 Task: Font style For heading Use Arial Black with red colour, bold & Underline. font size for heading '12 Pt. 'Change the font style of data to Arial Blackand font size to  12 Pt. Change the alignment of both headline & data to  Align right. In the sheet  Blaze Sales 
Action: Mouse moved to (57, 138)
Screenshot: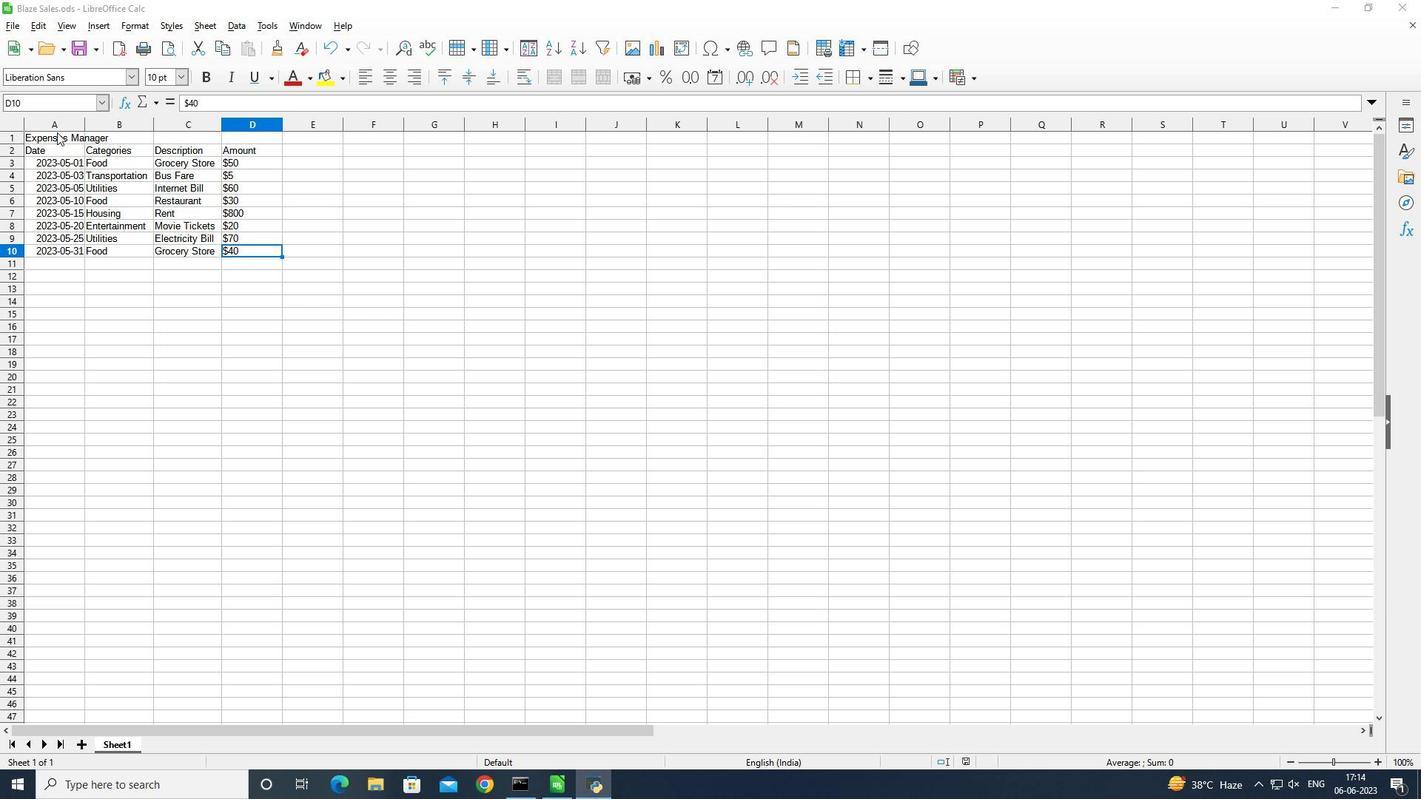 
Action: Mouse pressed left at (57, 138)
Screenshot: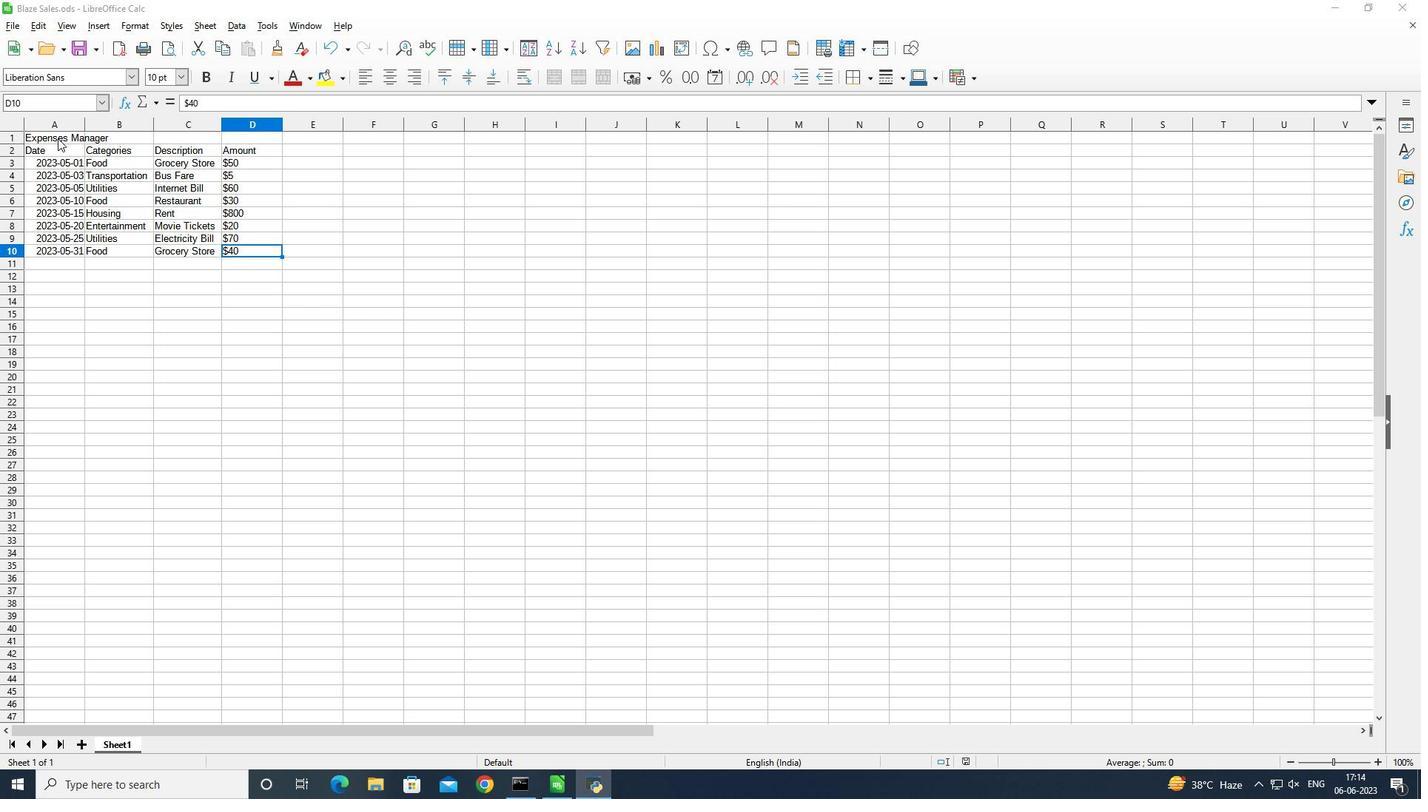 
Action: Mouse moved to (133, 80)
Screenshot: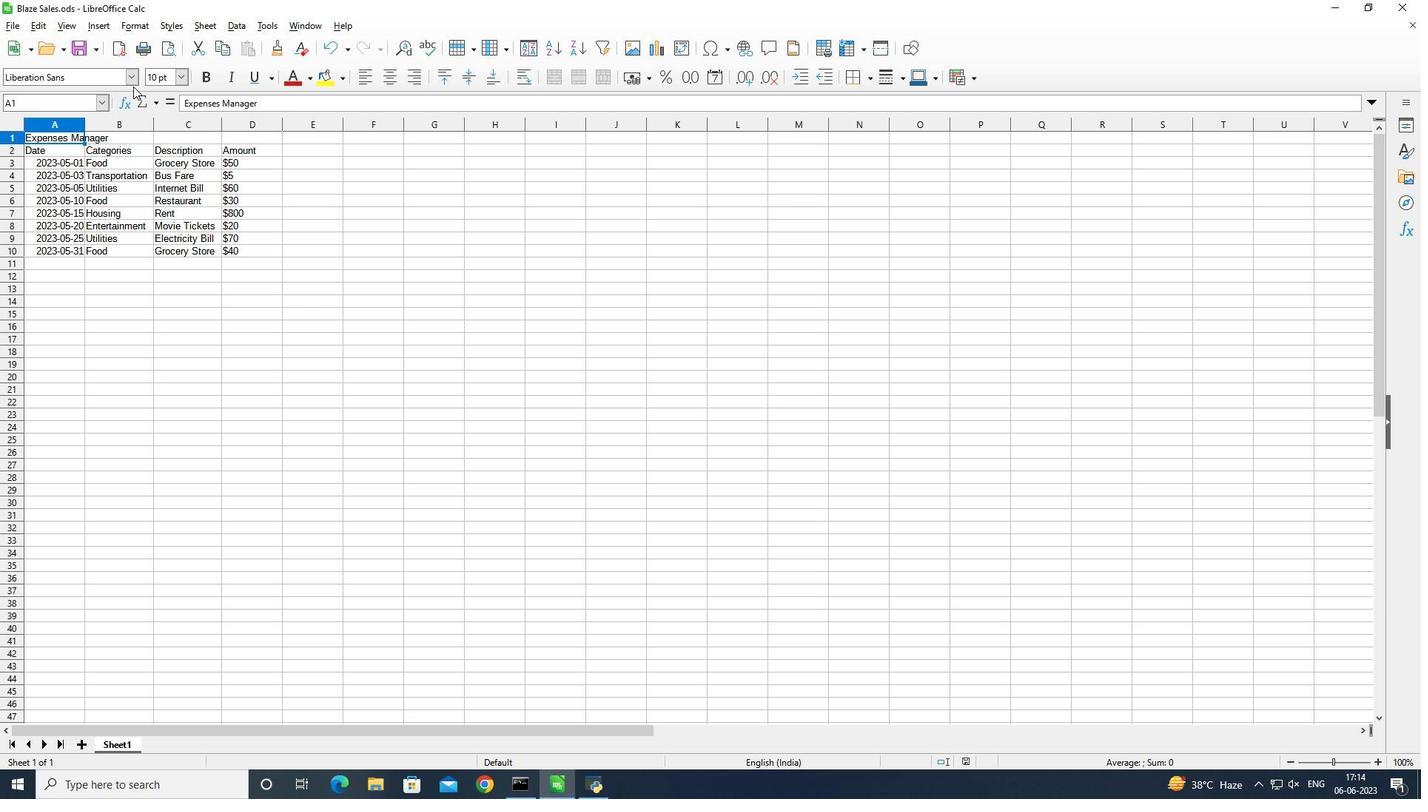 
Action: Mouse pressed left at (133, 80)
Screenshot: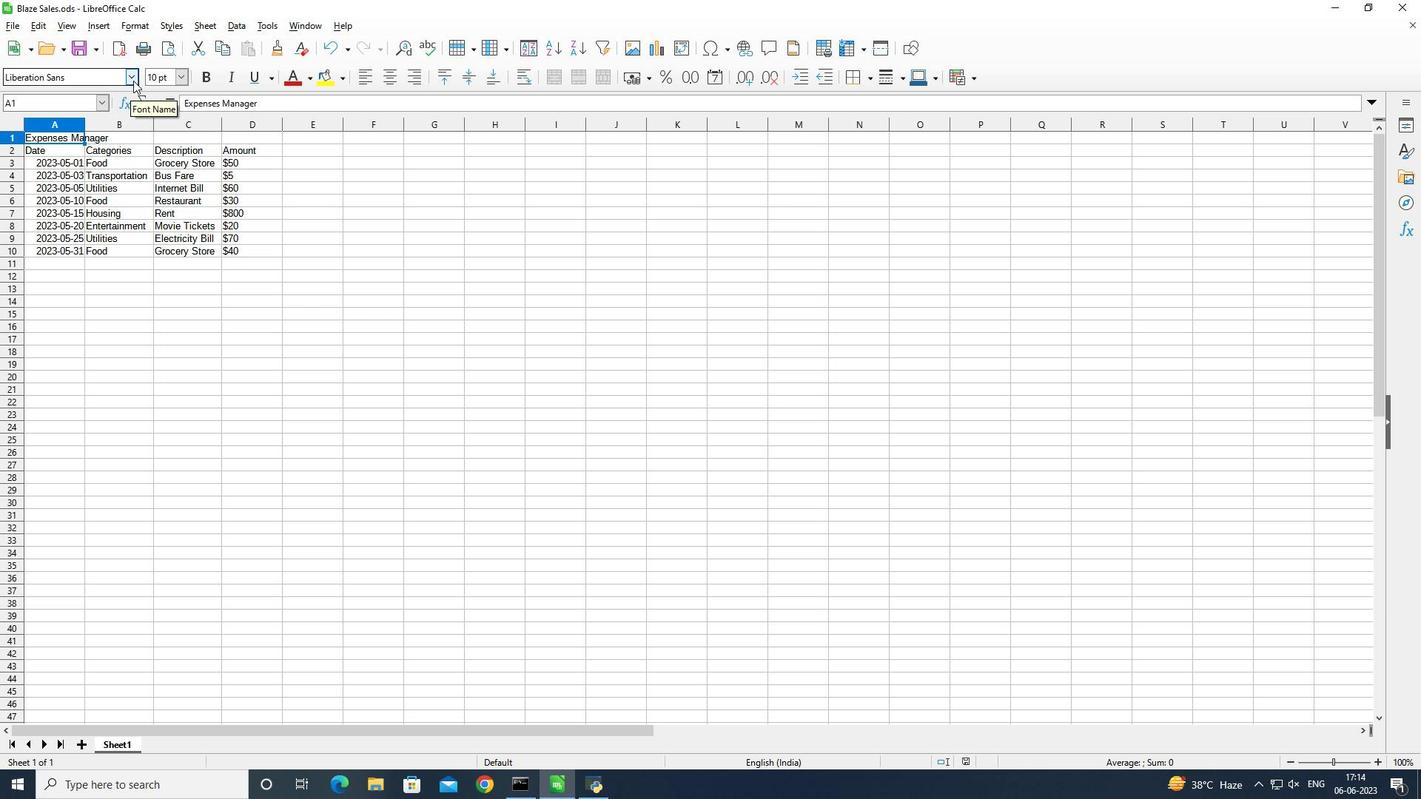 
Action: Mouse moved to (159, 328)
Screenshot: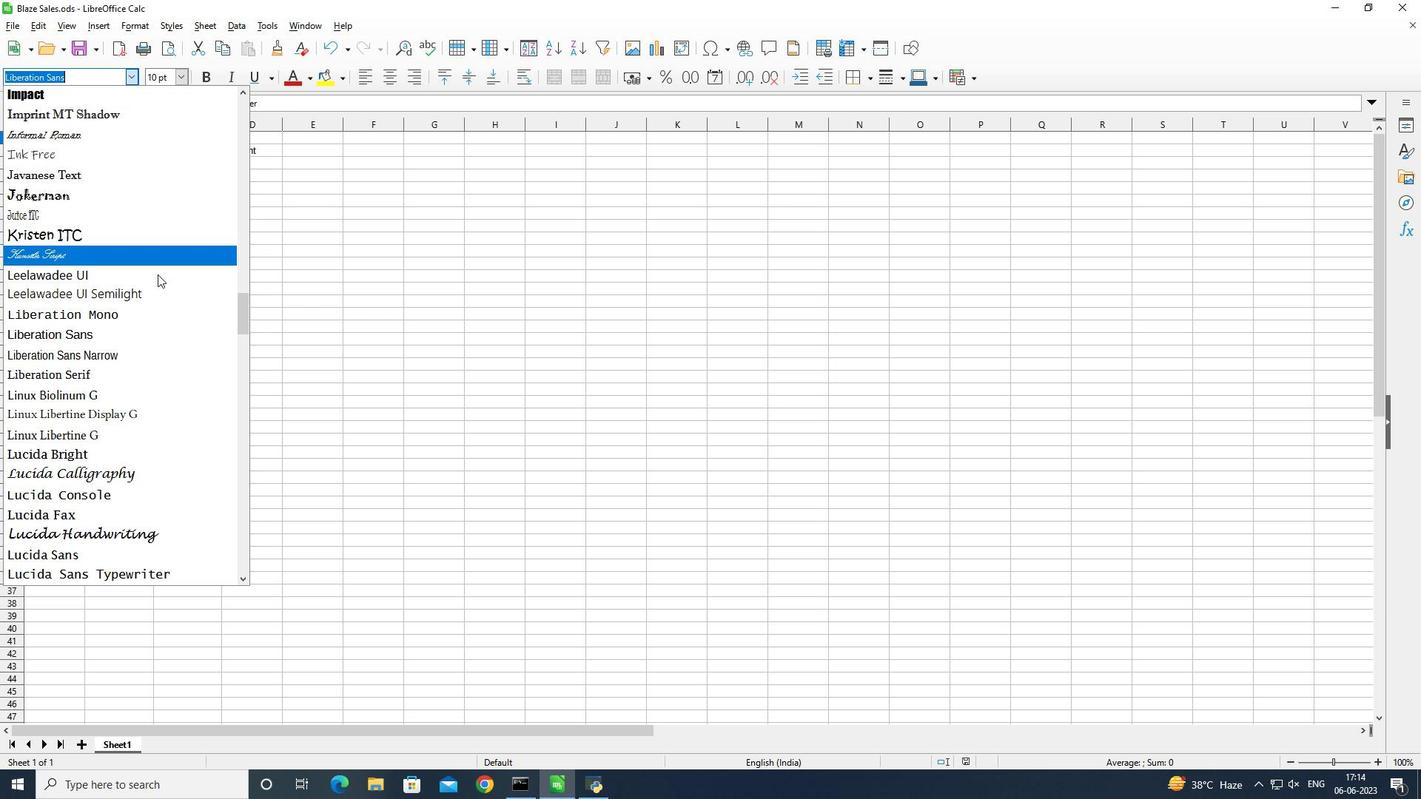 
Action: Mouse scrolled (159, 329) with delta (0, 0)
Screenshot: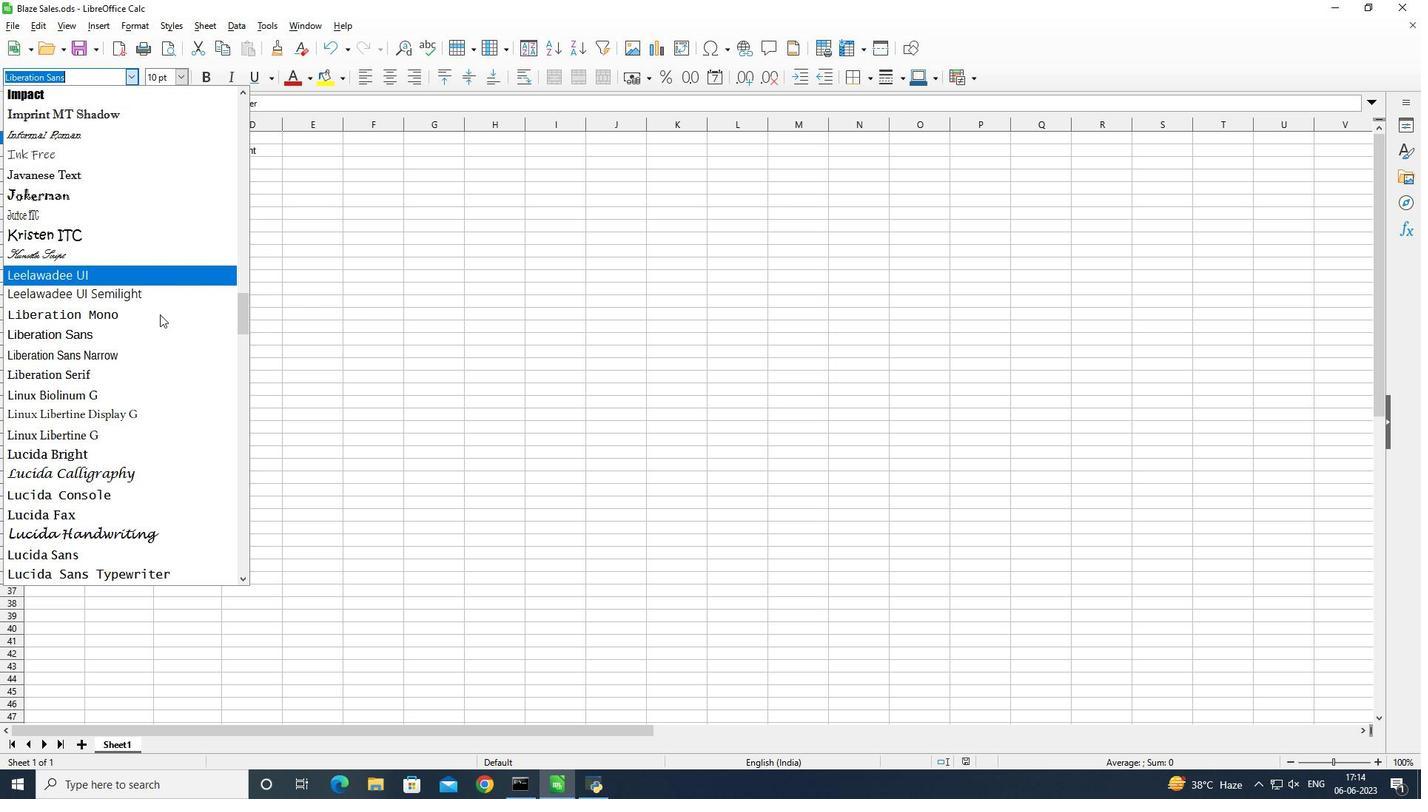 
Action: Mouse scrolled (159, 329) with delta (0, 0)
Screenshot: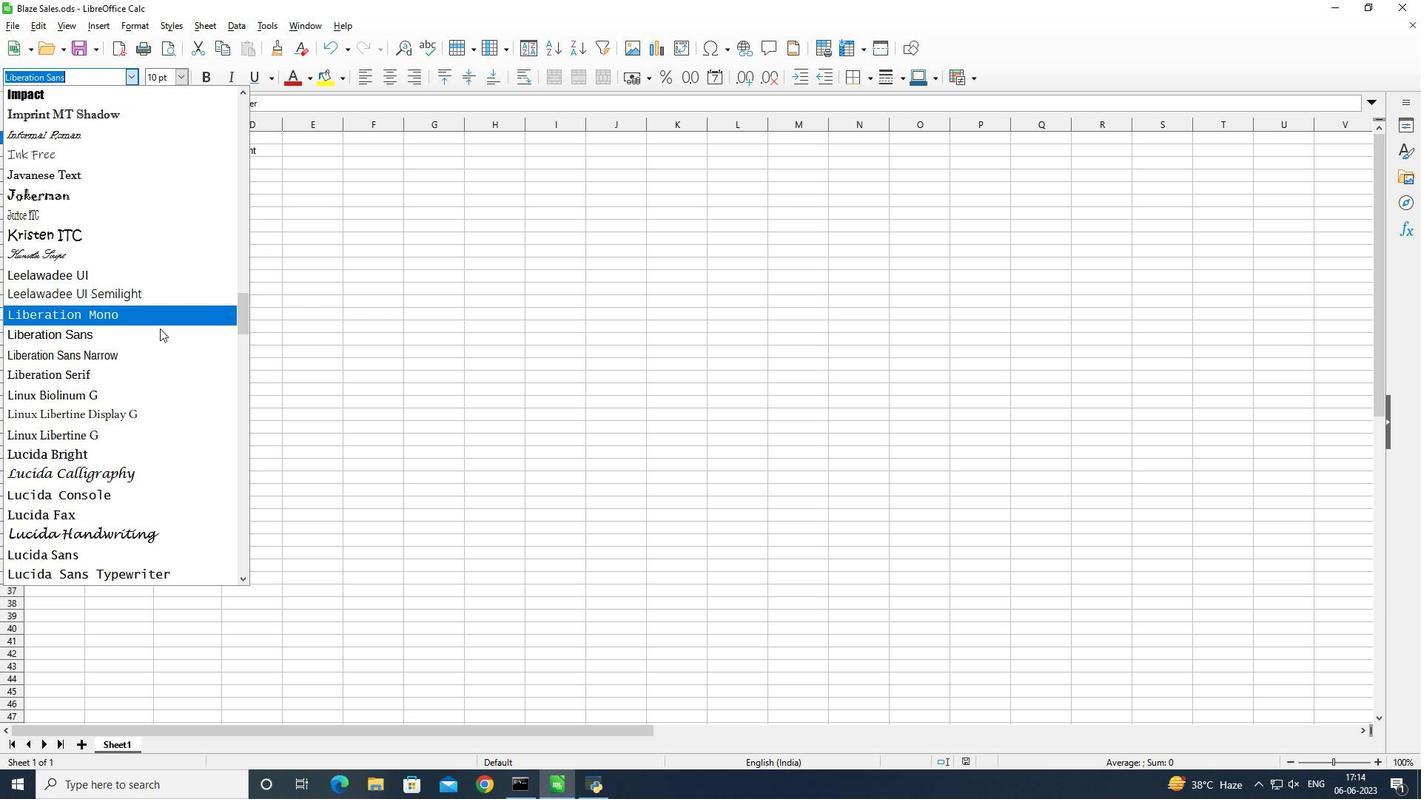 
Action: Mouse scrolled (159, 329) with delta (0, 0)
Screenshot: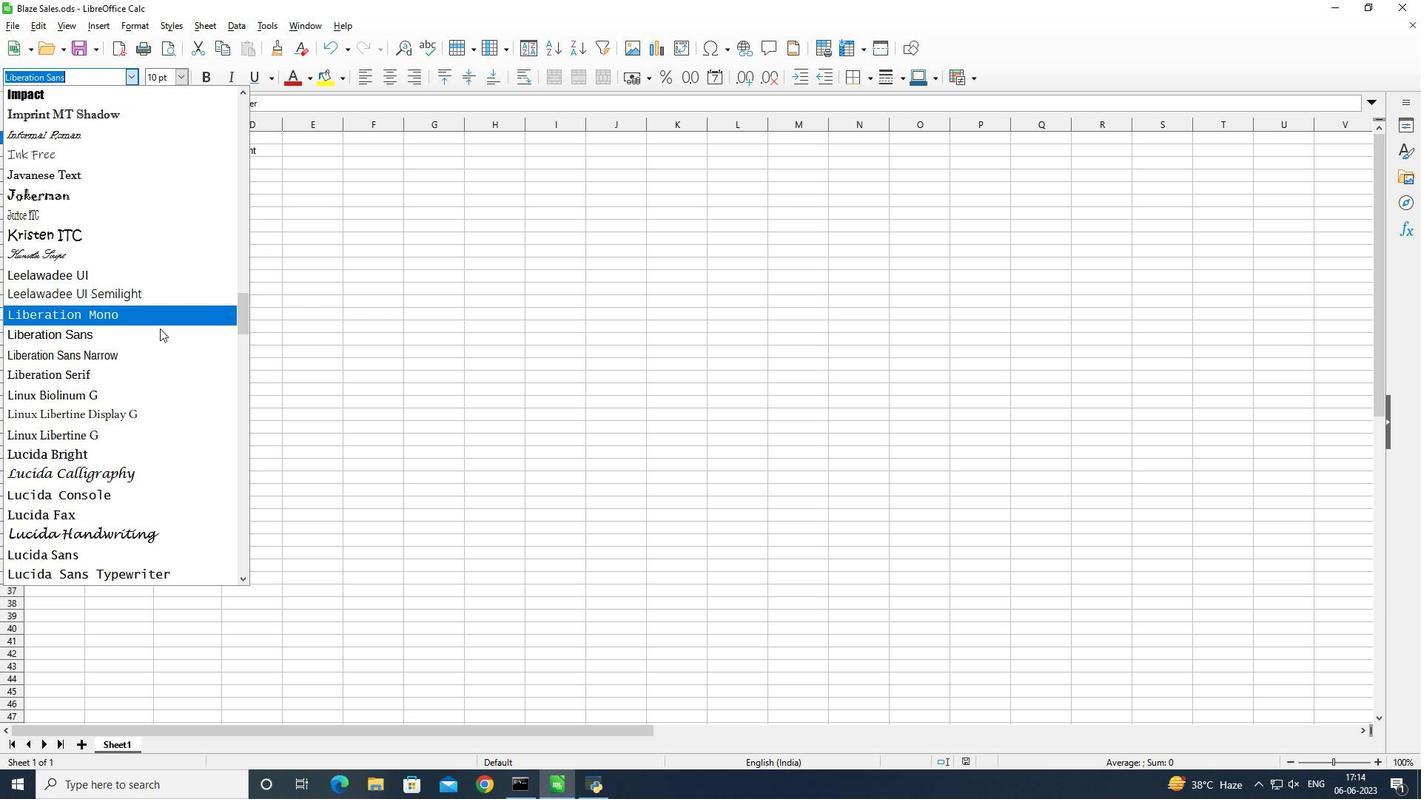 
Action: Mouse scrolled (159, 329) with delta (0, 0)
Screenshot: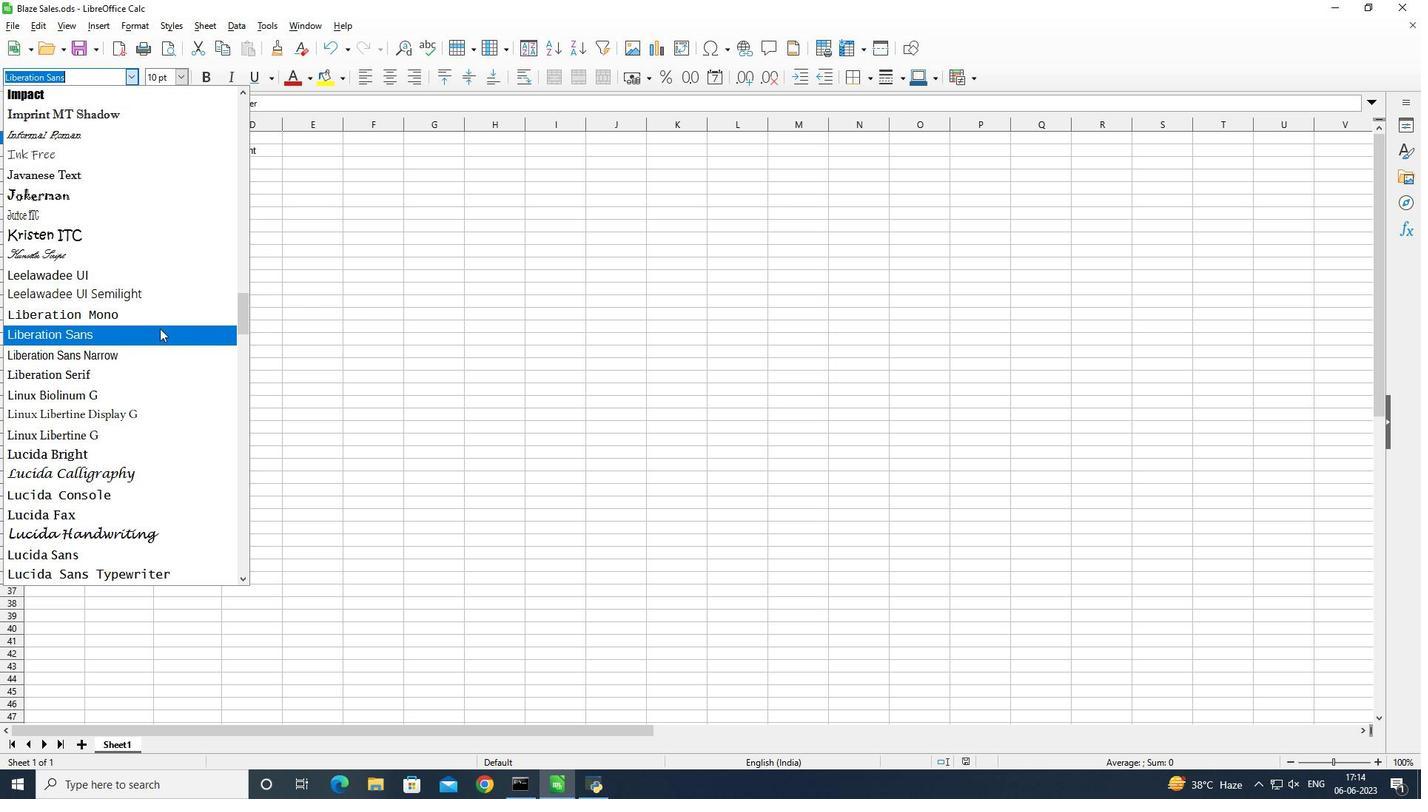 
Action: Mouse scrolled (159, 329) with delta (0, 0)
Screenshot: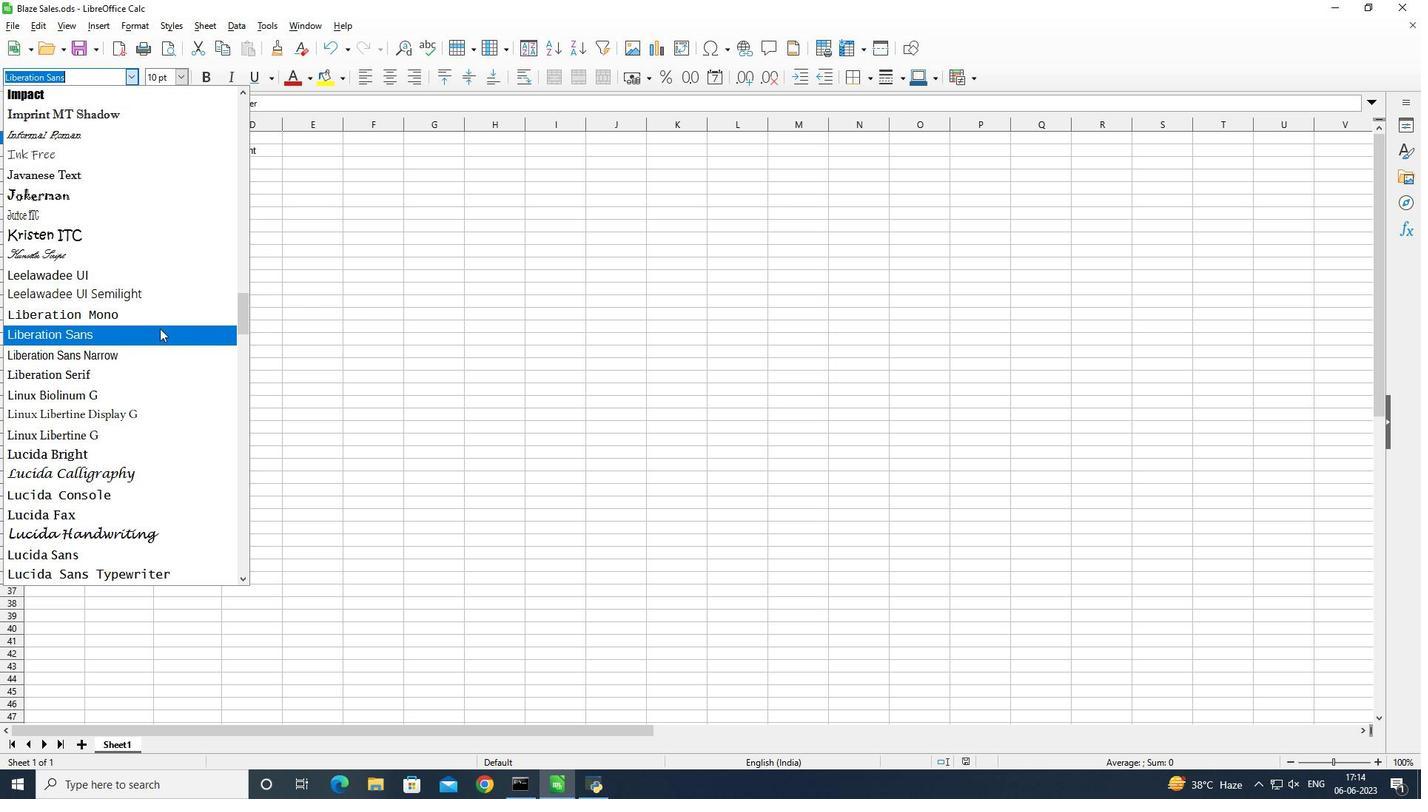 
Action: Mouse scrolled (159, 329) with delta (0, 0)
Screenshot: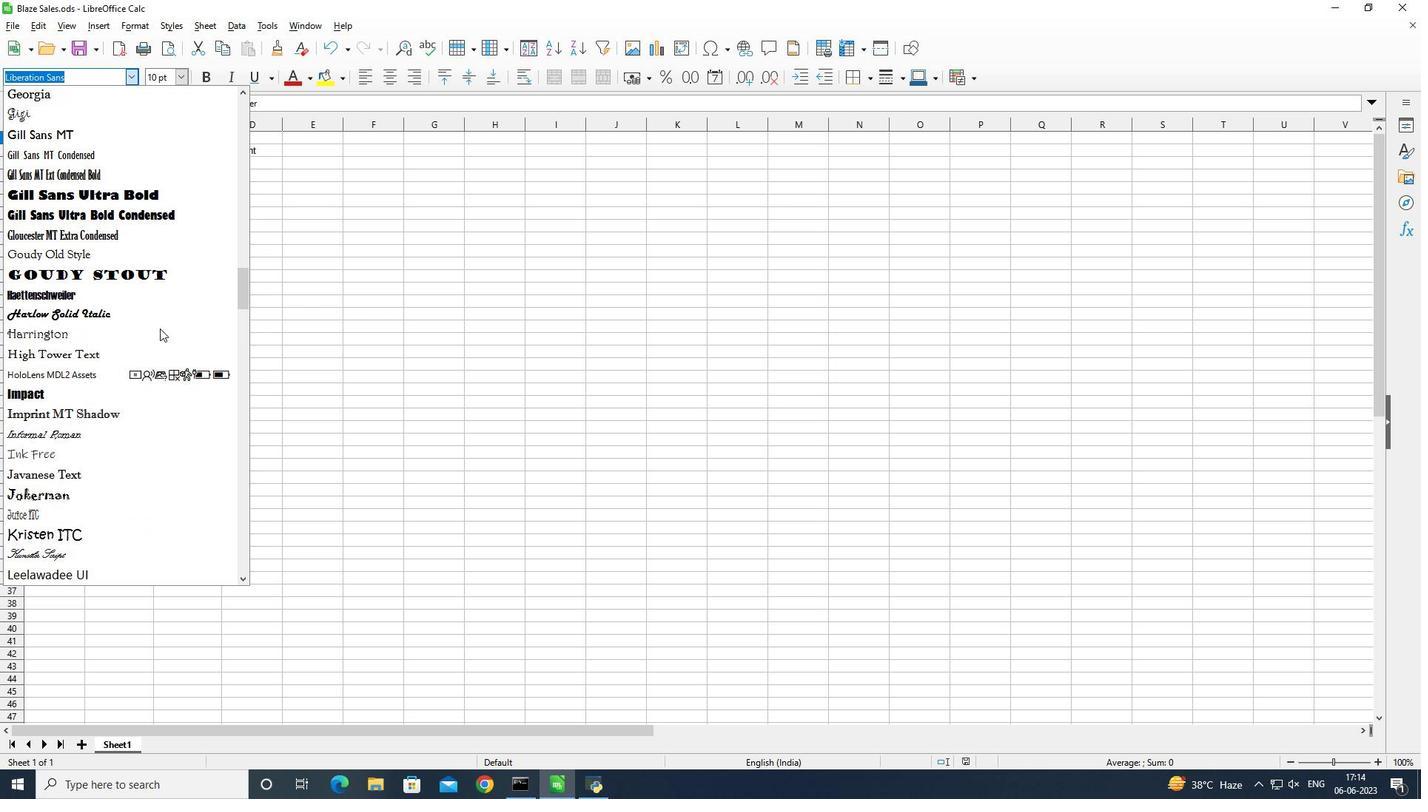 
Action: Mouse scrolled (159, 329) with delta (0, 0)
Screenshot: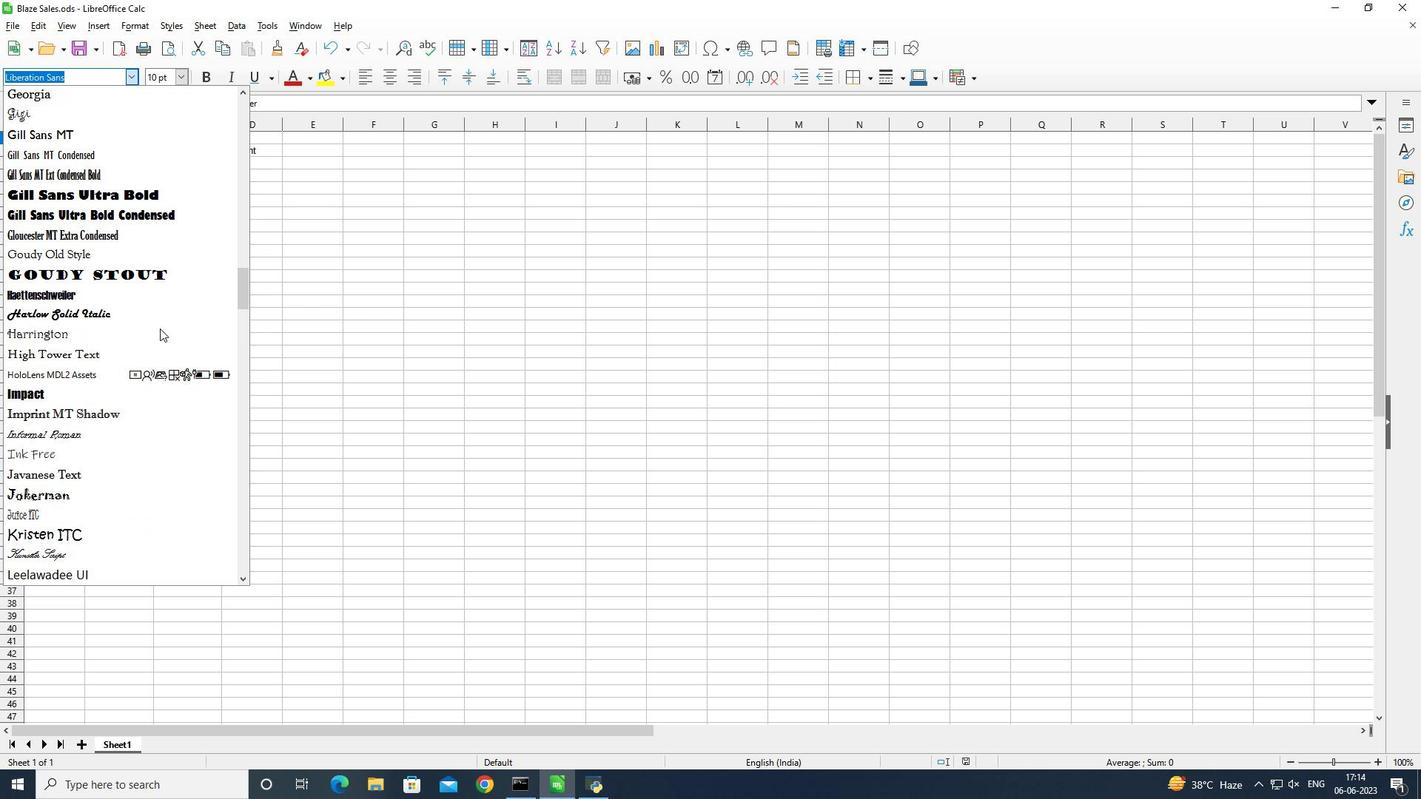 
Action: Mouse scrolled (159, 329) with delta (0, 0)
Screenshot: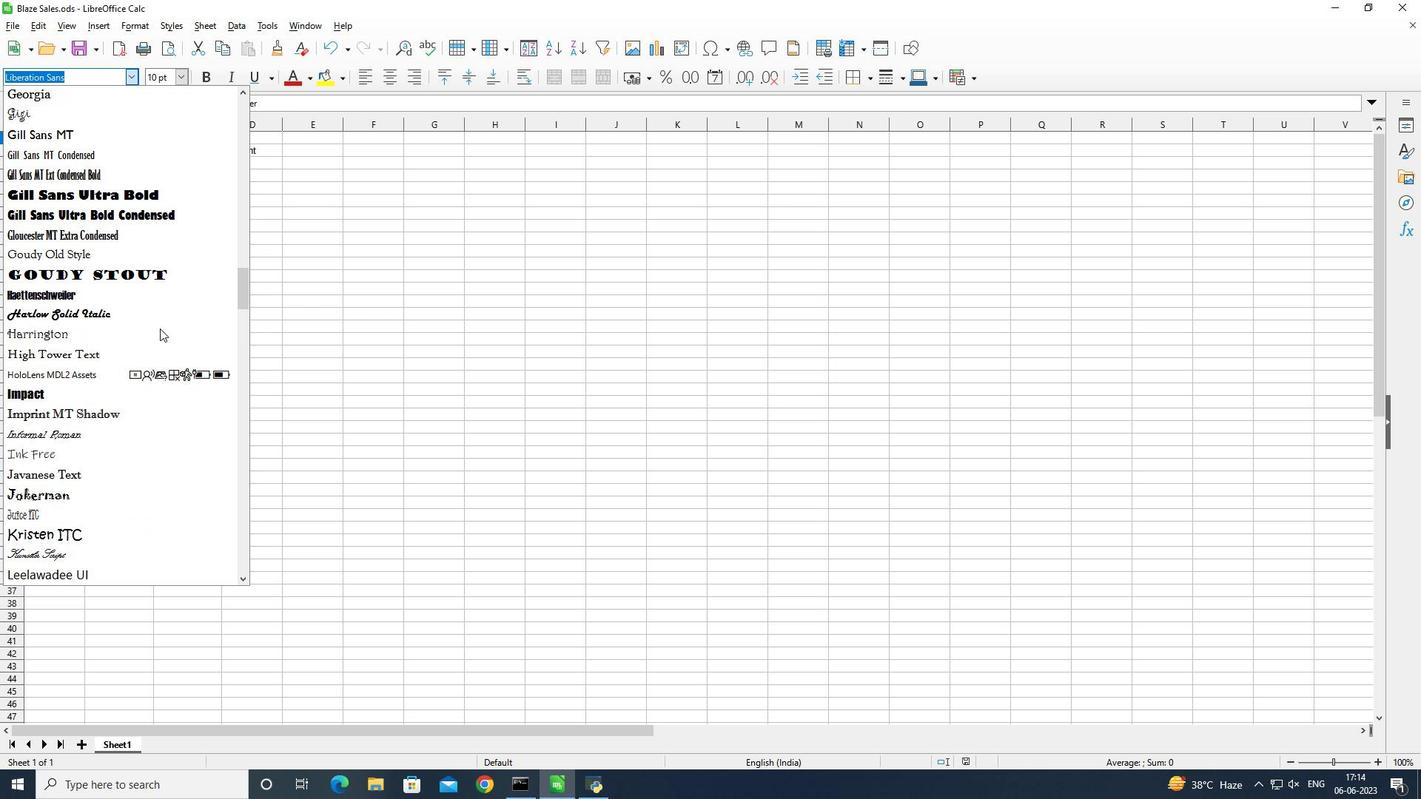 
Action: Mouse scrolled (159, 329) with delta (0, 0)
Screenshot: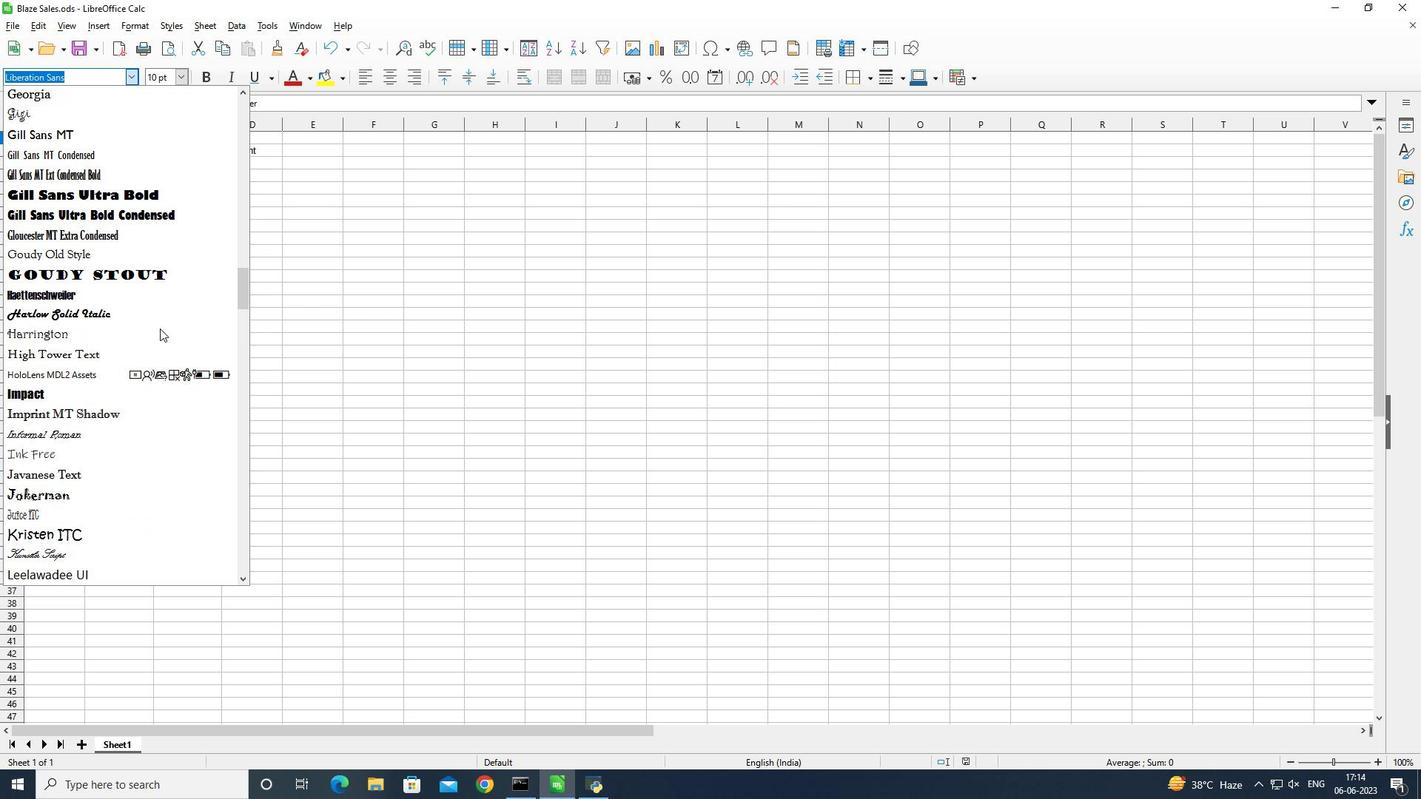 
Action: Mouse scrolled (159, 329) with delta (0, 0)
Screenshot: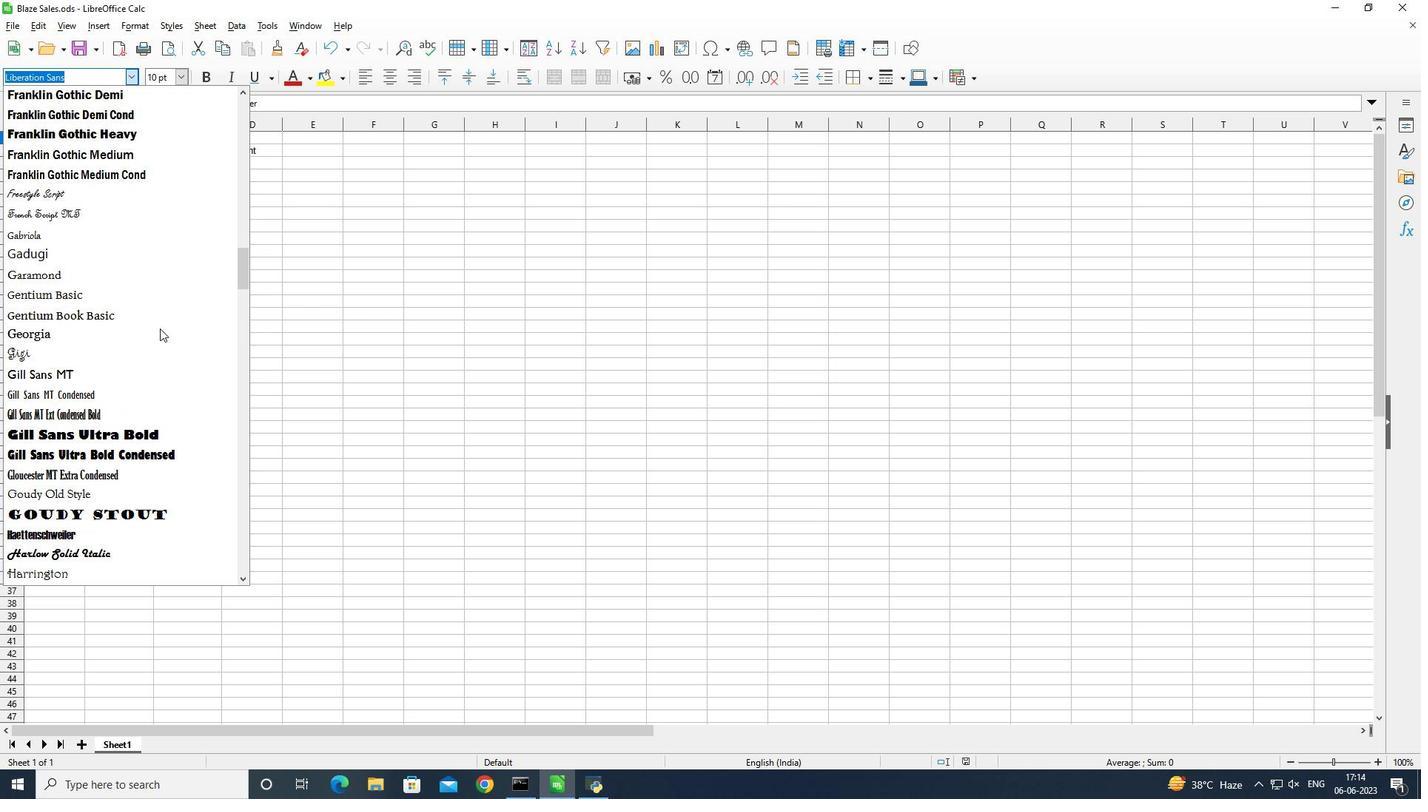
Action: Mouse scrolled (159, 329) with delta (0, 0)
Screenshot: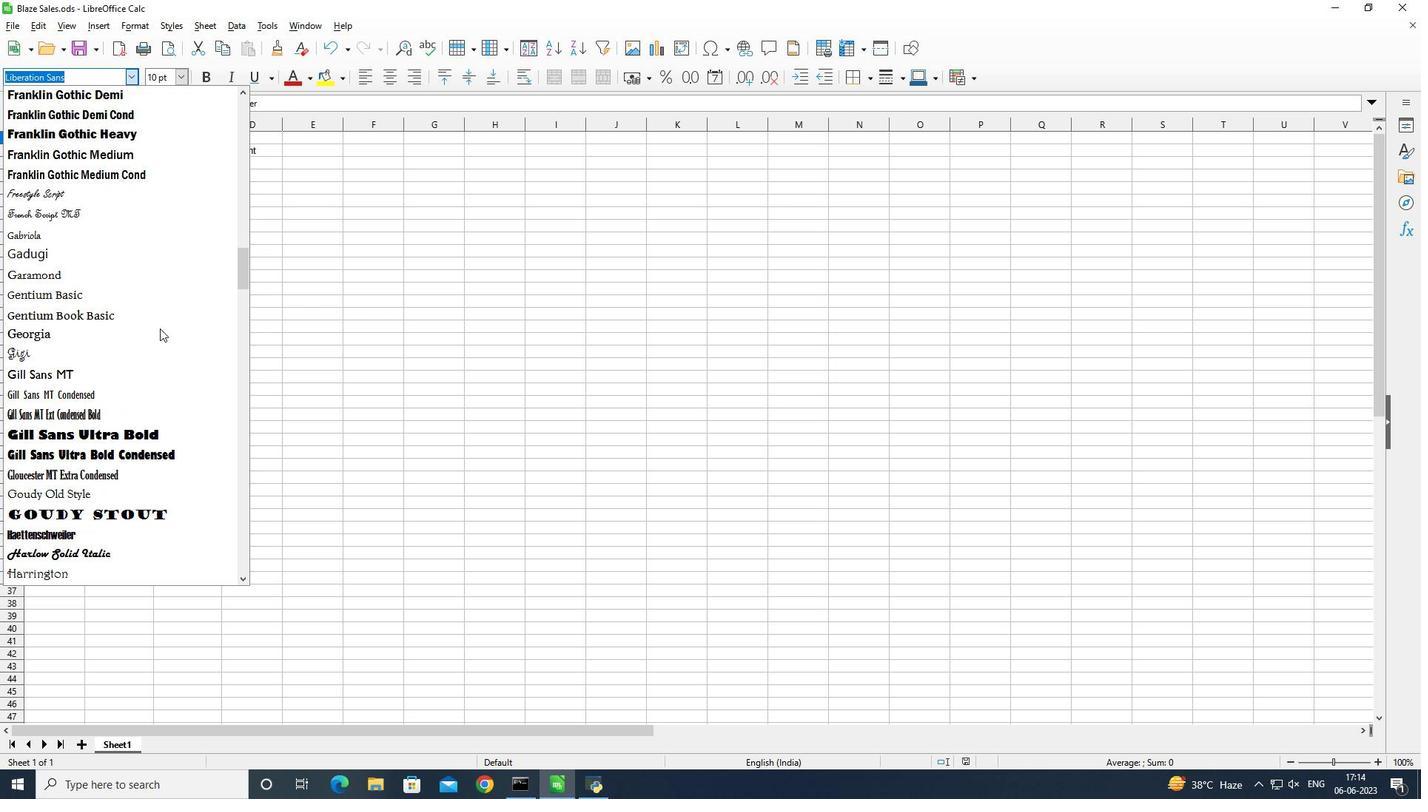 
Action: Mouse scrolled (159, 329) with delta (0, 0)
Screenshot: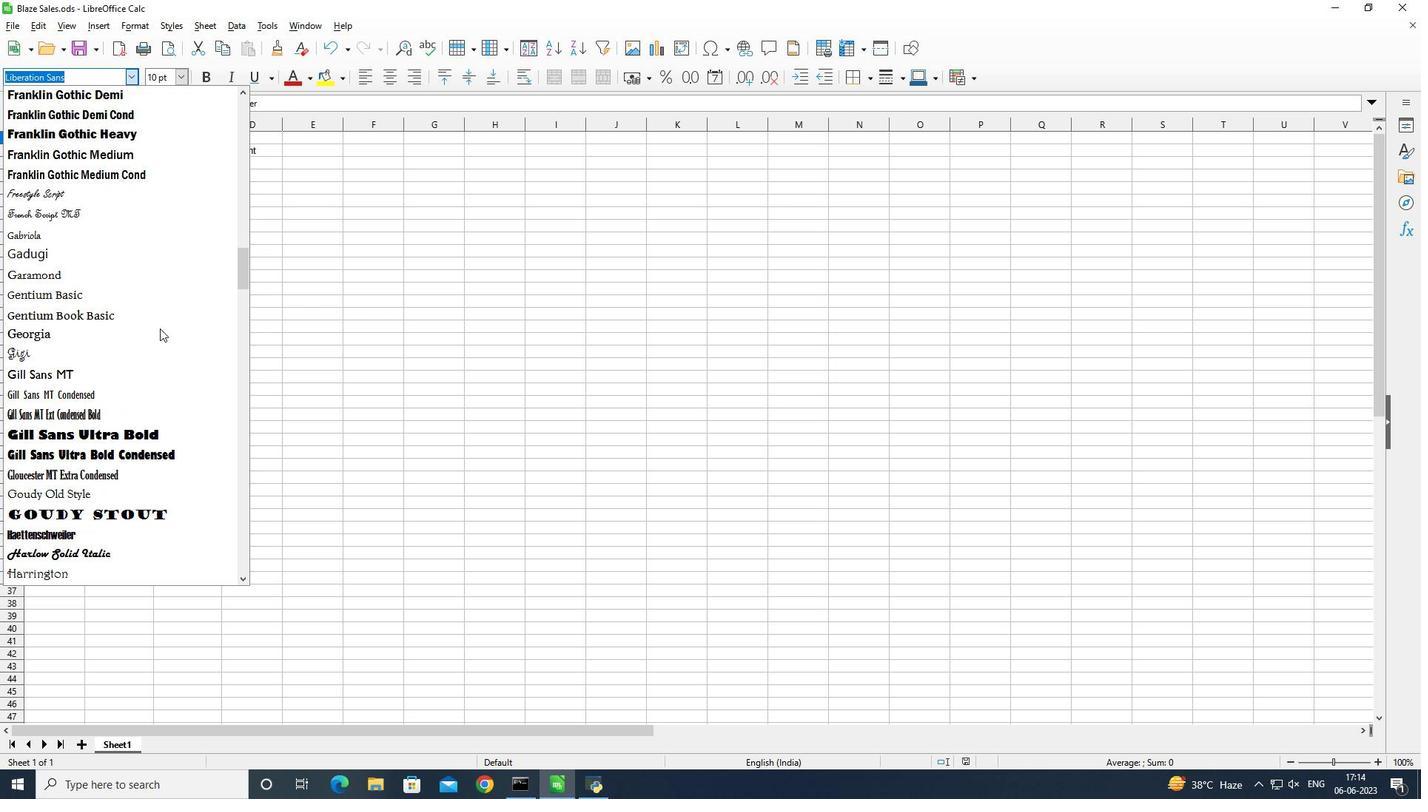 
Action: Mouse scrolled (159, 329) with delta (0, 0)
Screenshot: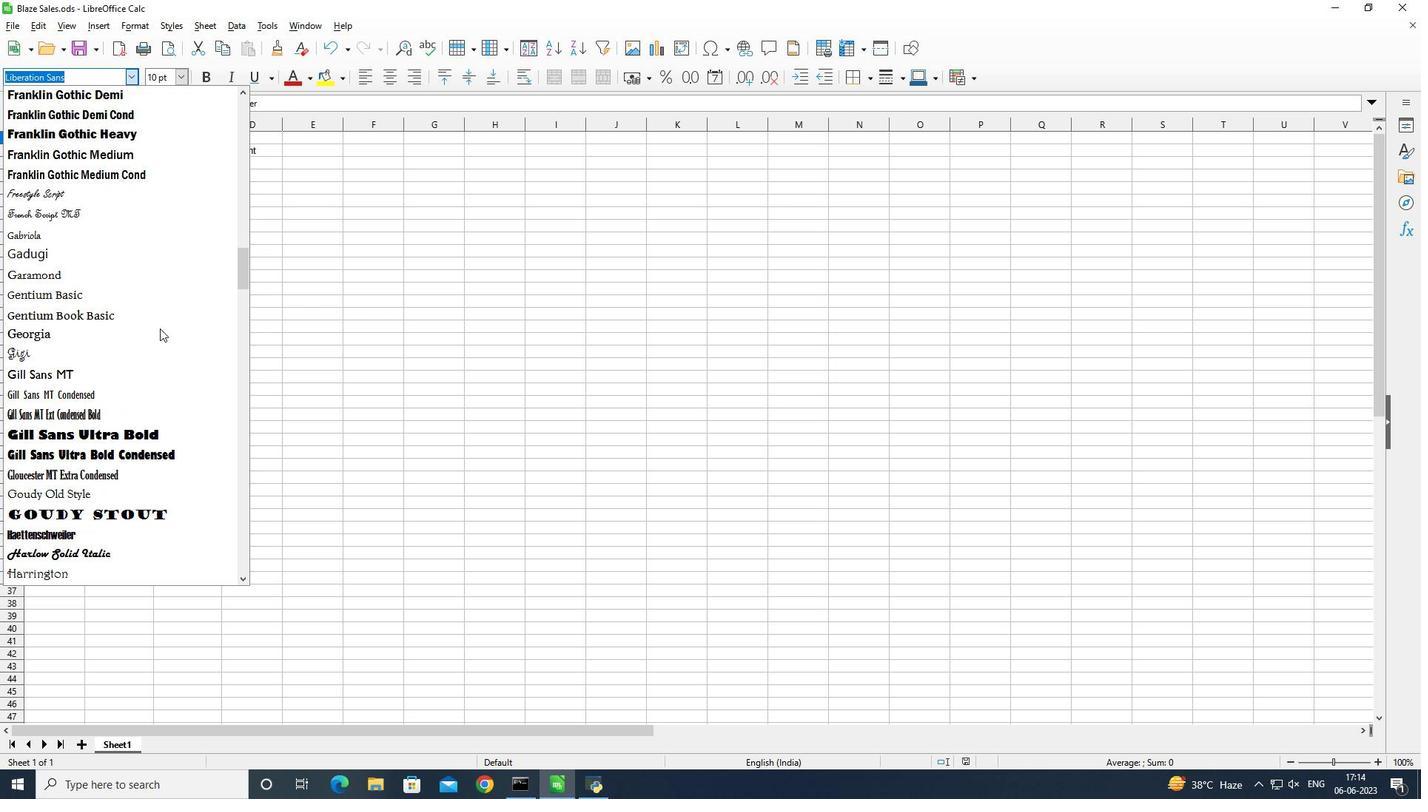 
Action: Mouse scrolled (159, 329) with delta (0, 0)
Screenshot: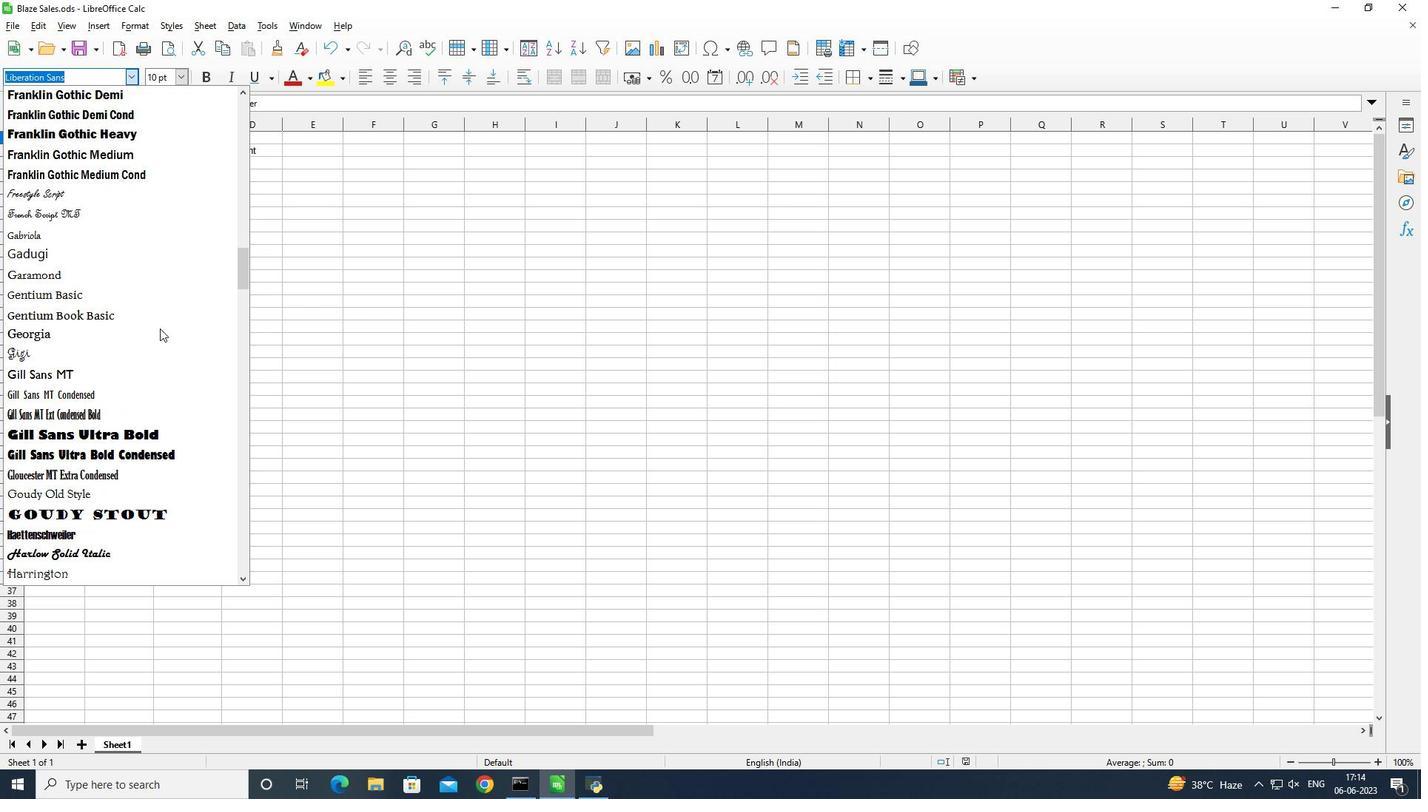 
Action: Mouse scrolled (159, 329) with delta (0, 0)
Screenshot: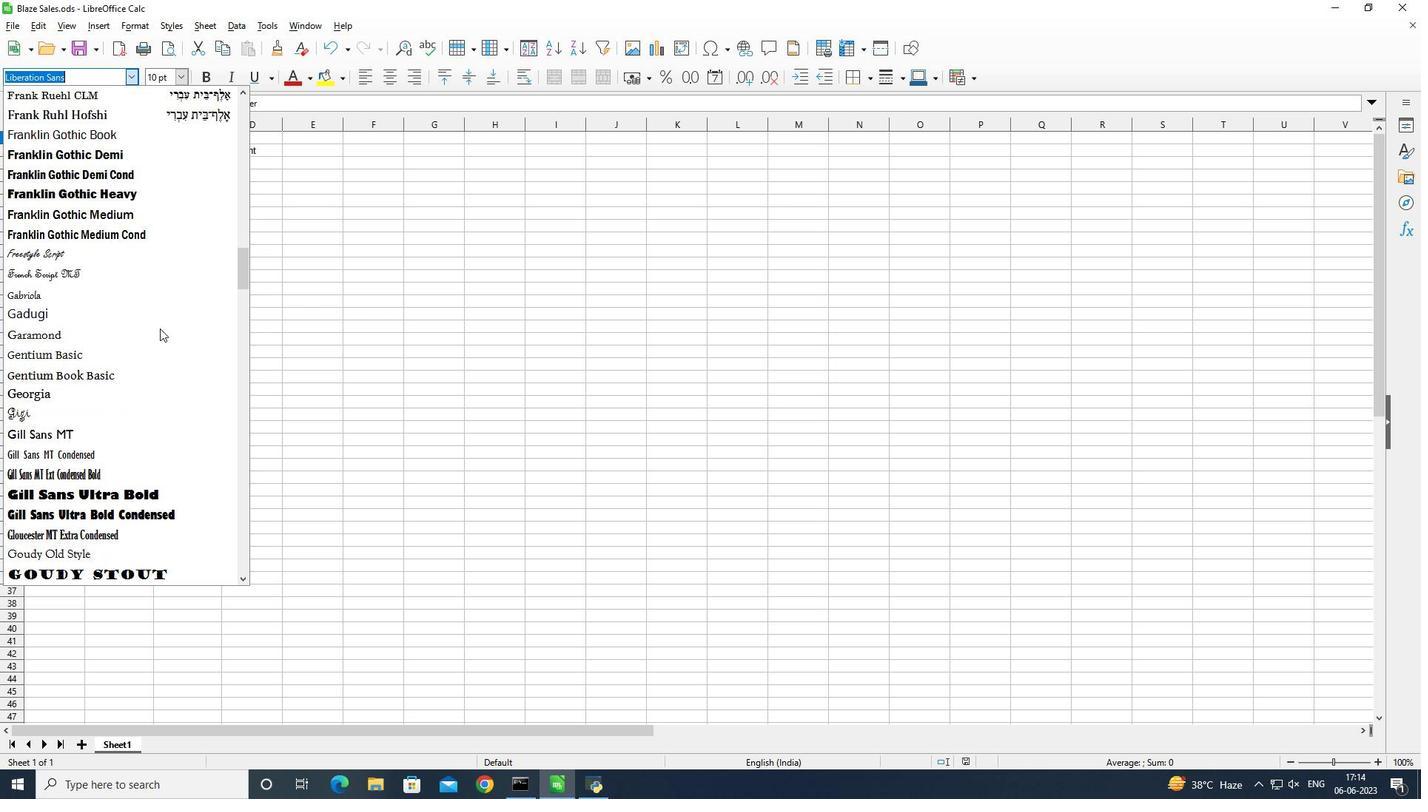 
Action: Mouse scrolled (159, 329) with delta (0, 0)
Screenshot: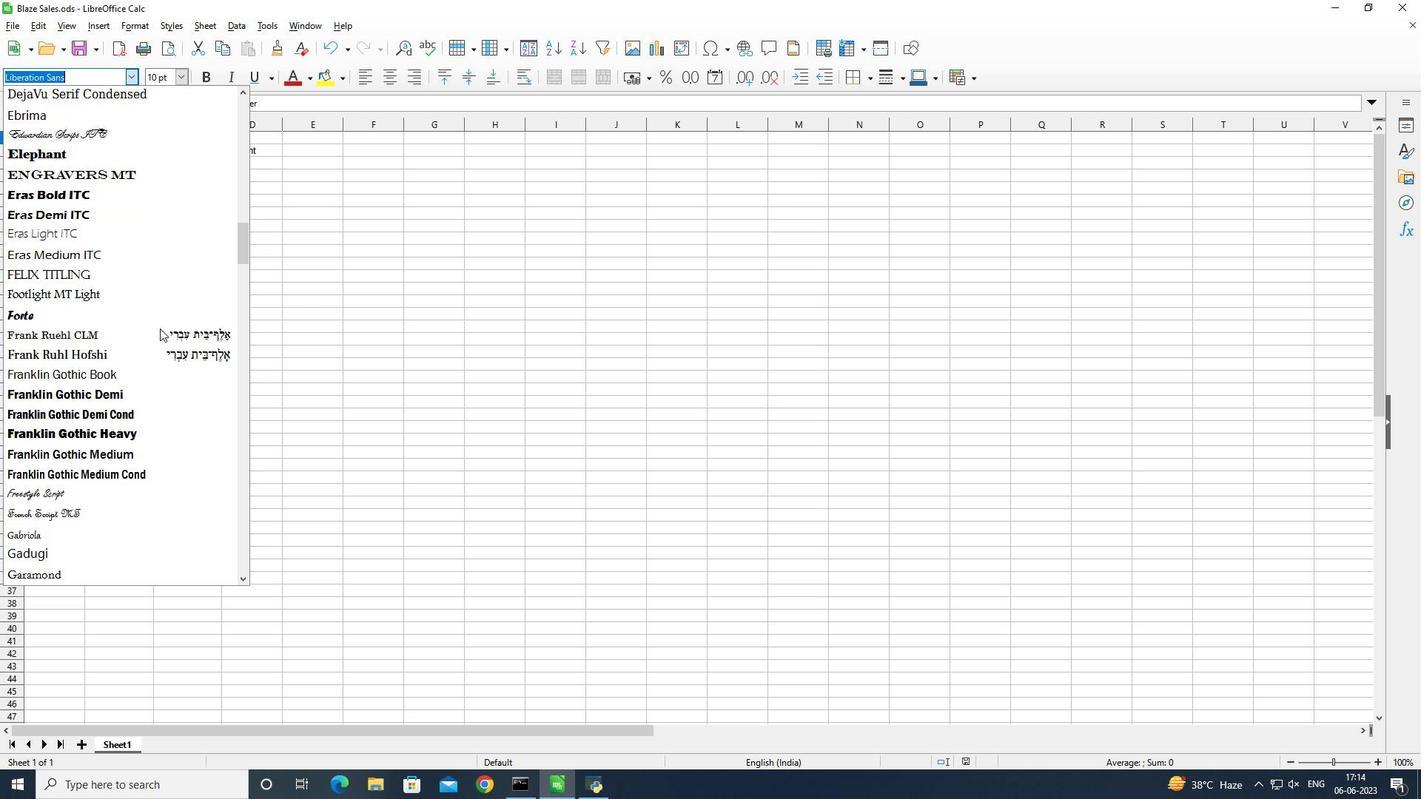 
Action: Mouse scrolled (159, 329) with delta (0, 0)
Screenshot: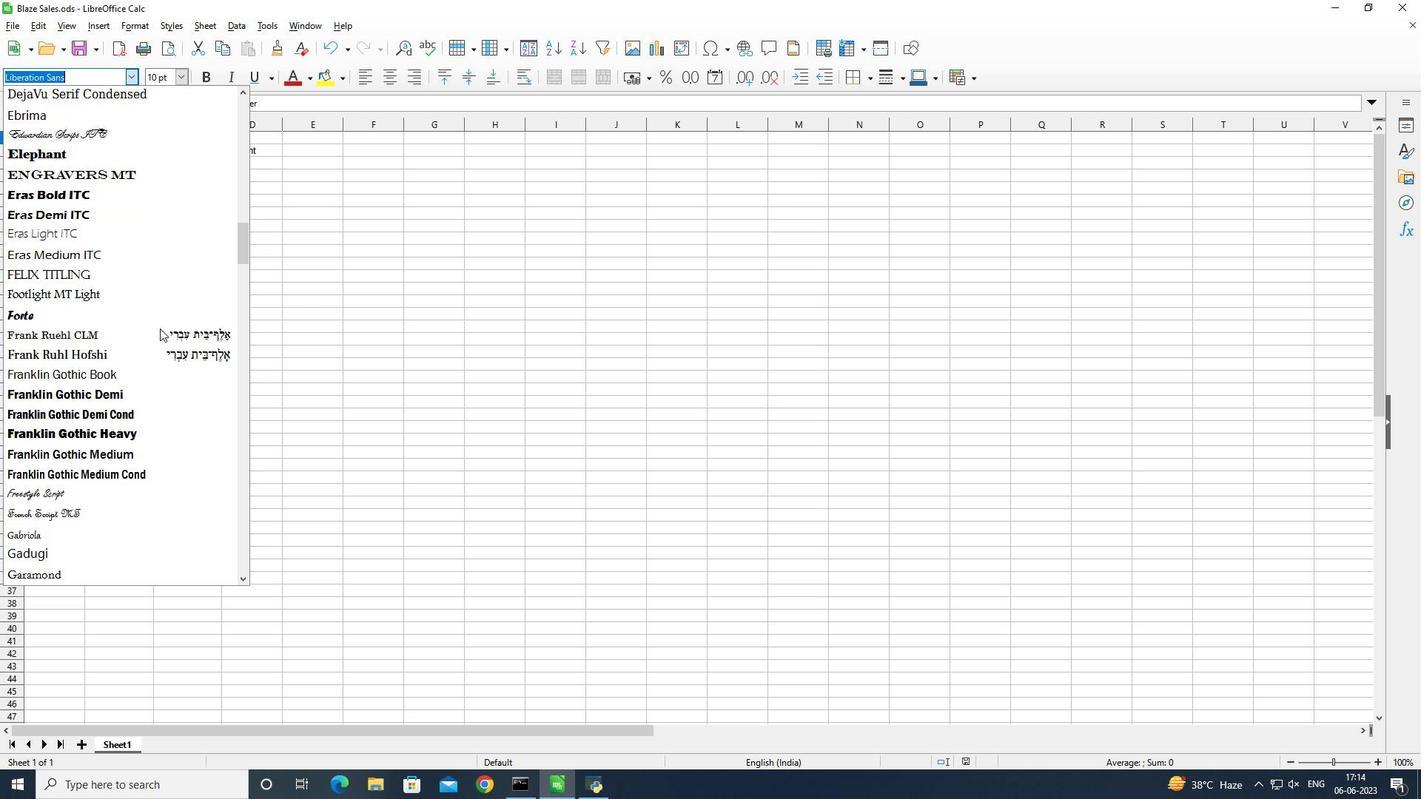 
Action: Mouse scrolled (159, 329) with delta (0, 0)
Screenshot: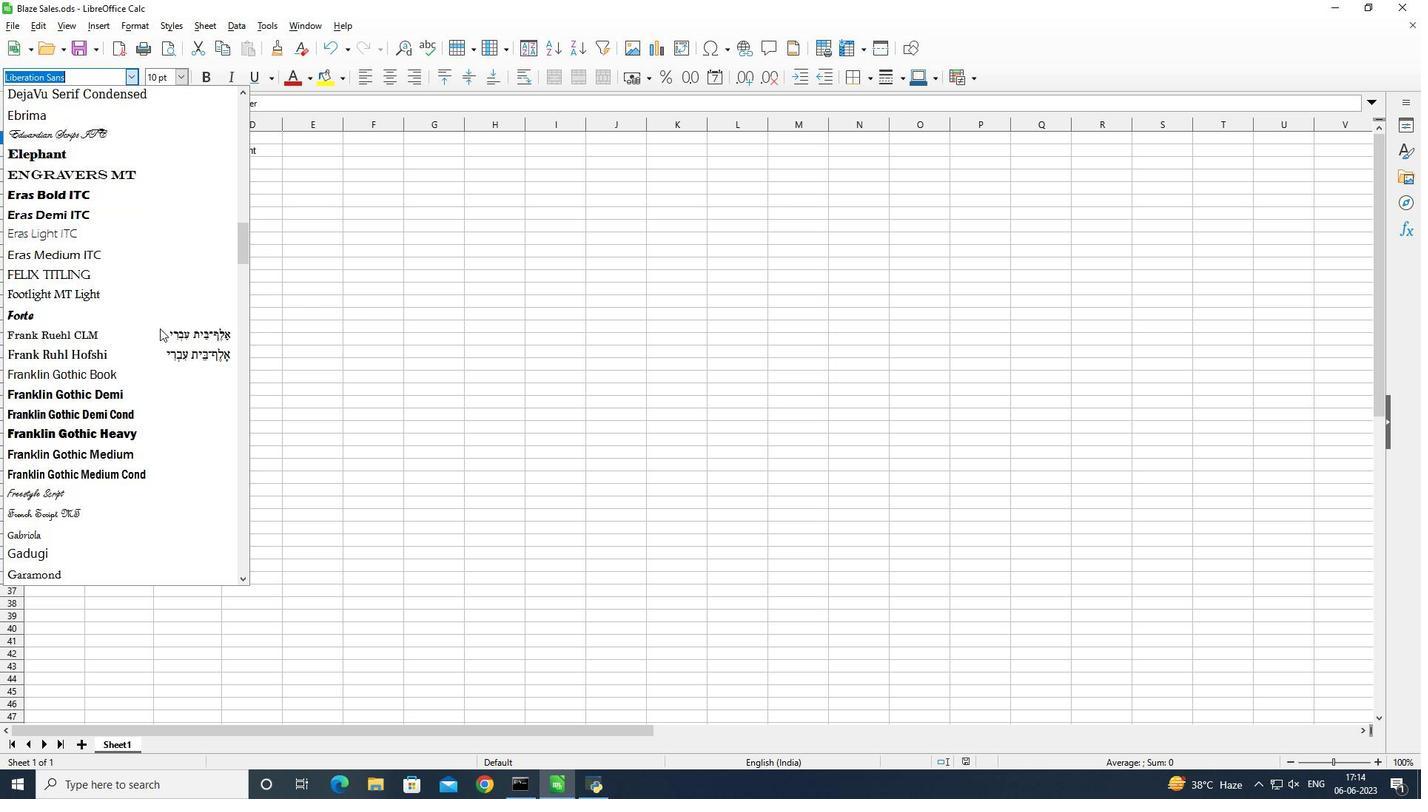 
Action: Mouse scrolled (159, 329) with delta (0, 0)
Screenshot: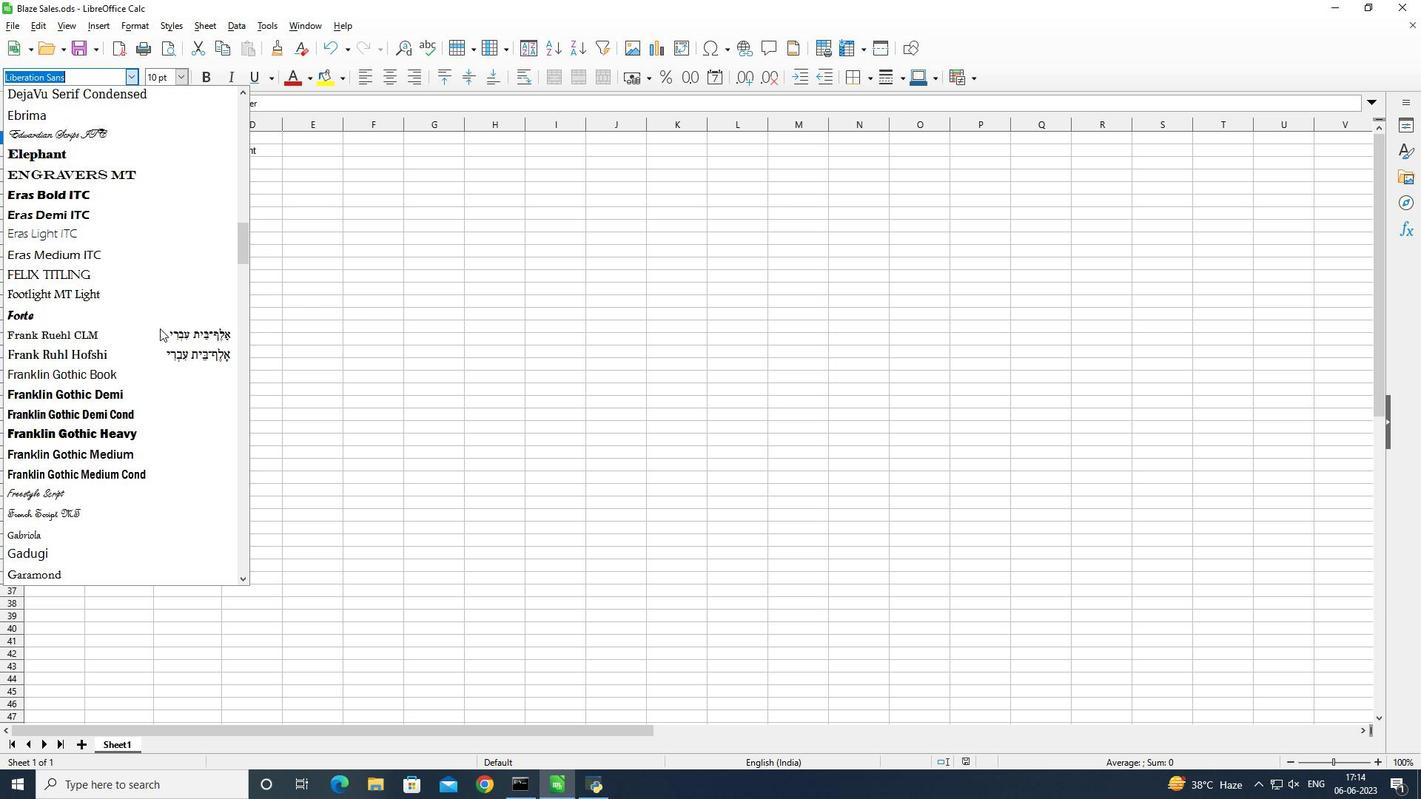
Action: Mouse scrolled (159, 329) with delta (0, 0)
Screenshot: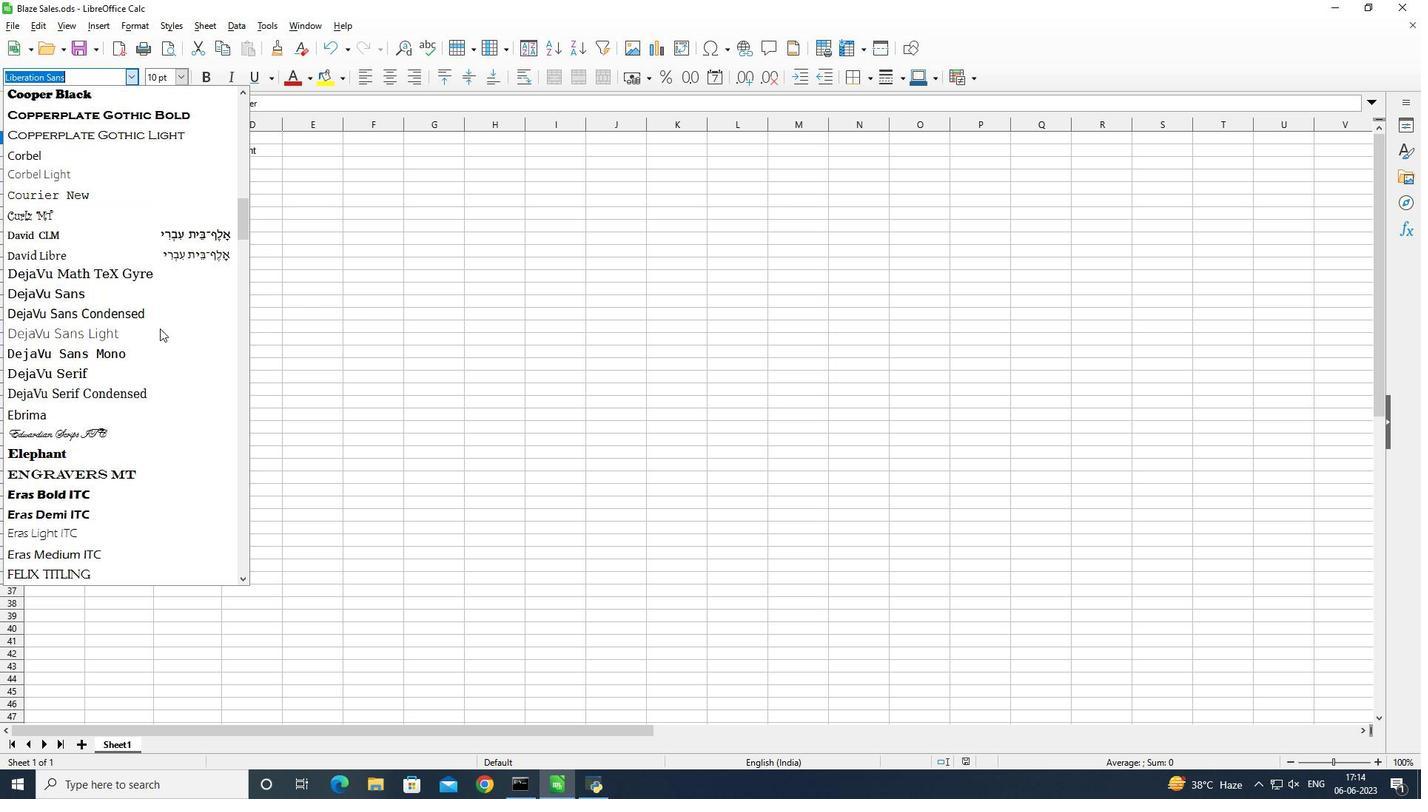 
Action: Mouse scrolled (159, 329) with delta (0, 0)
Screenshot: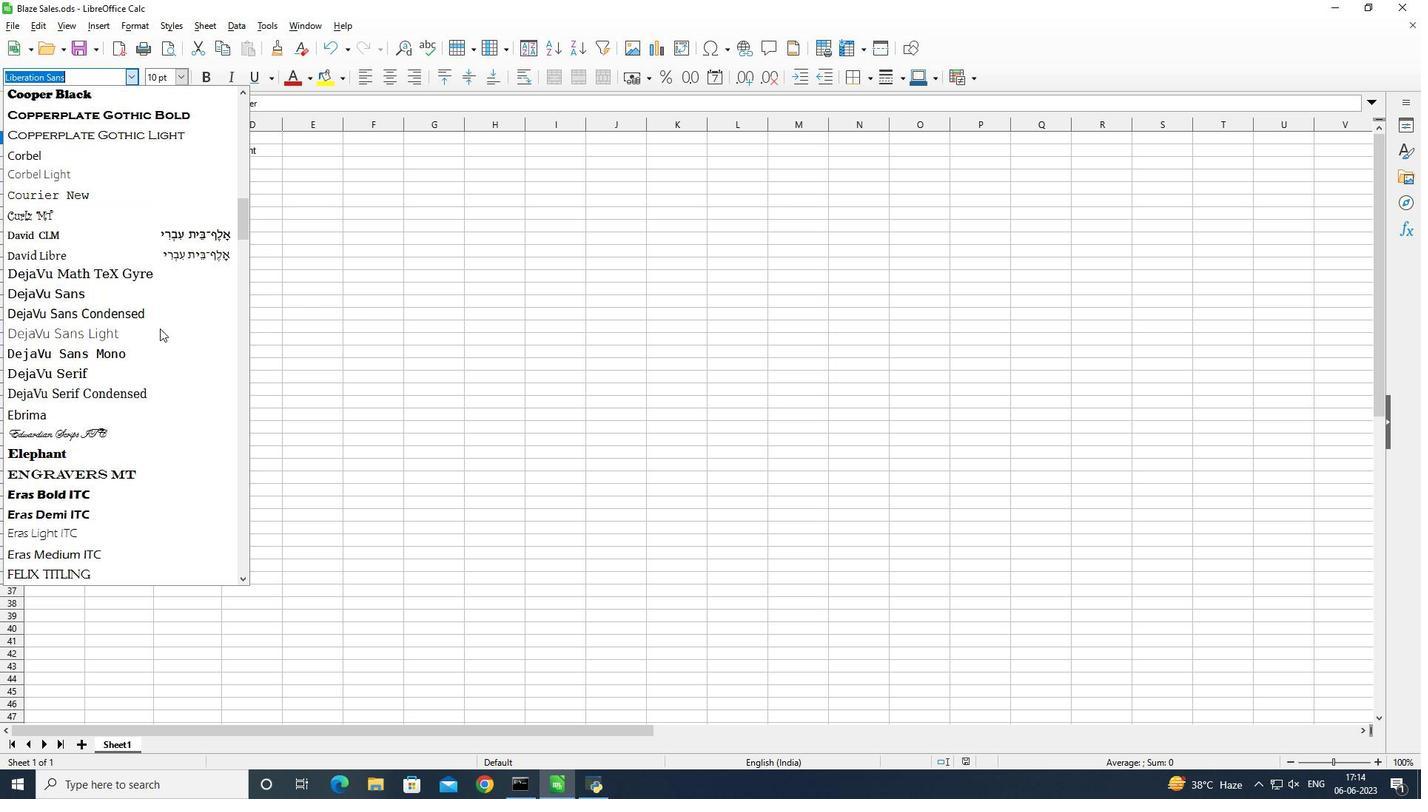 
Action: Mouse scrolled (159, 329) with delta (0, 0)
Screenshot: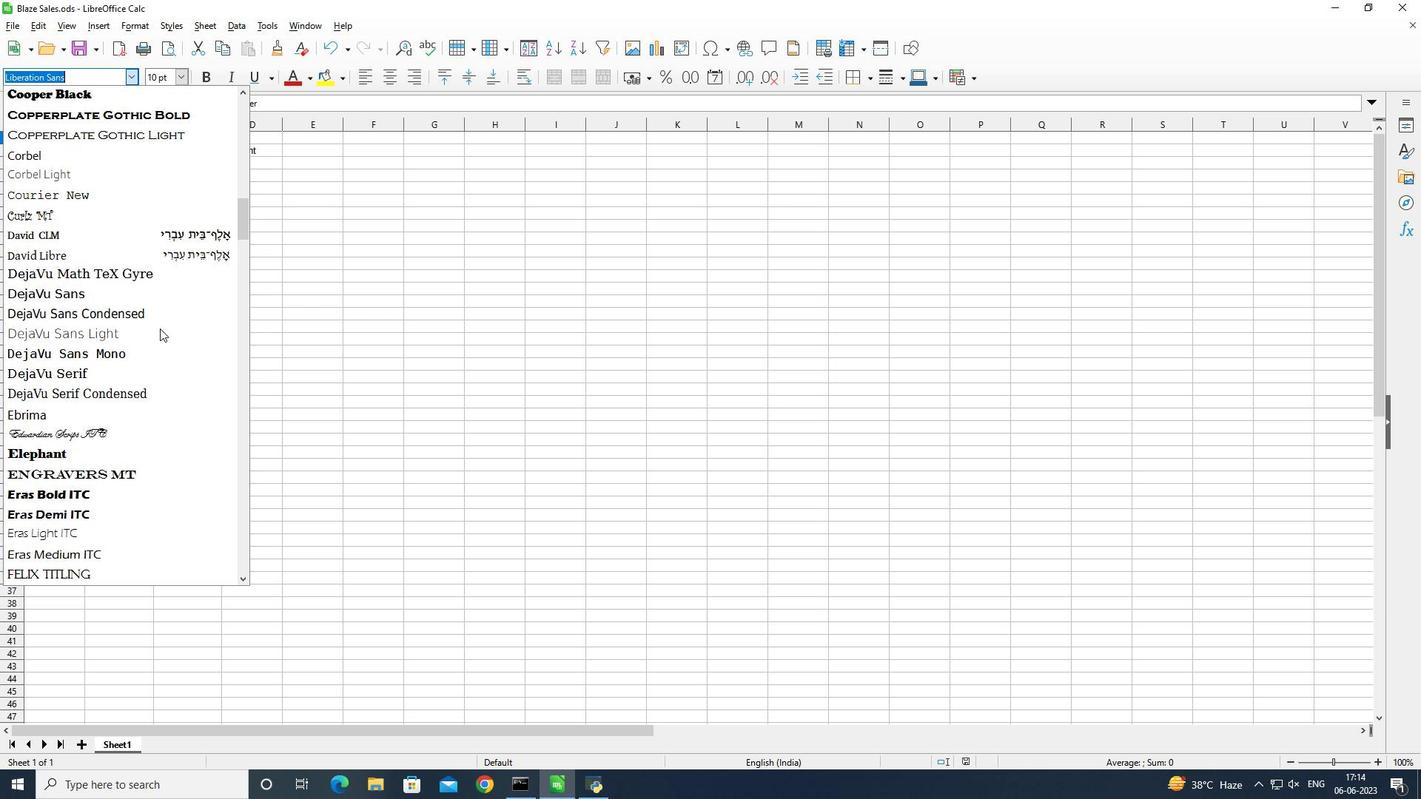 
Action: Mouse scrolled (159, 329) with delta (0, 0)
Screenshot: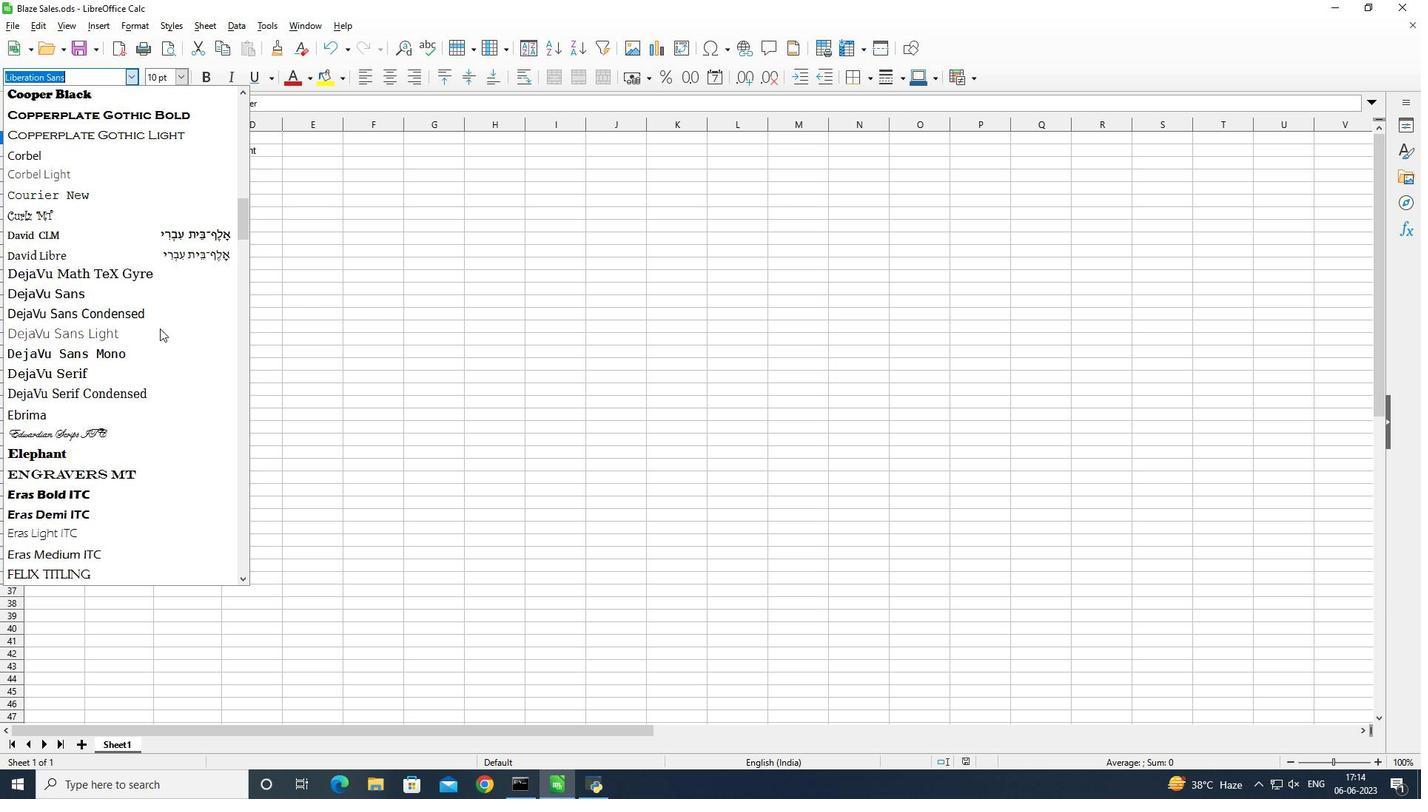 
Action: Mouse scrolled (159, 329) with delta (0, 0)
Screenshot: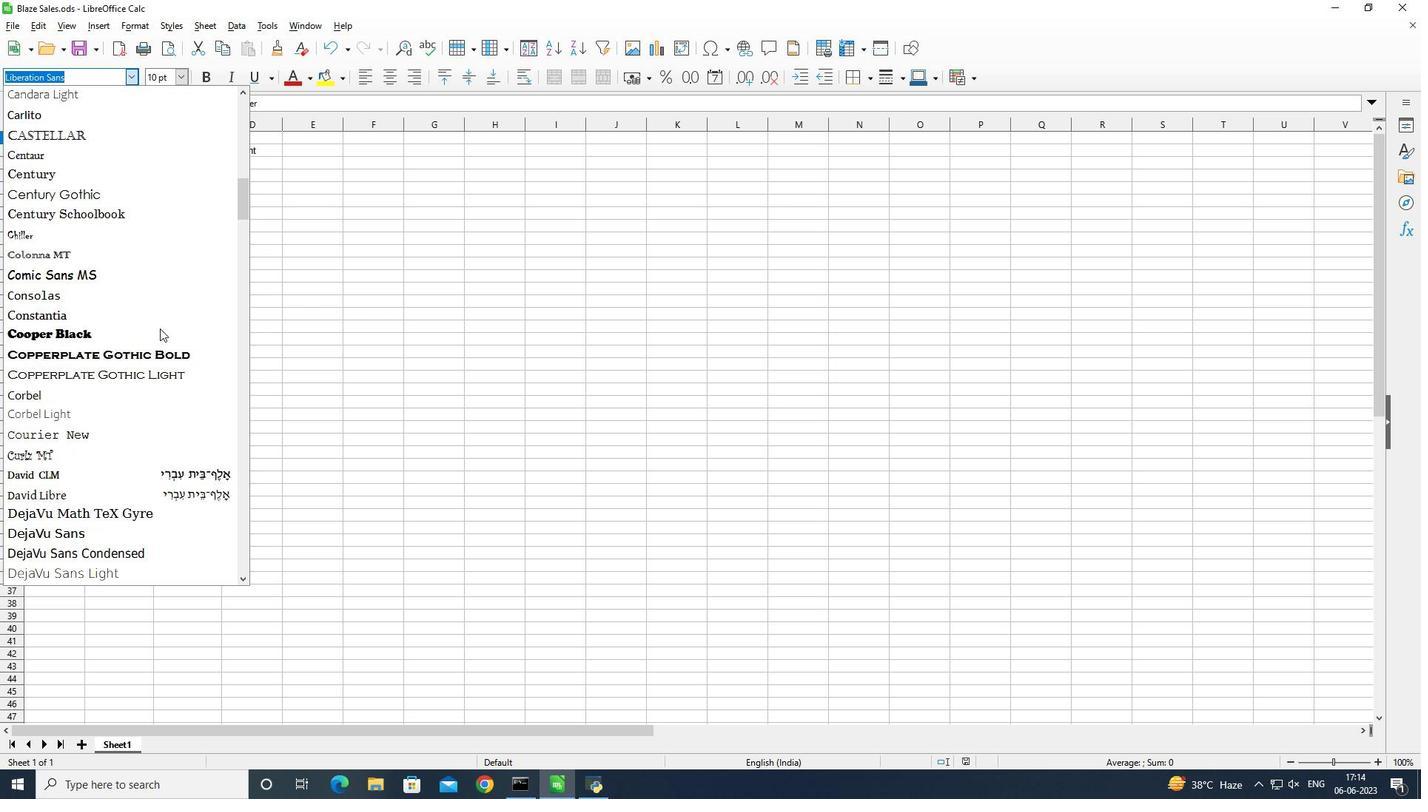 
Action: Mouse scrolled (159, 329) with delta (0, 0)
Screenshot: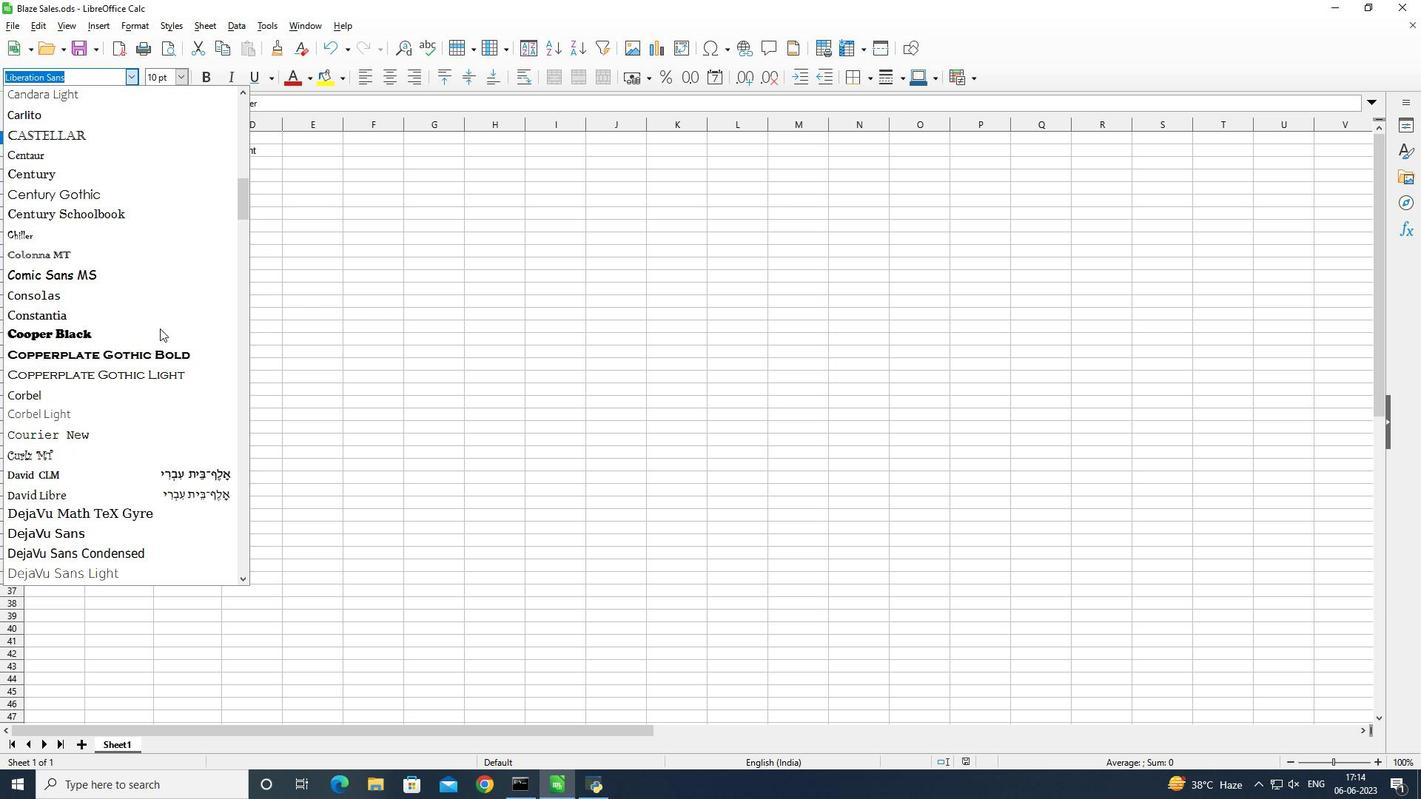 
Action: Mouse scrolled (159, 329) with delta (0, 0)
Screenshot: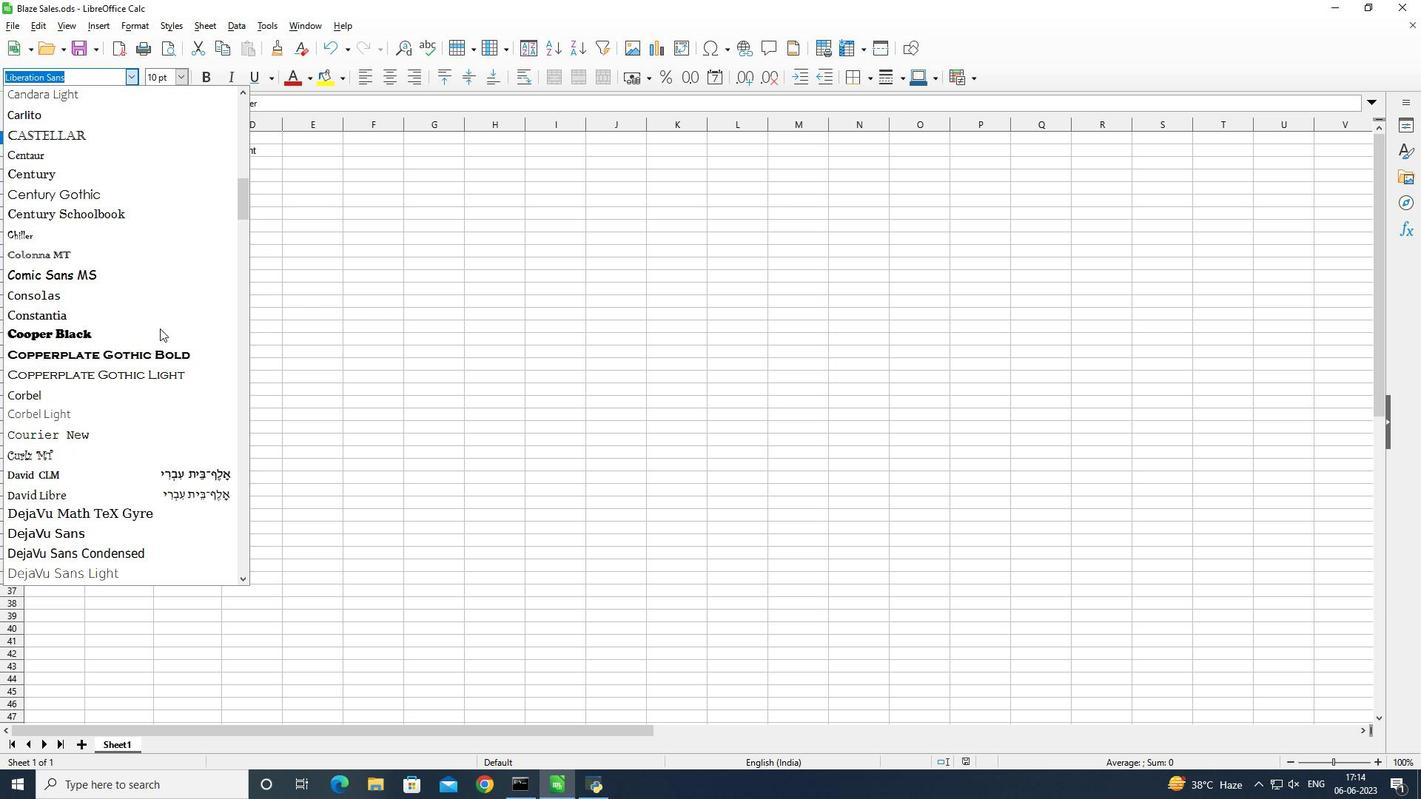 
Action: Mouse scrolled (159, 329) with delta (0, 0)
Screenshot: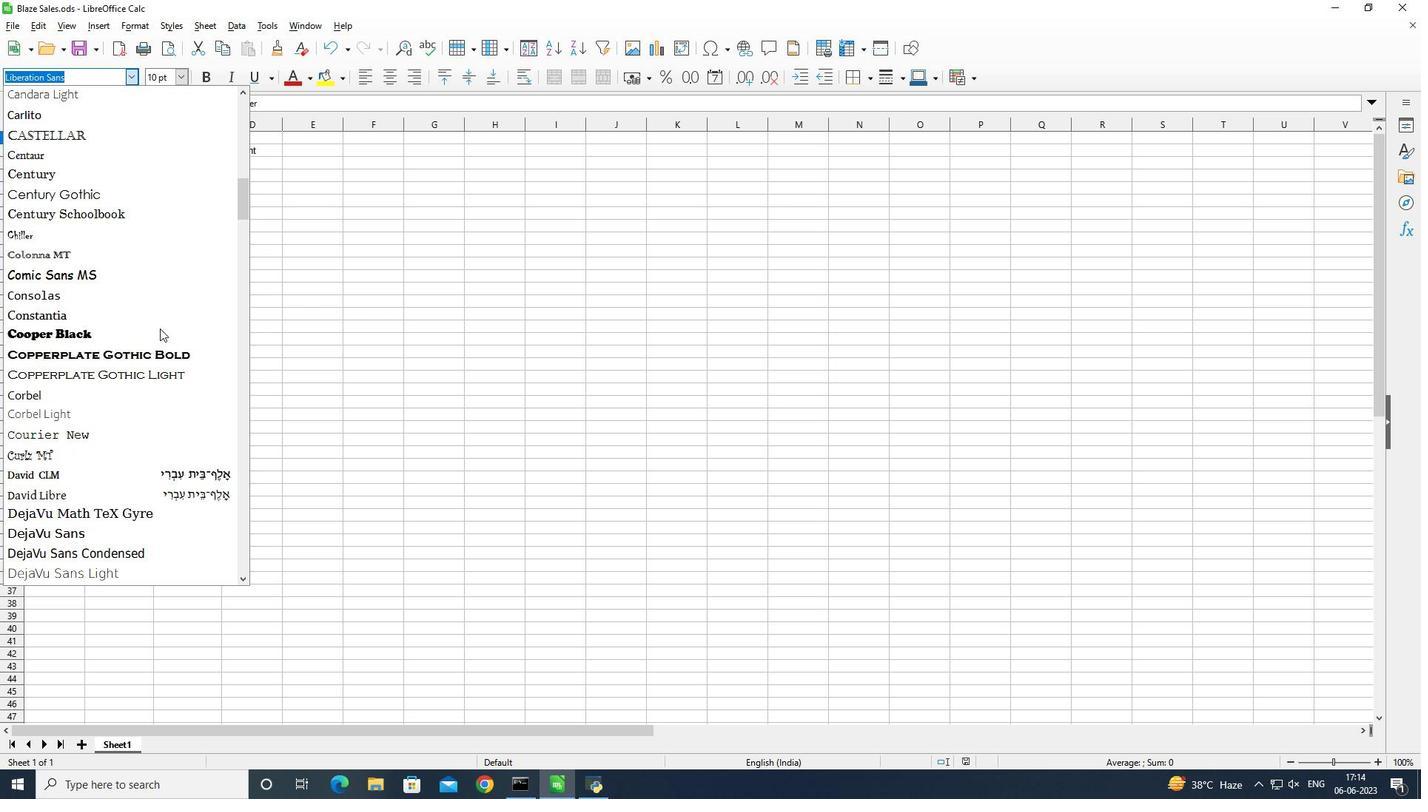 
Action: Mouse scrolled (159, 329) with delta (0, 0)
Screenshot: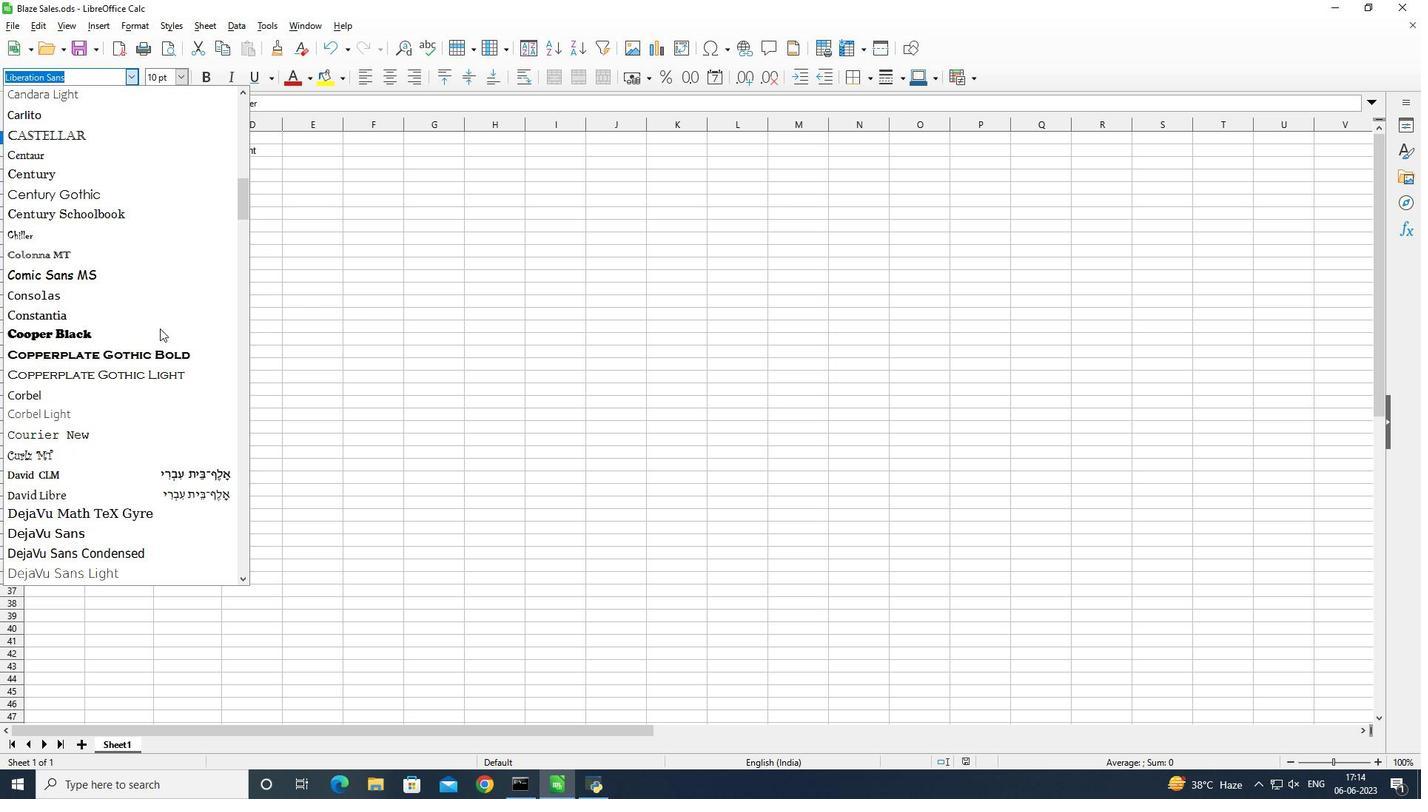 
Action: Mouse scrolled (159, 329) with delta (0, 0)
Screenshot: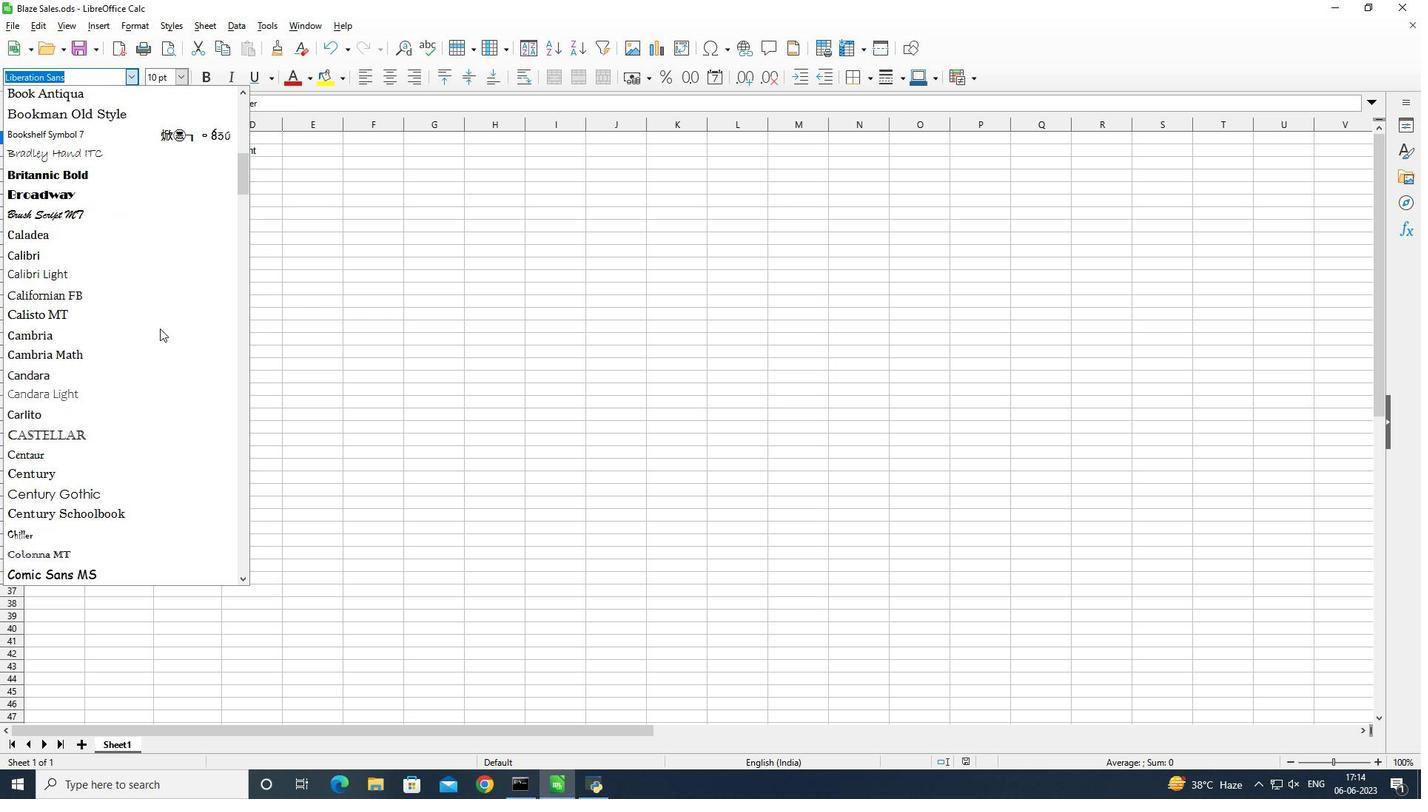
Action: Mouse scrolled (159, 329) with delta (0, 0)
Screenshot: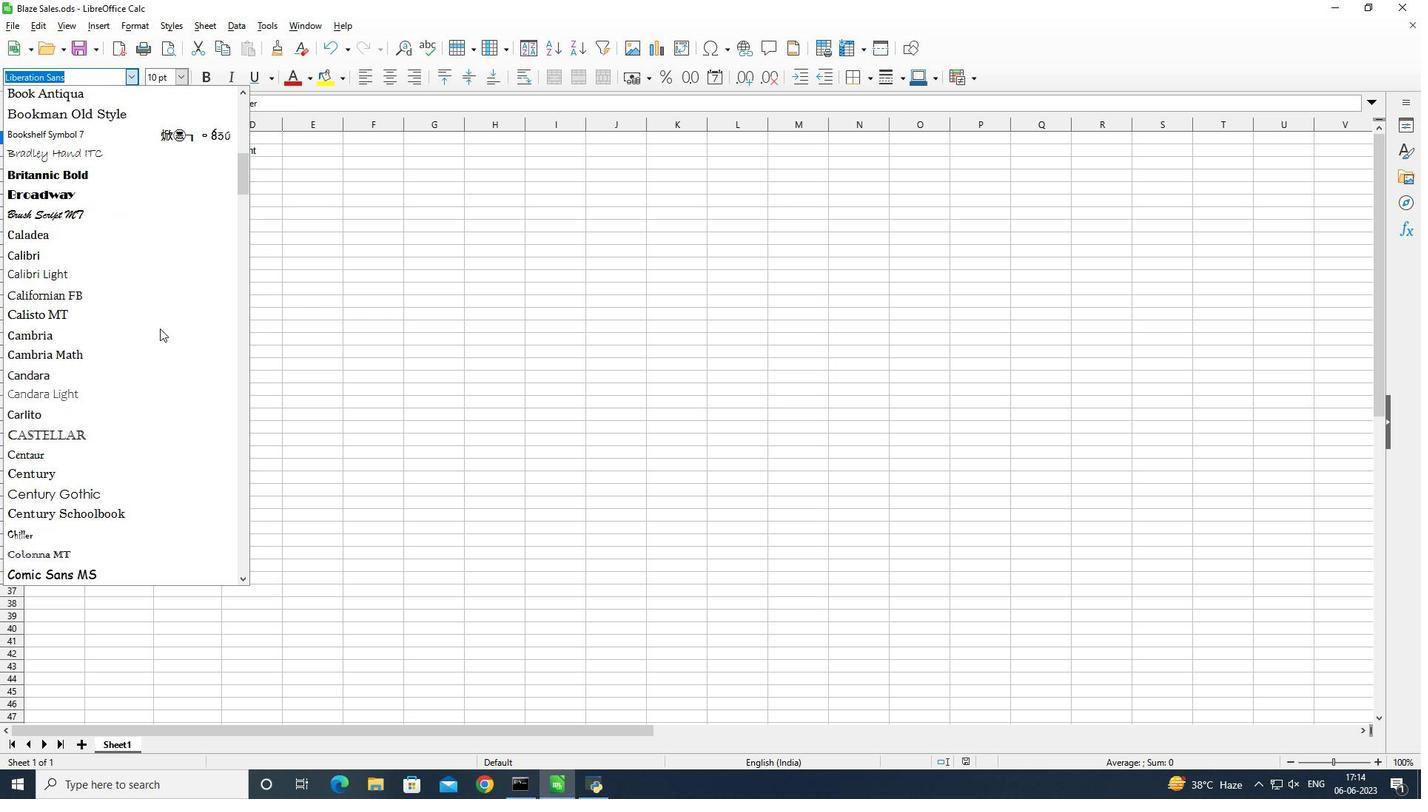 
Action: Mouse scrolled (159, 329) with delta (0, 0)
Screenshot: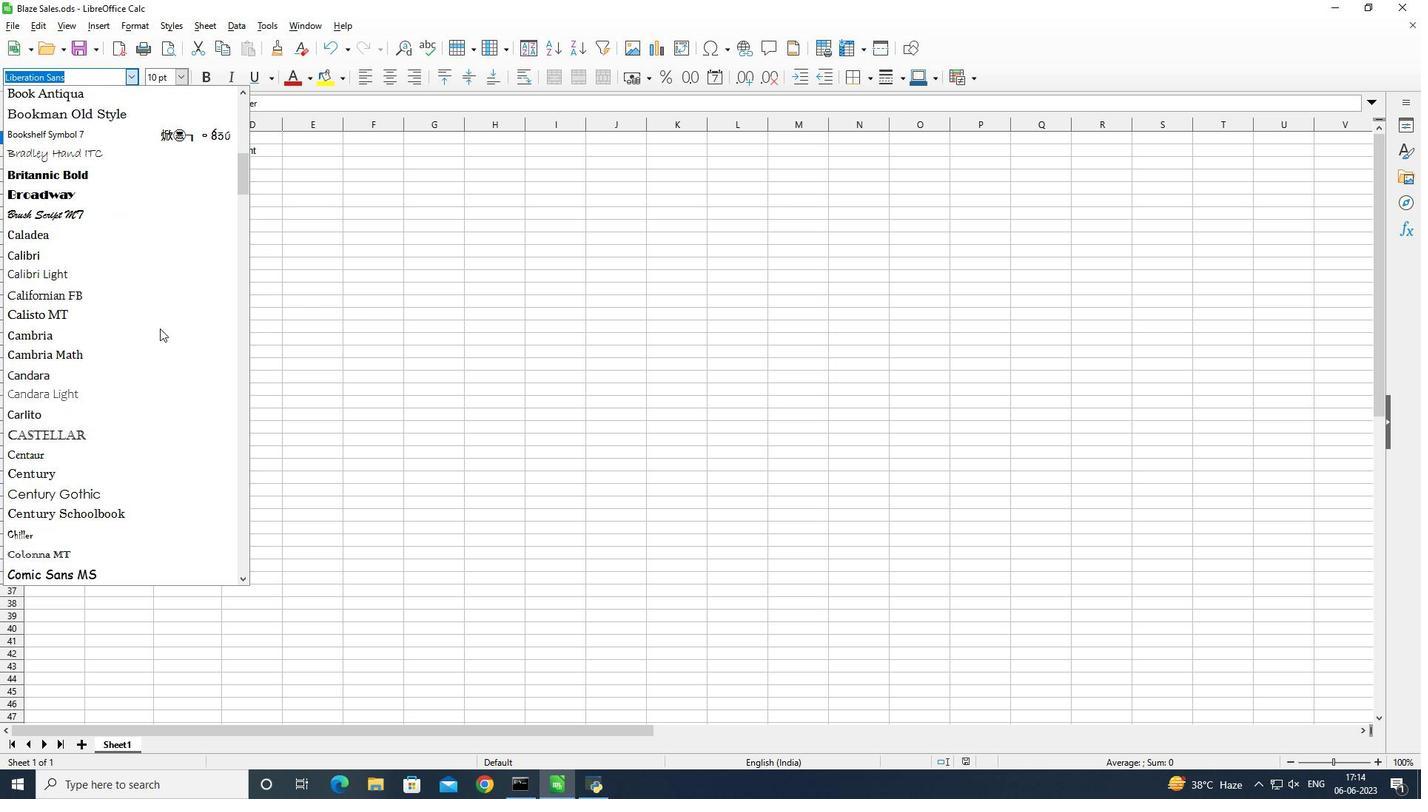
Action: Mouse scrolled (159, 329) with delta (0, 0)
Screenshot: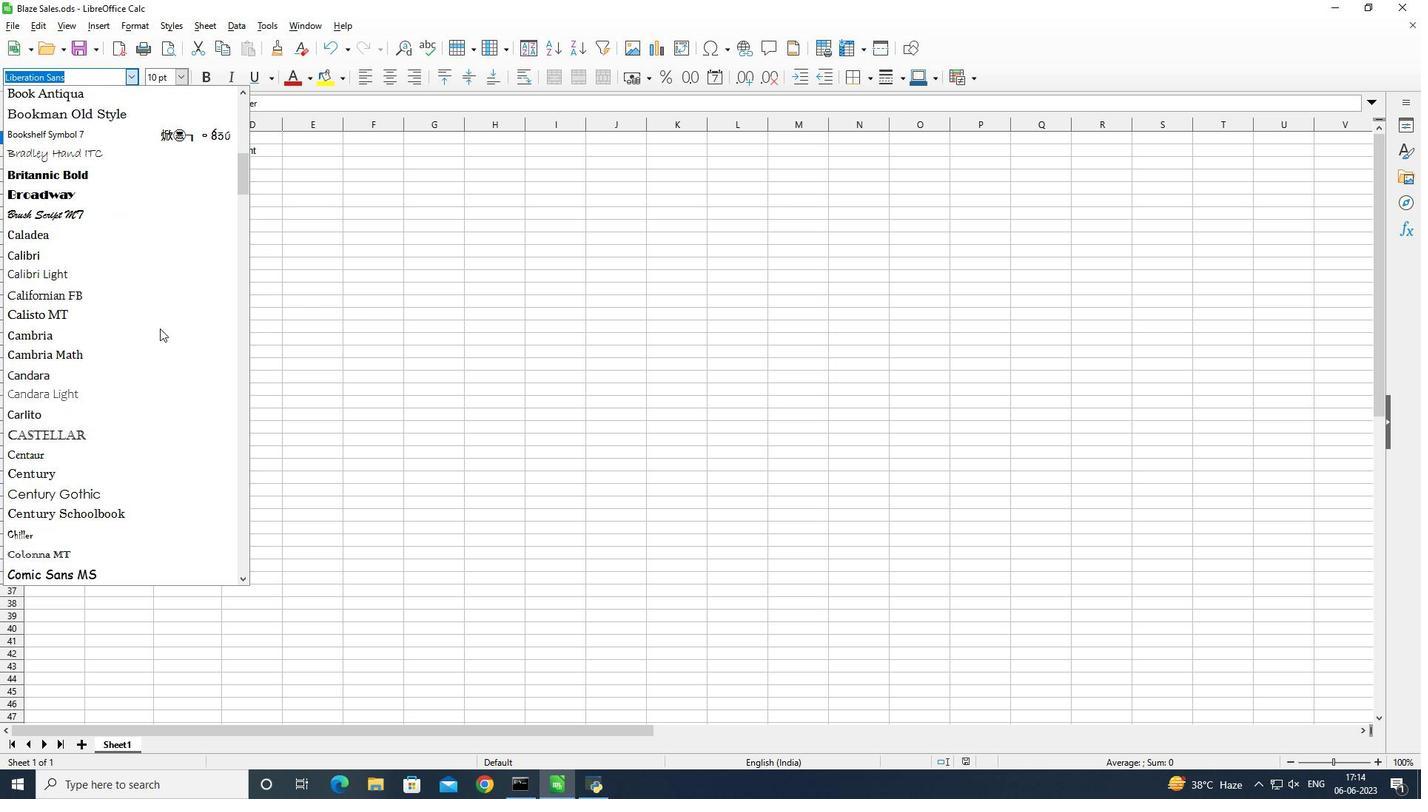 
Action: Mouse scrolled (159, 329) with delta (0, 0)
Screenshot: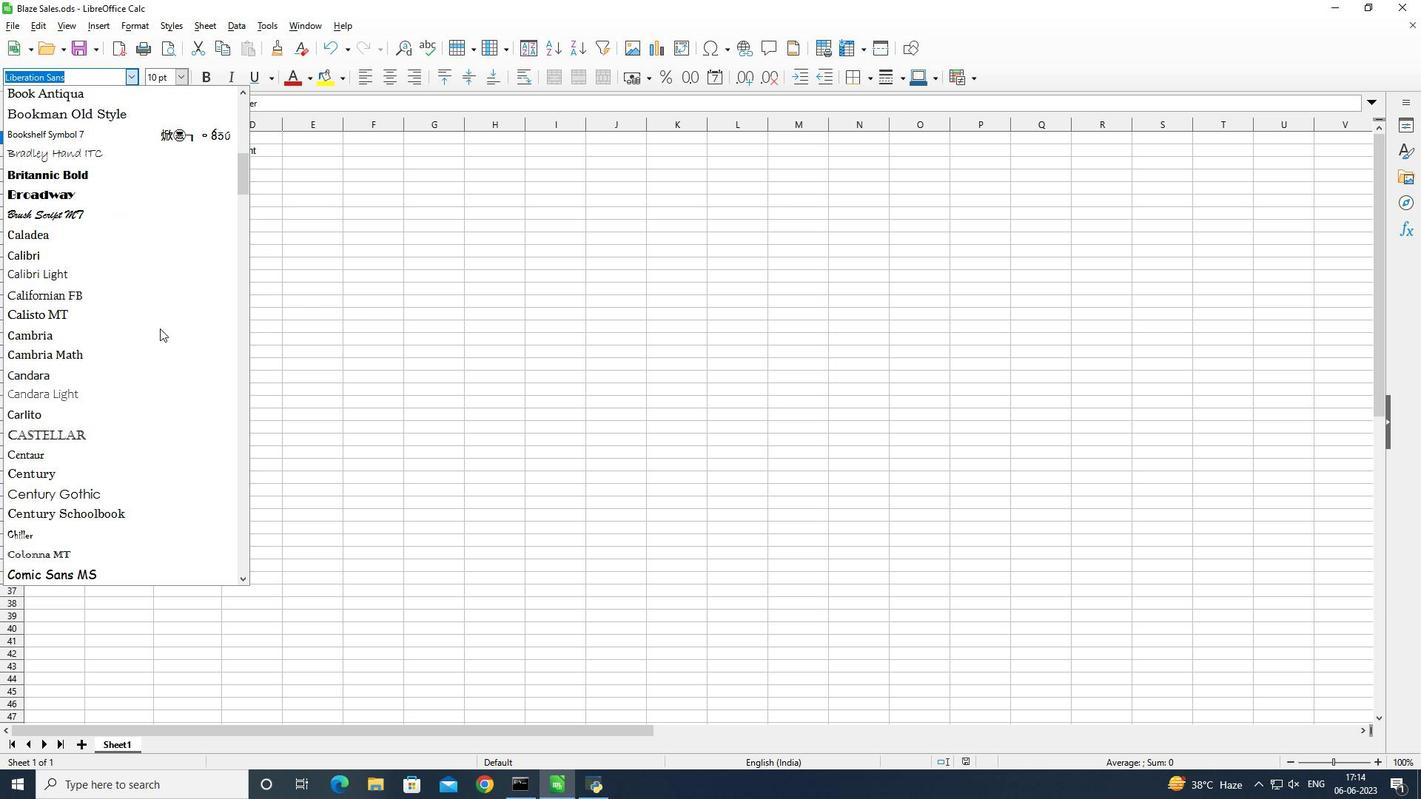 
Action: Mouse scrolled (159, 329) with delta (0, 0)
Screenshot: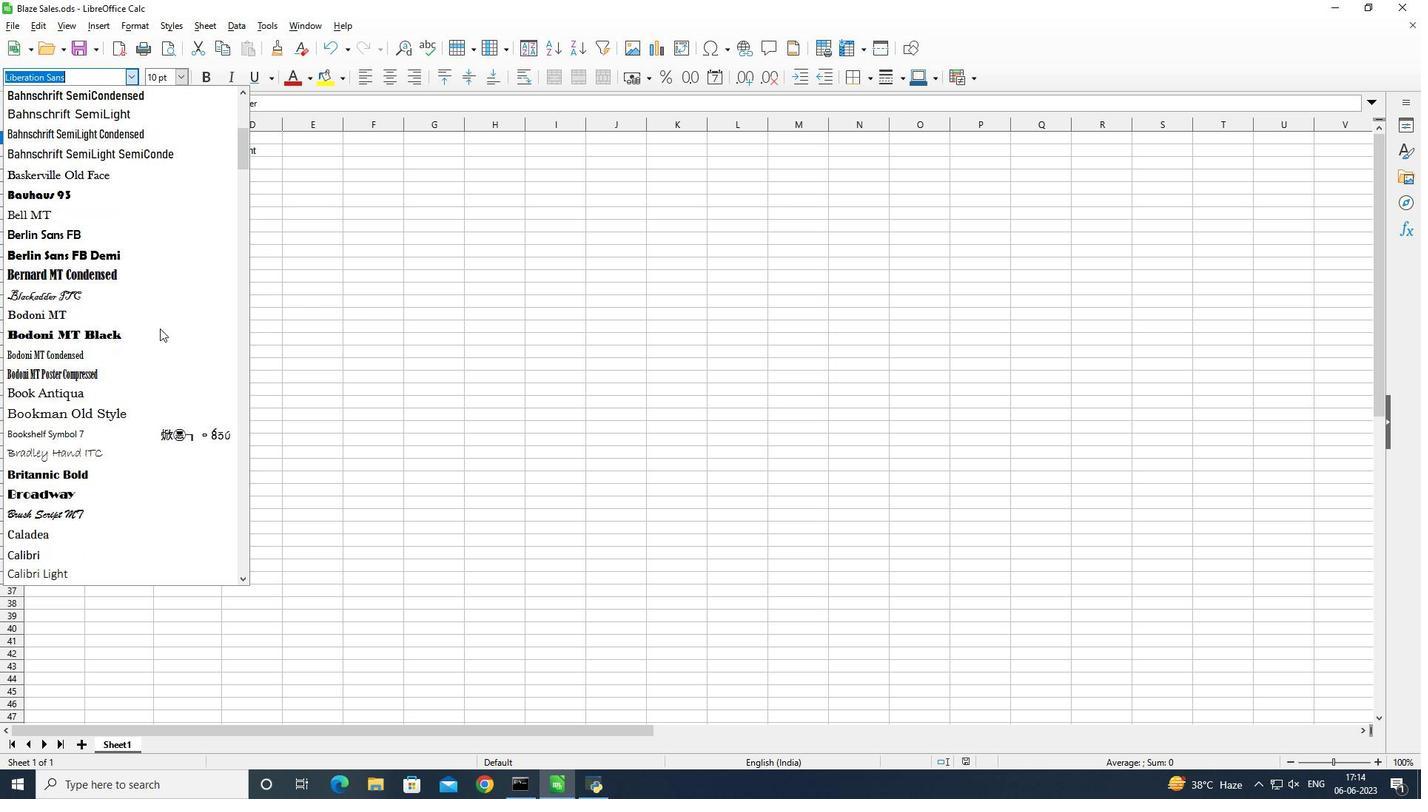 
Action: Mouse scrolled (159, 329) with delta (0, 0)
Screenshot: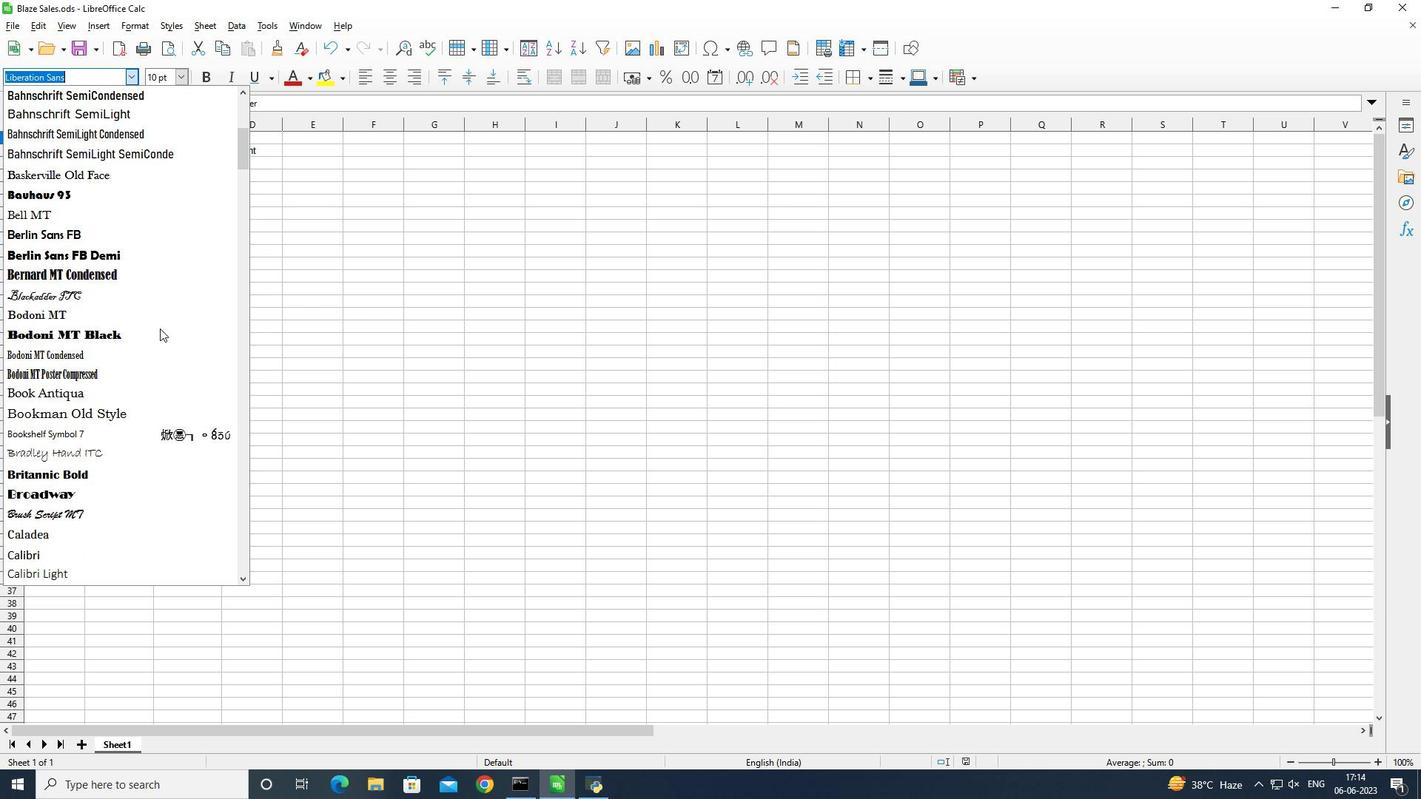 
Action: Mouse scrolled (159, 329) with delta (0, 0)
Screenshot: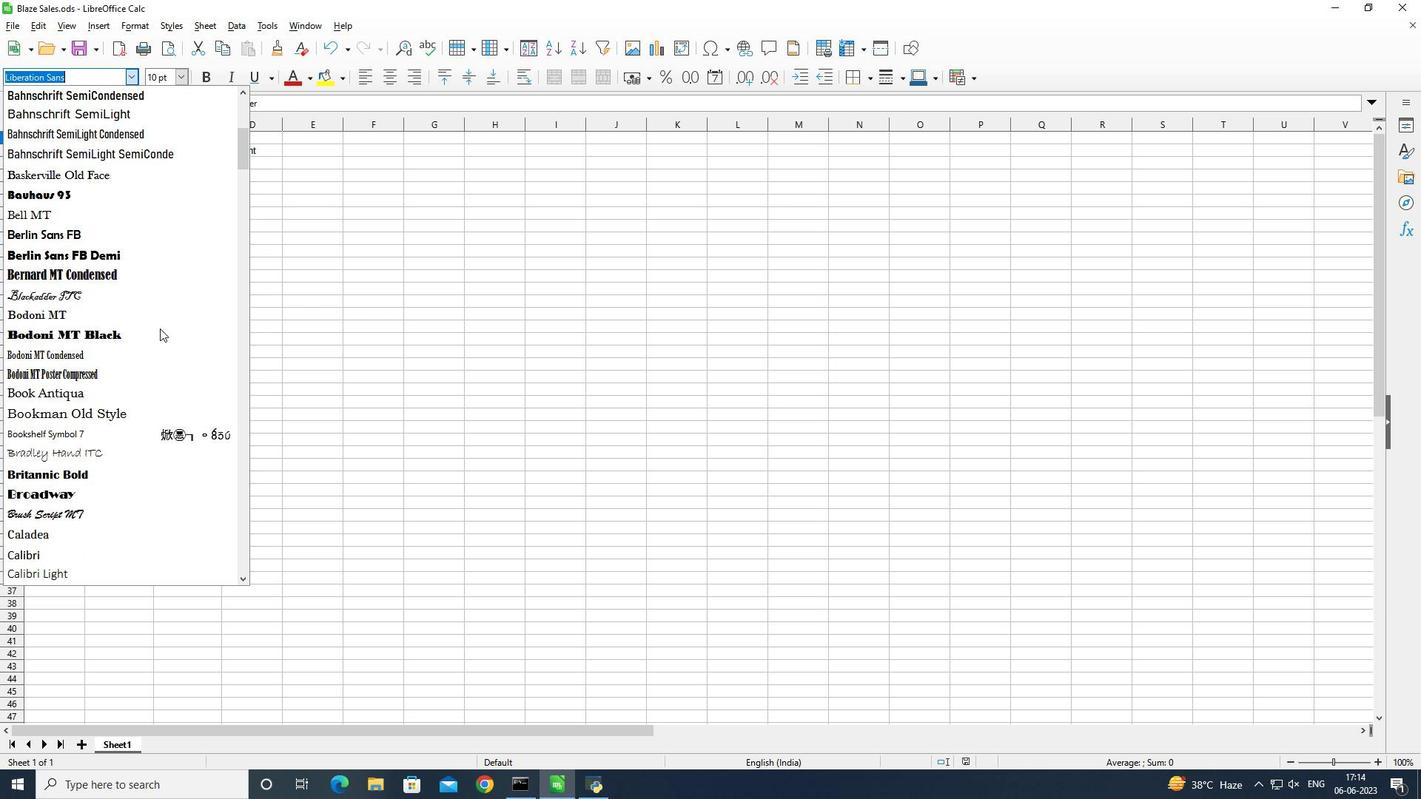 
Action: Mouse scrolled (159, 329) with delta (0, 0)
Screenshot: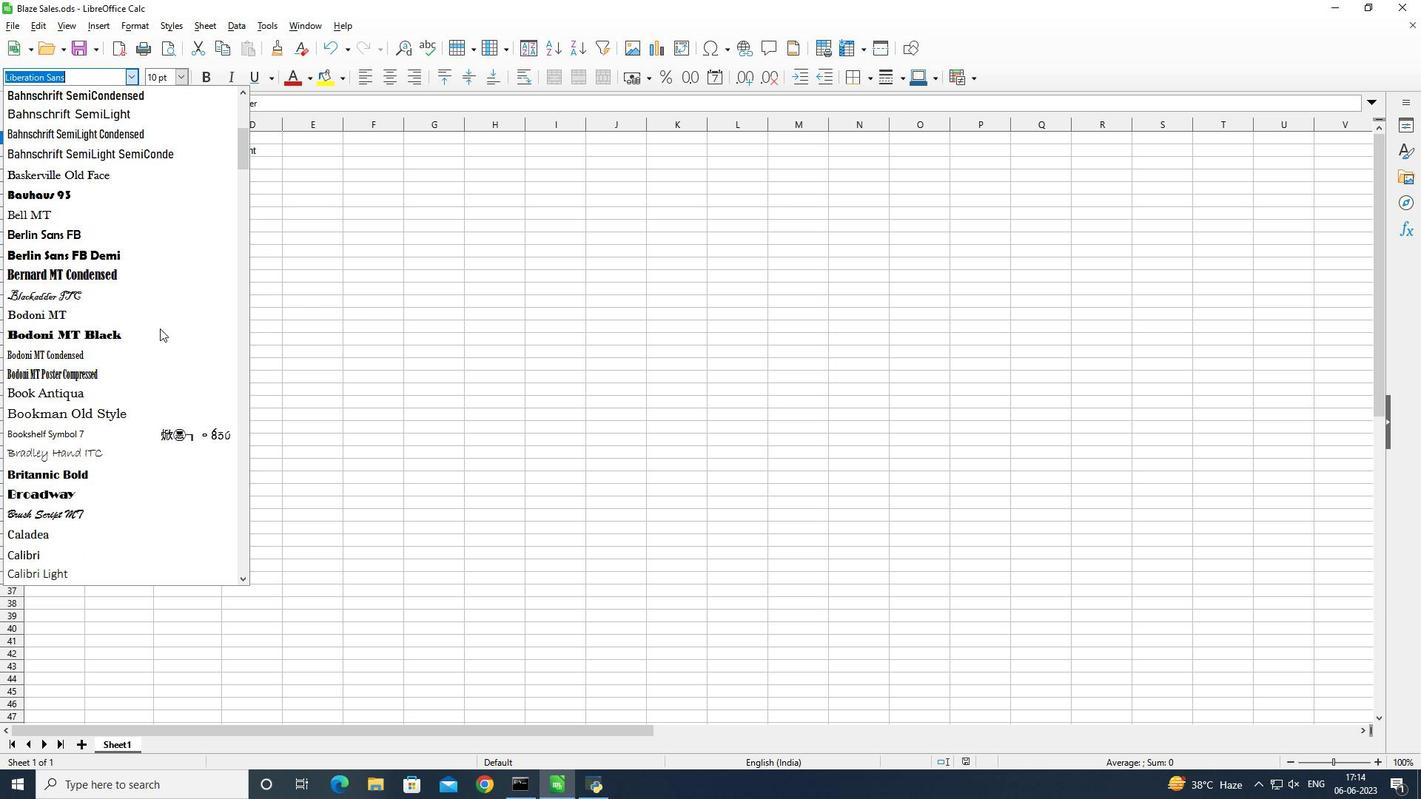 
Action: Mouse scrolled (159, 329) with delta (0, 0)
Screenshot: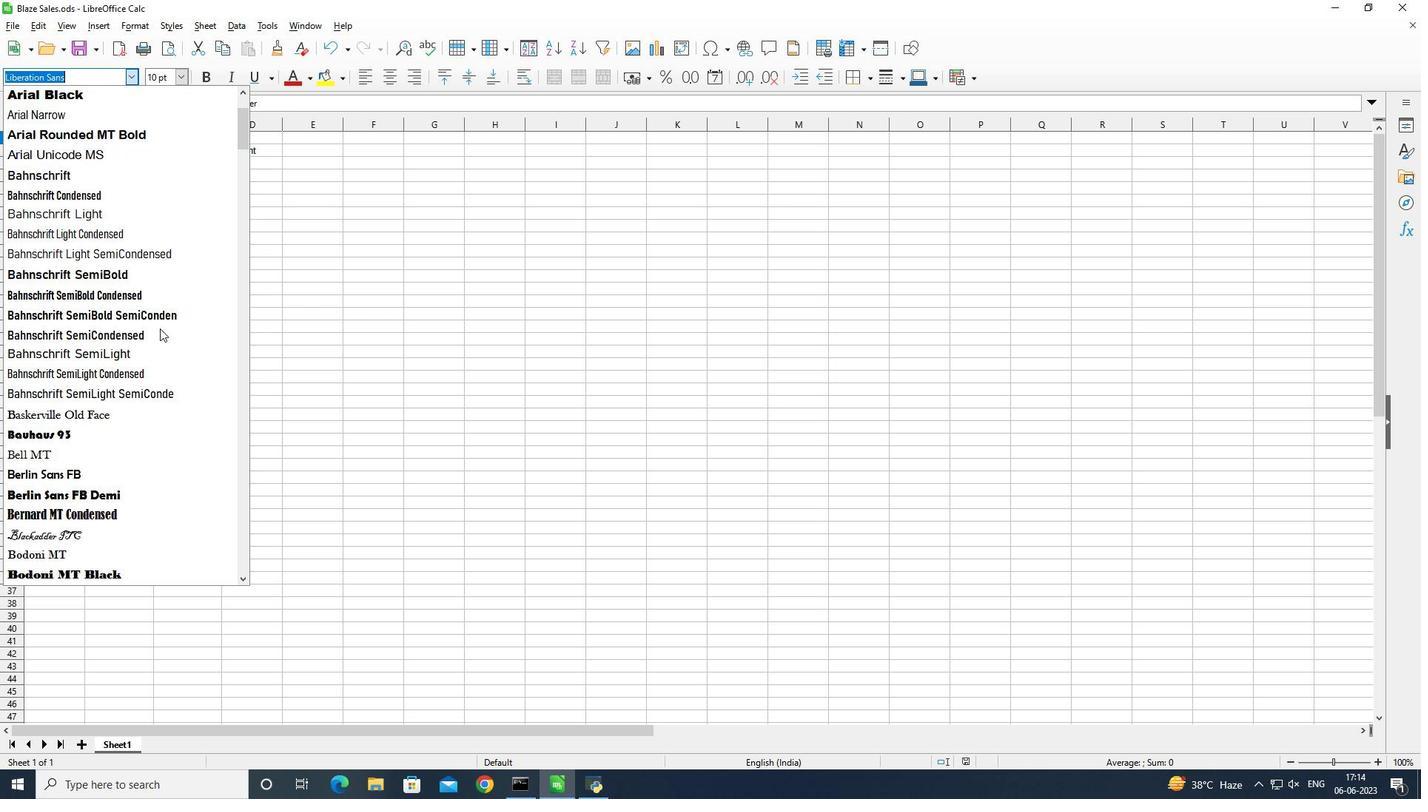 
Action: Mouse scrolled (159, 329) with delta (0, 0)
Screenshot: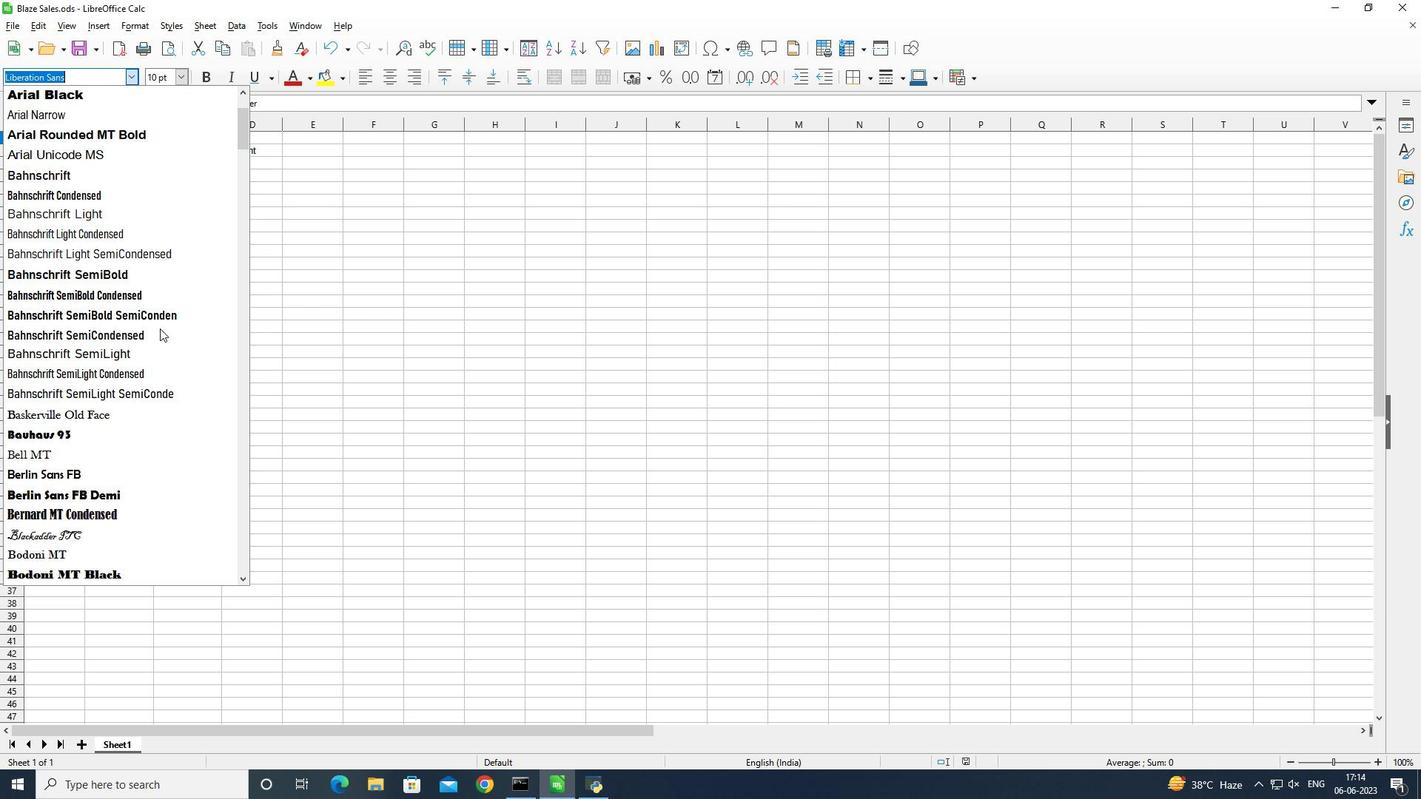 
Action: Mouse scrolled (159, 329) with delta (0, 0)
Screenshot: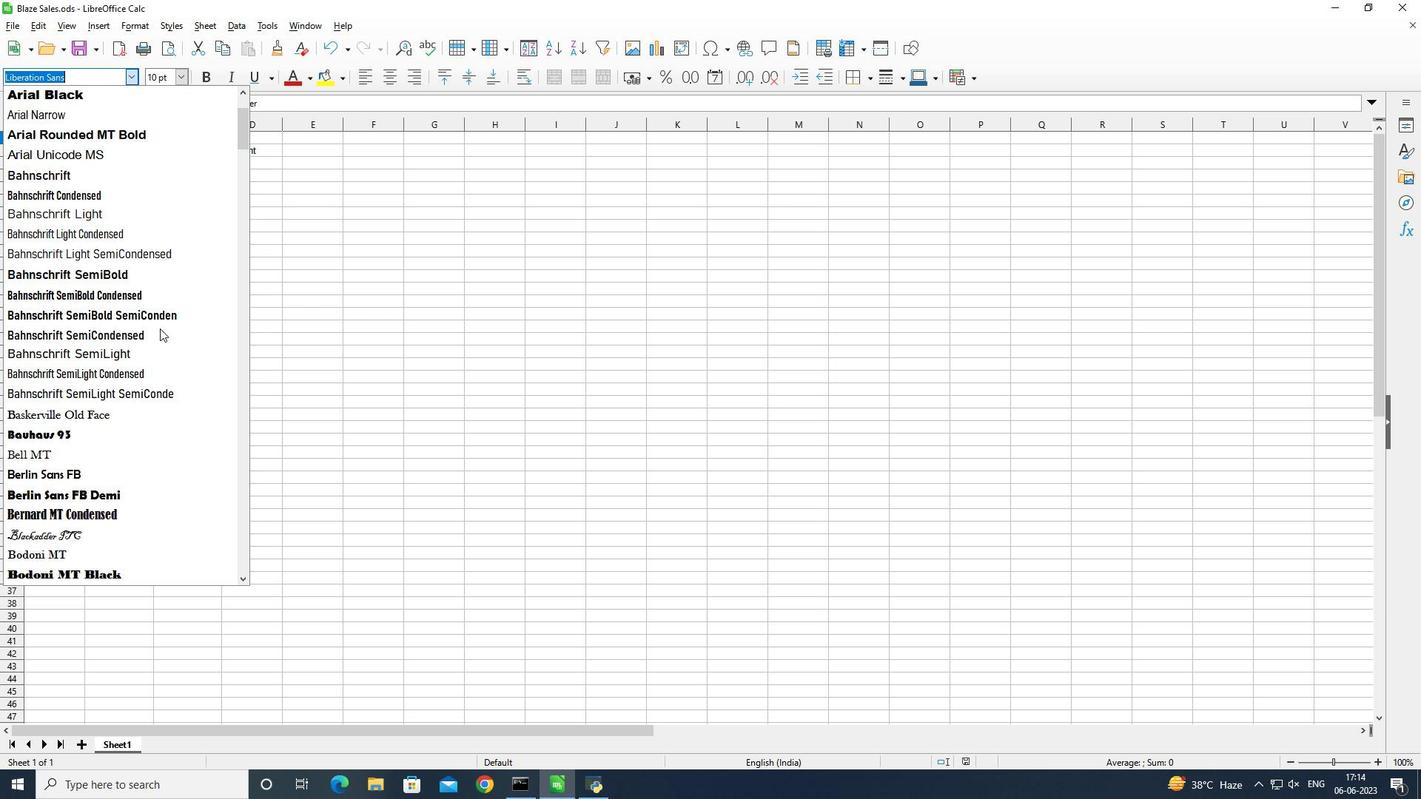 
Action: Mouse scrolled (159, 329) with delta (0, 0)
Screenshot: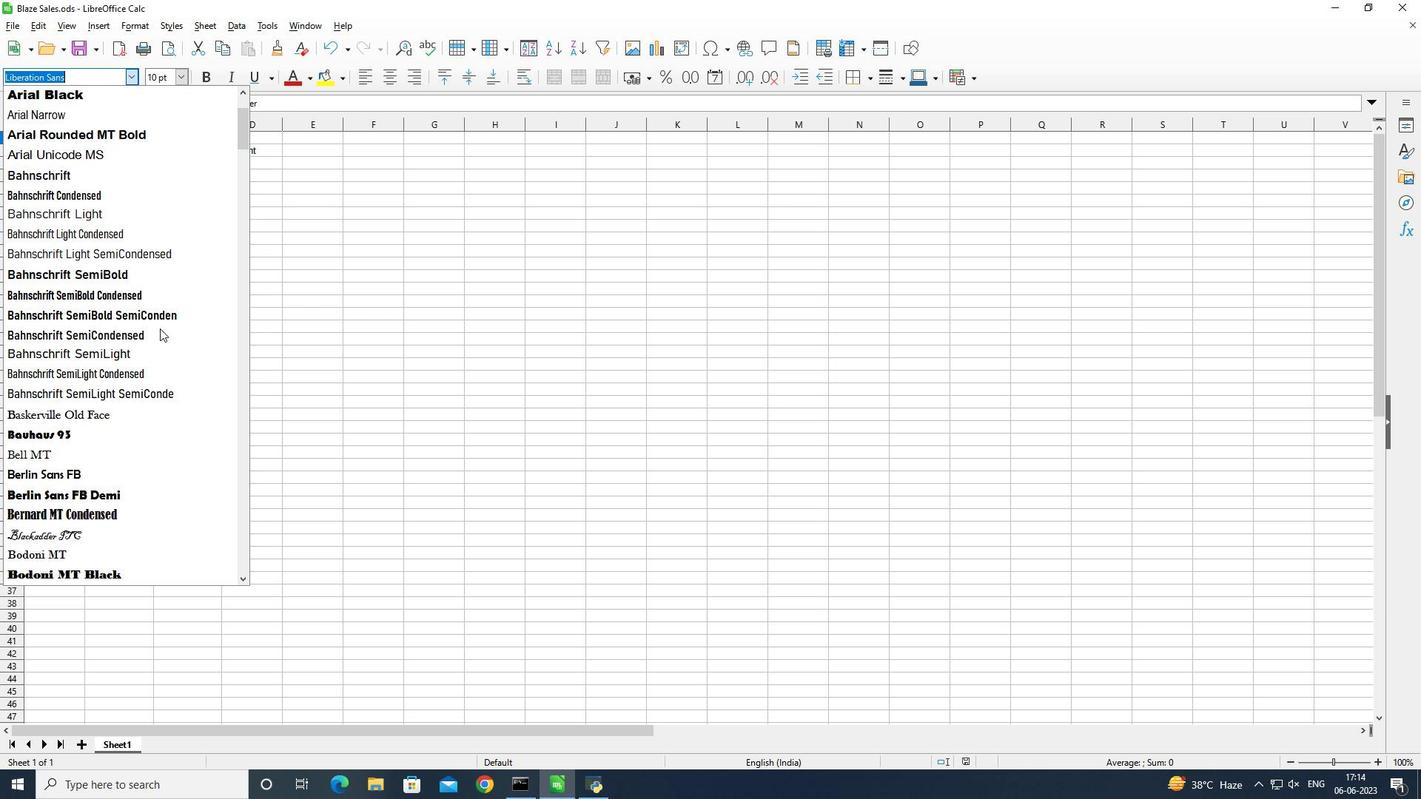 
Action: Mouse scrolled (159, 329) with delta (0, 0)
Screenshot: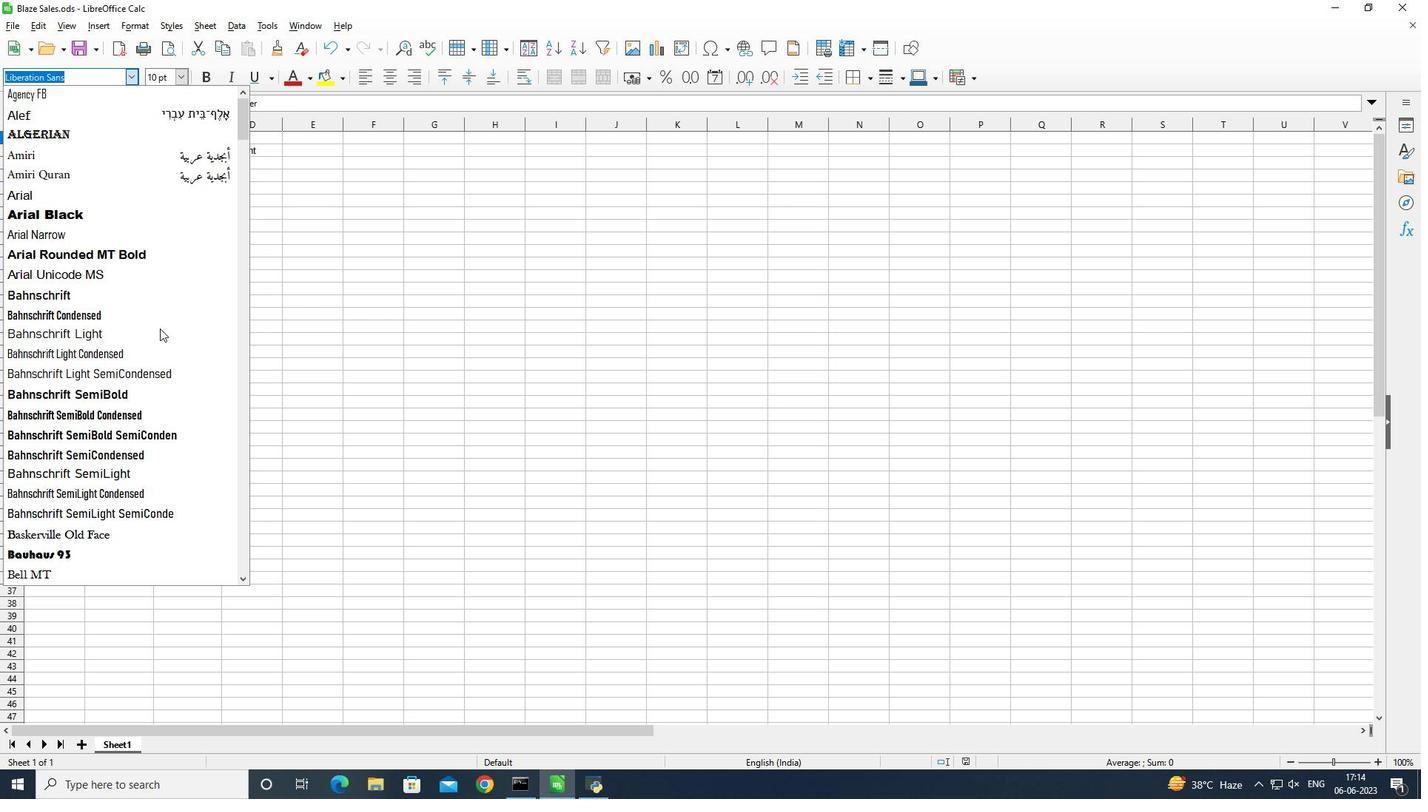 
Action: Mouse scrolled (159, 329) with delta (0, 0)
Screenshot: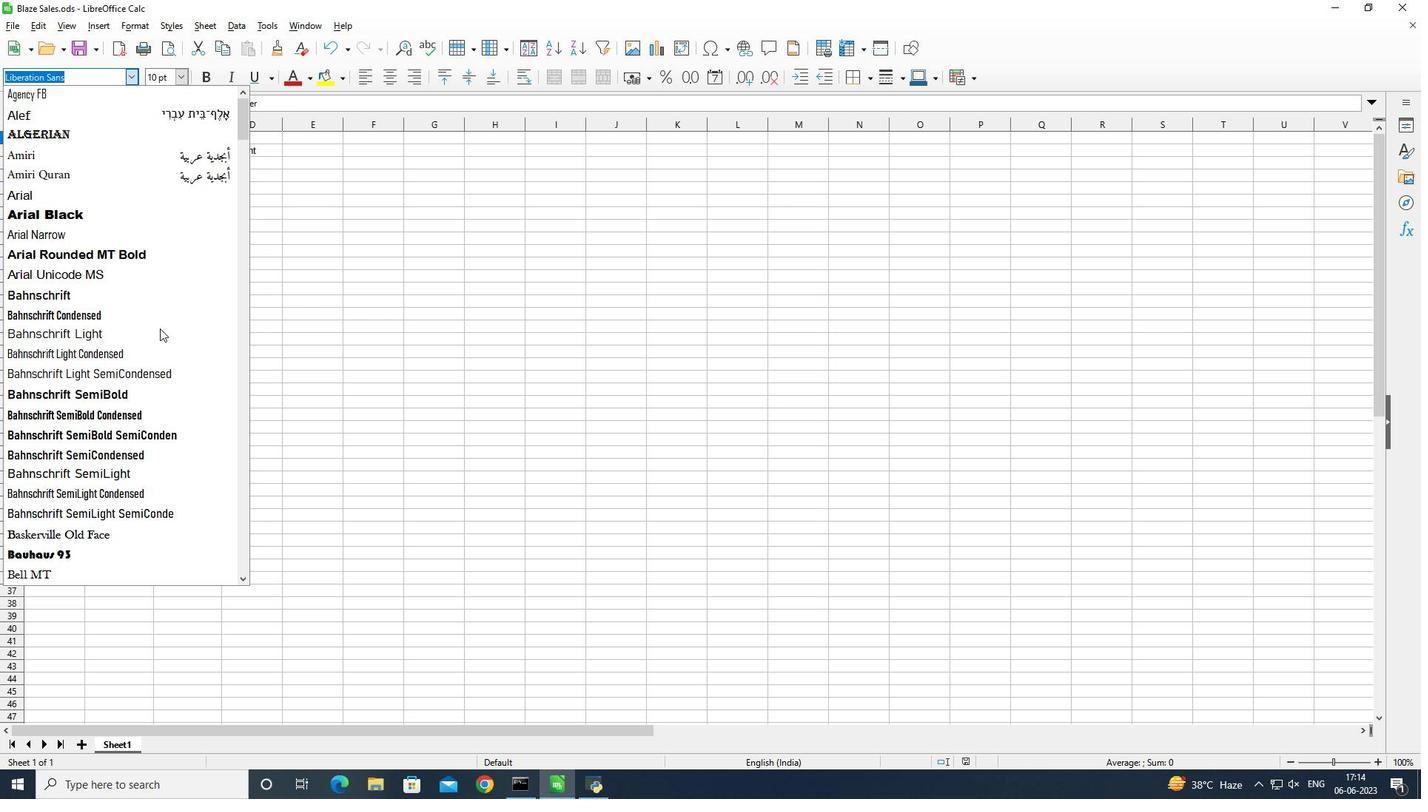 
Action: Mouse scrolled (159, 329) with delta (0, 0)
Screenshot: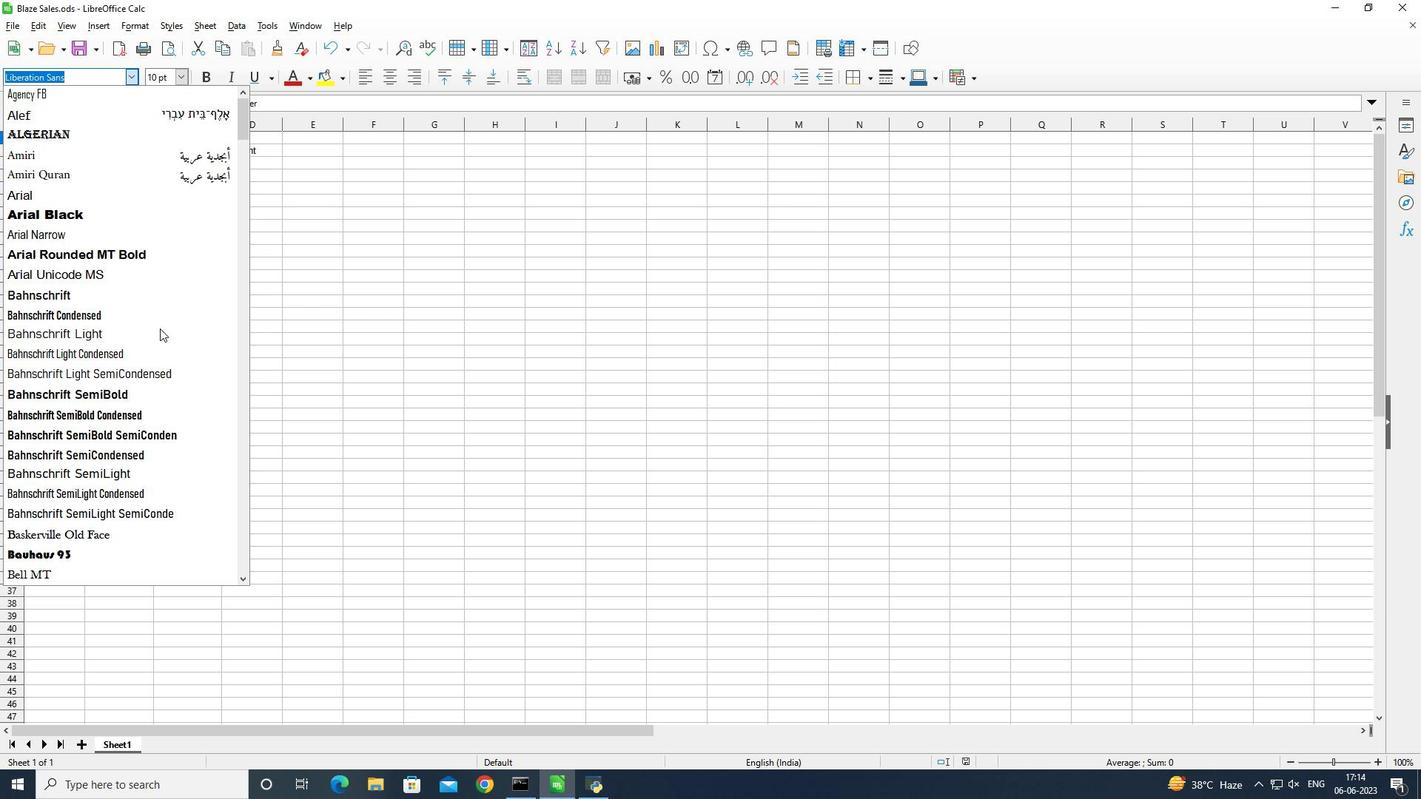 
Action: Mouse moved to (156, 216)
Screenshot: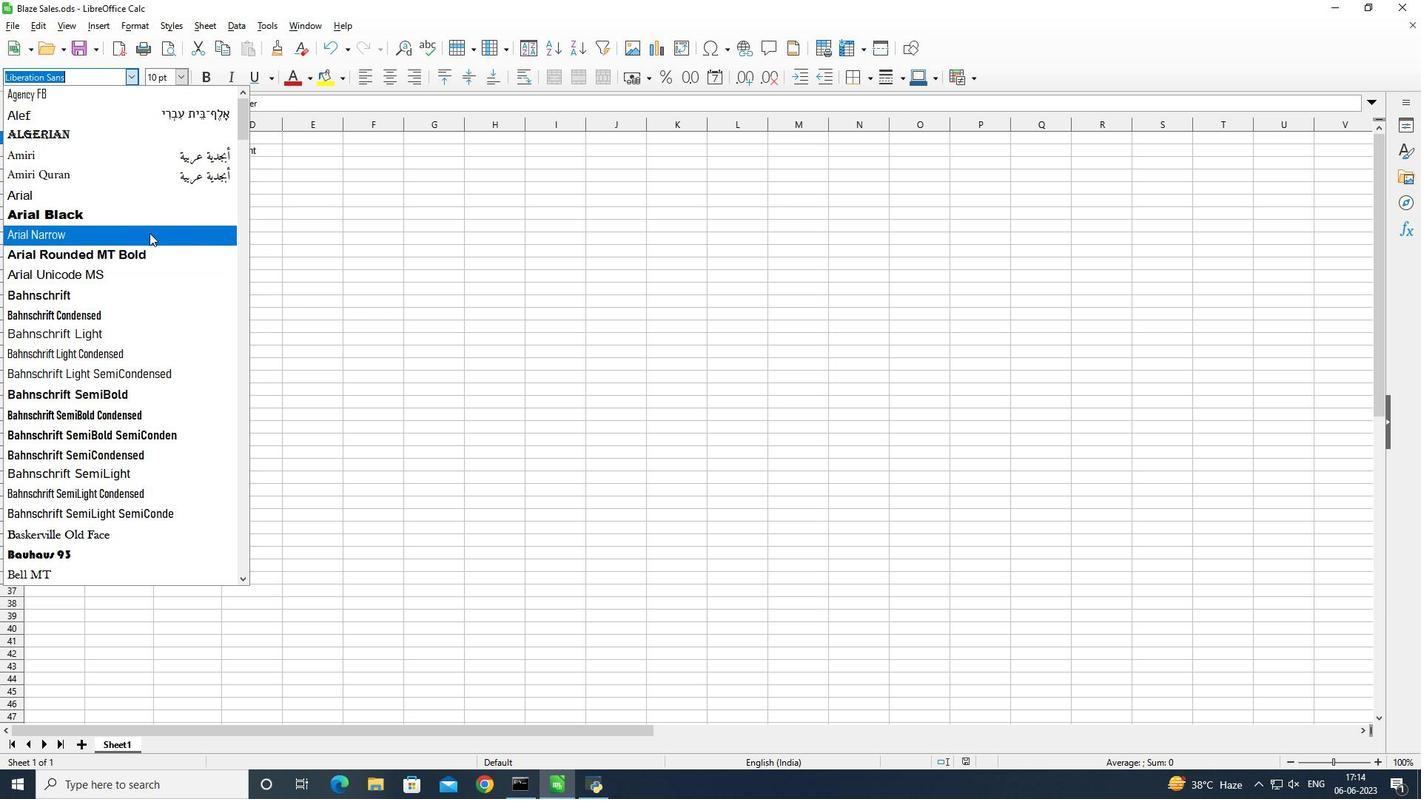 
Action: Mouse pressed left at (156, 216)
Screenshot: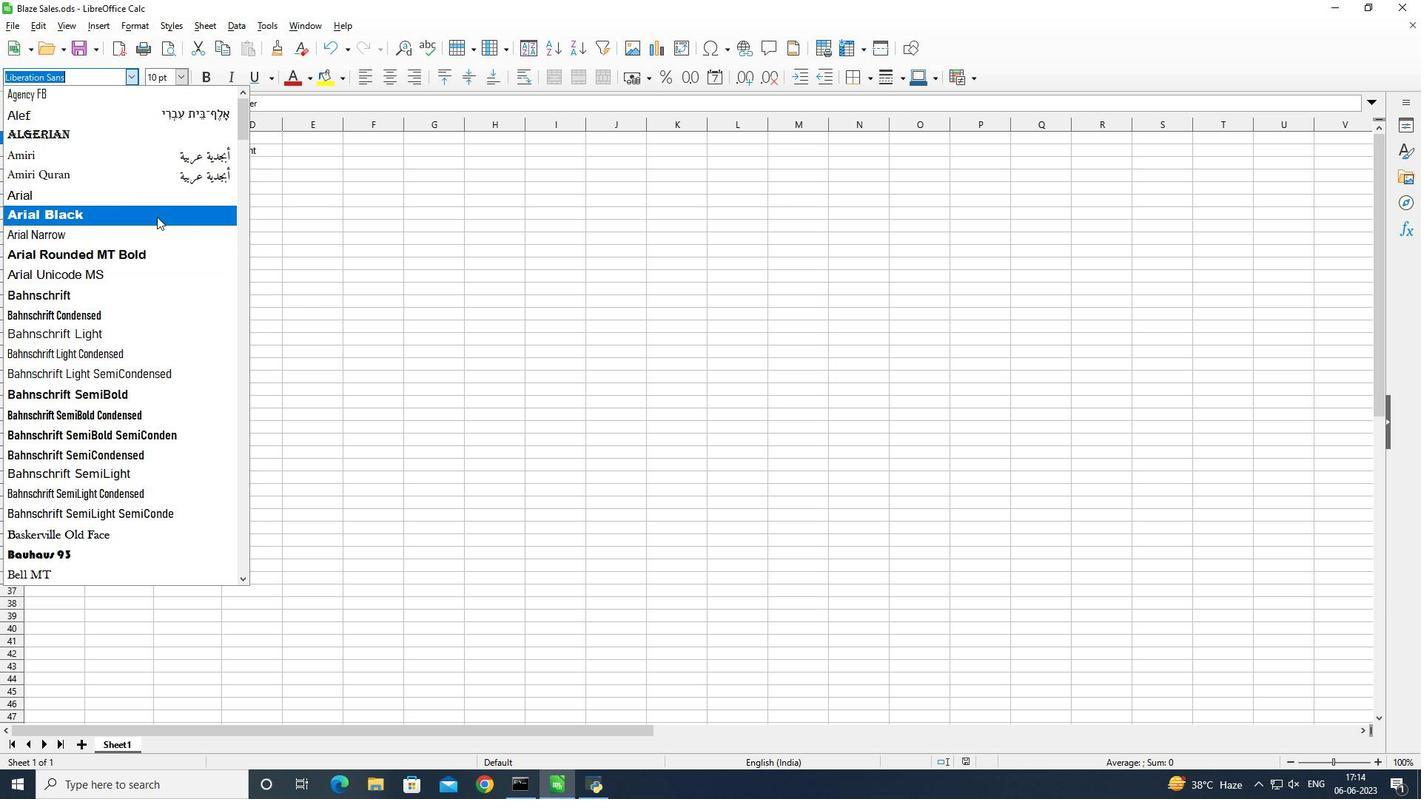 
Action: Mouse moved to (310, 79)
Screenshot: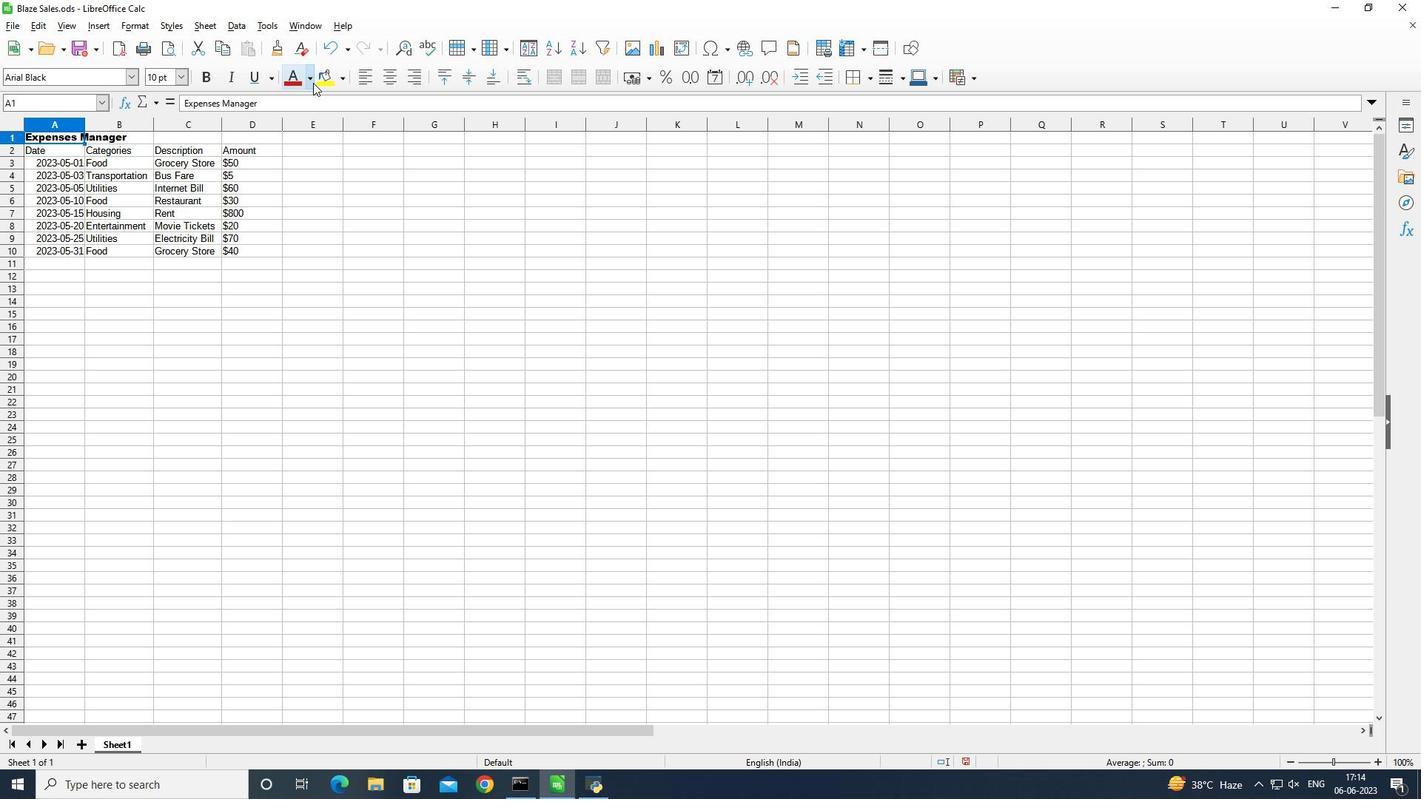 
Action: Mouse pressed left at (310, 79)
Screenshot: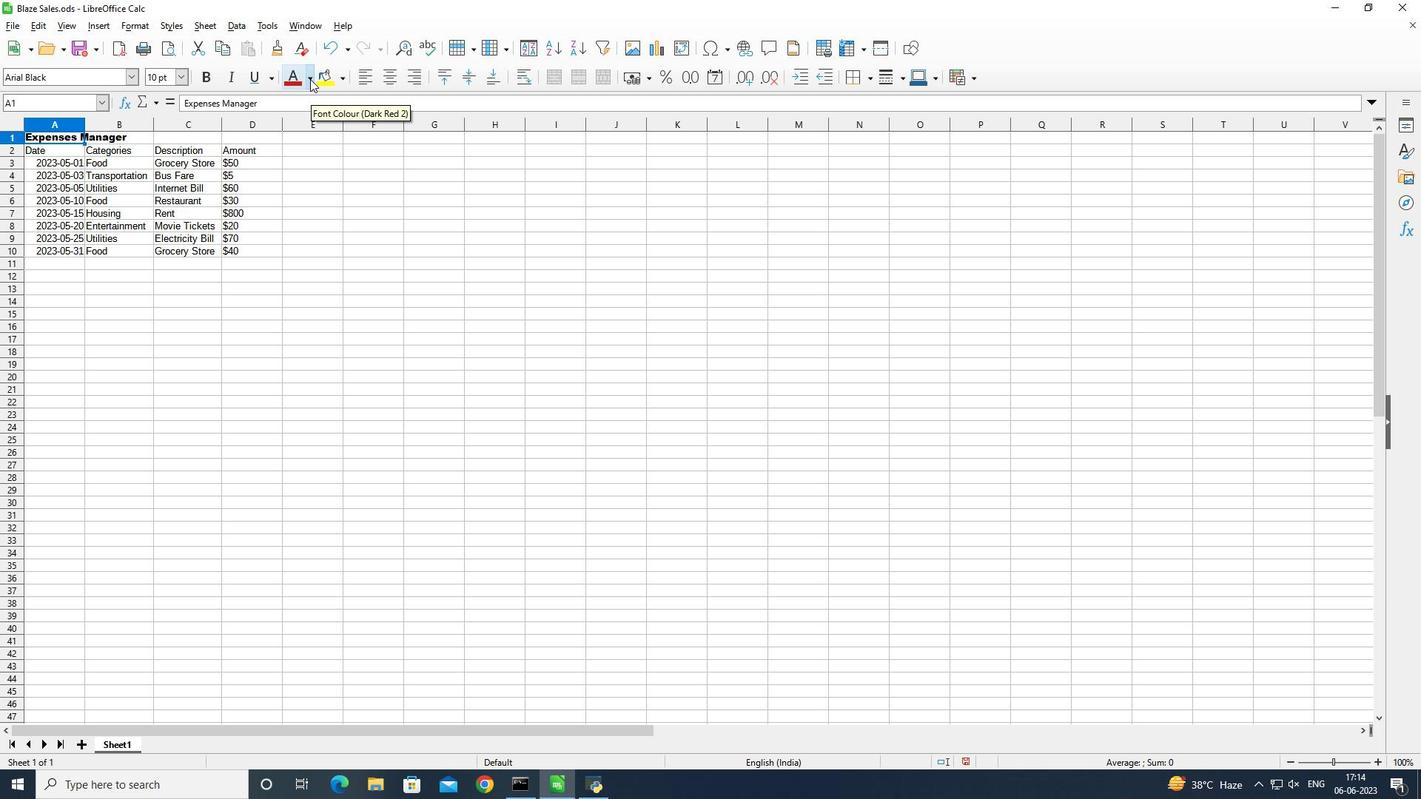 
Action: Mouse moved to (341, 181)
Screenshot: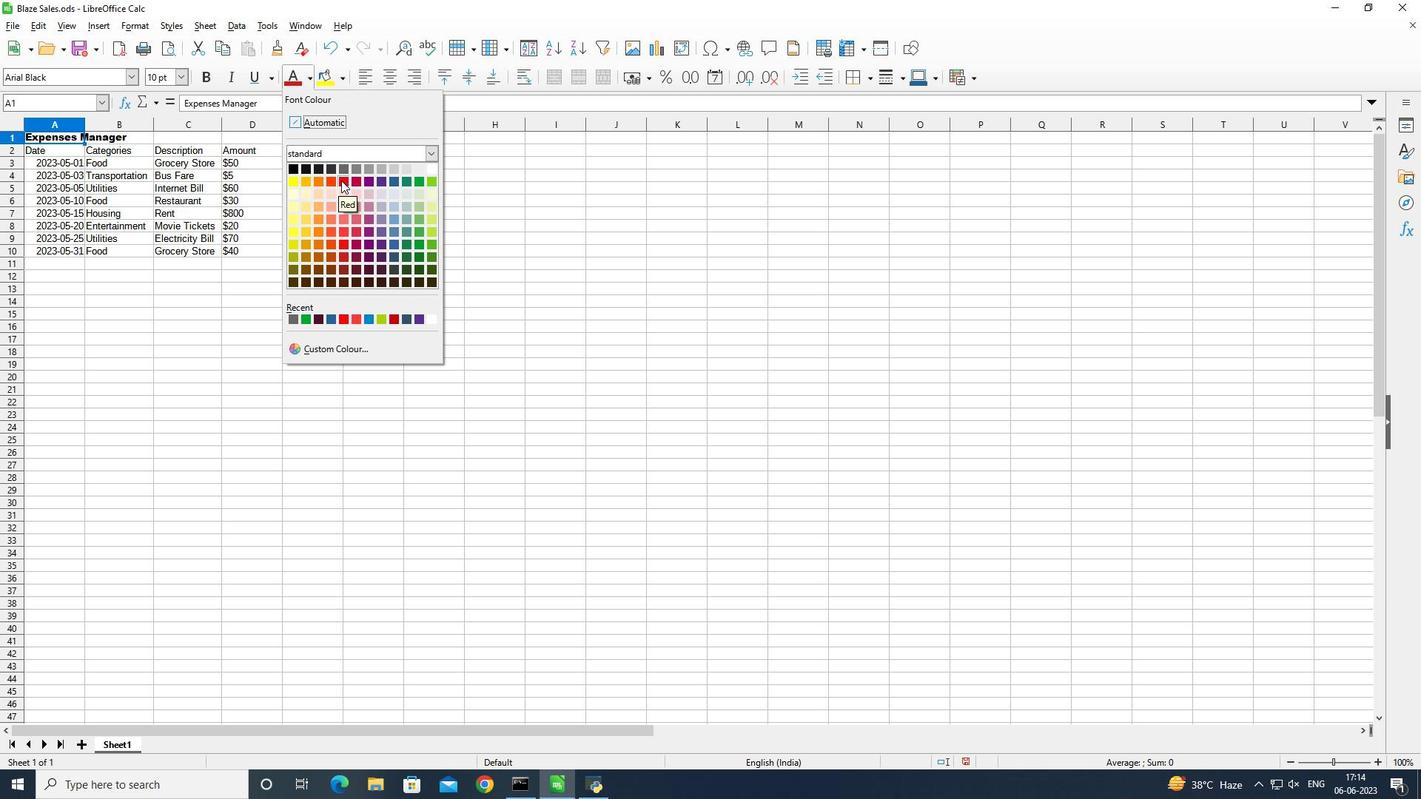 
Action: Mouse pressed left at (341, 181)
Screenshot: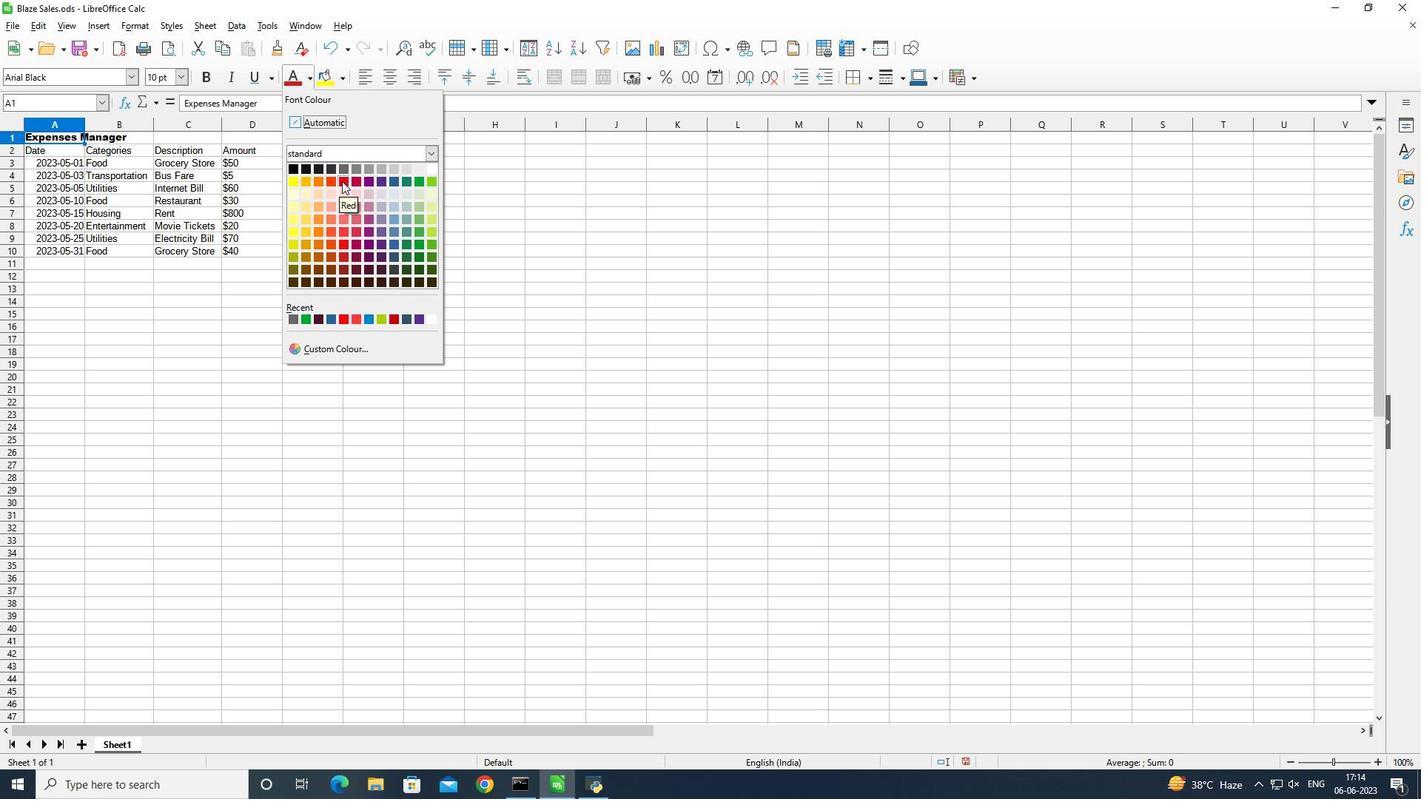
Action: Mouse moved to (253, 72)
Screenshot: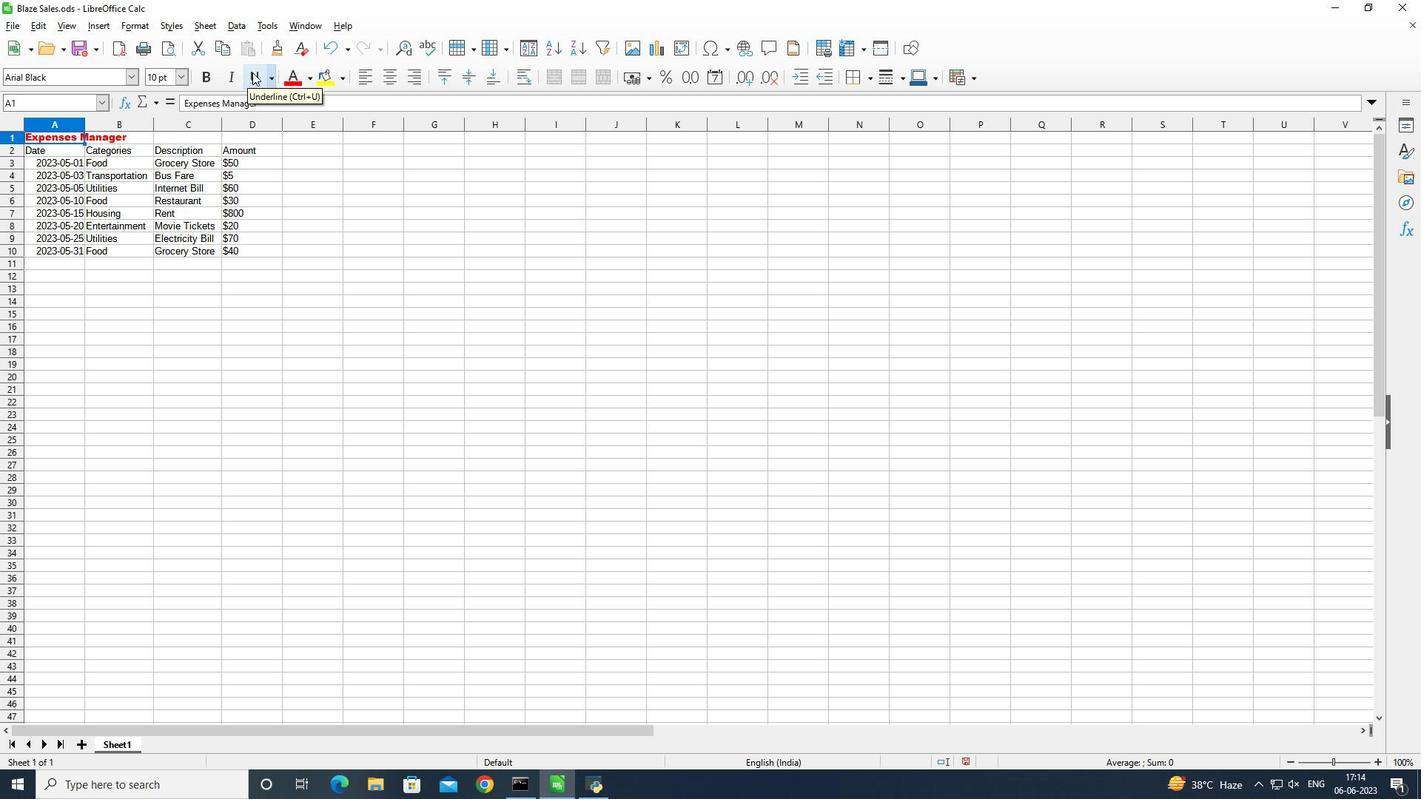 
Action: Mouse pressed left at (253, 72)
Screenshot: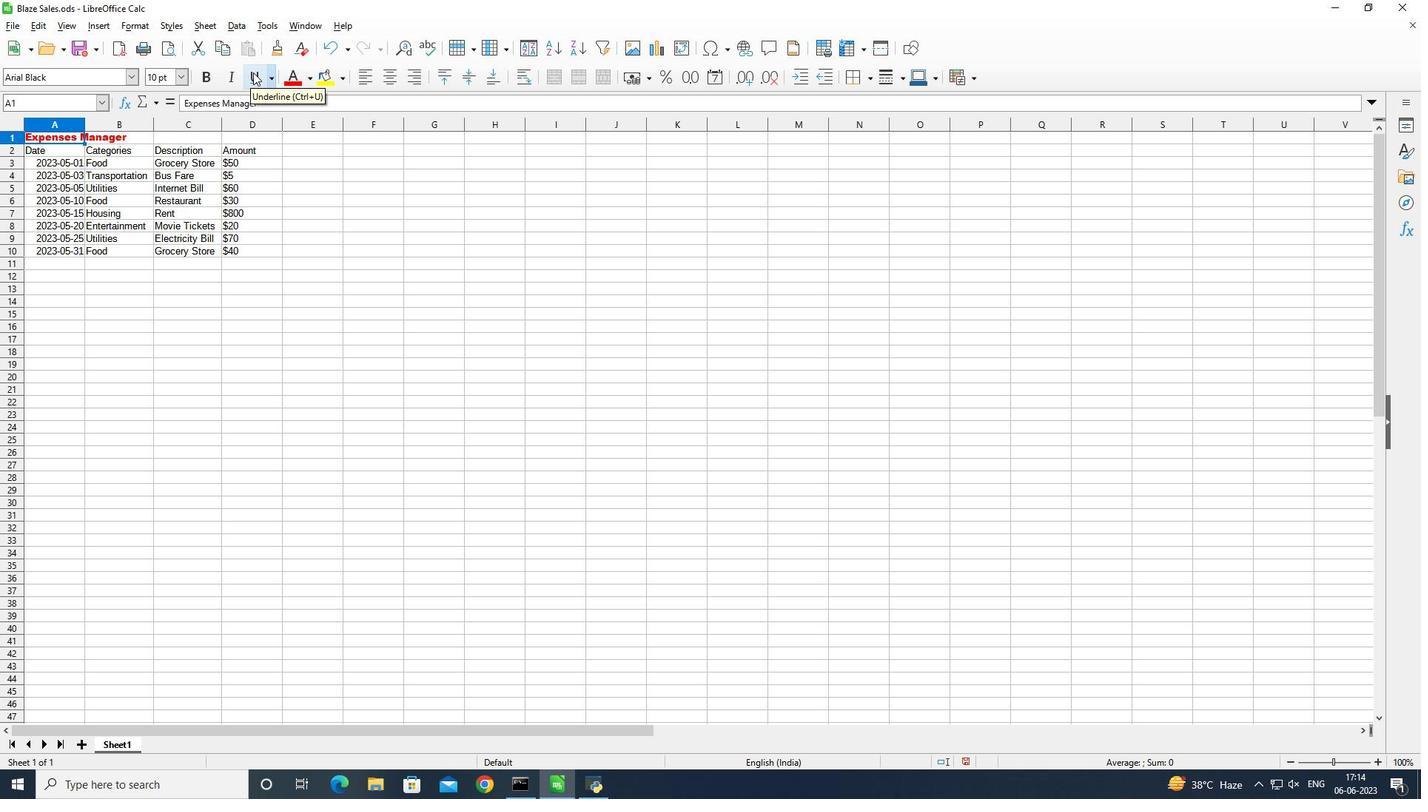 
Action: Mouse moved to (182, 68)
Screenshot: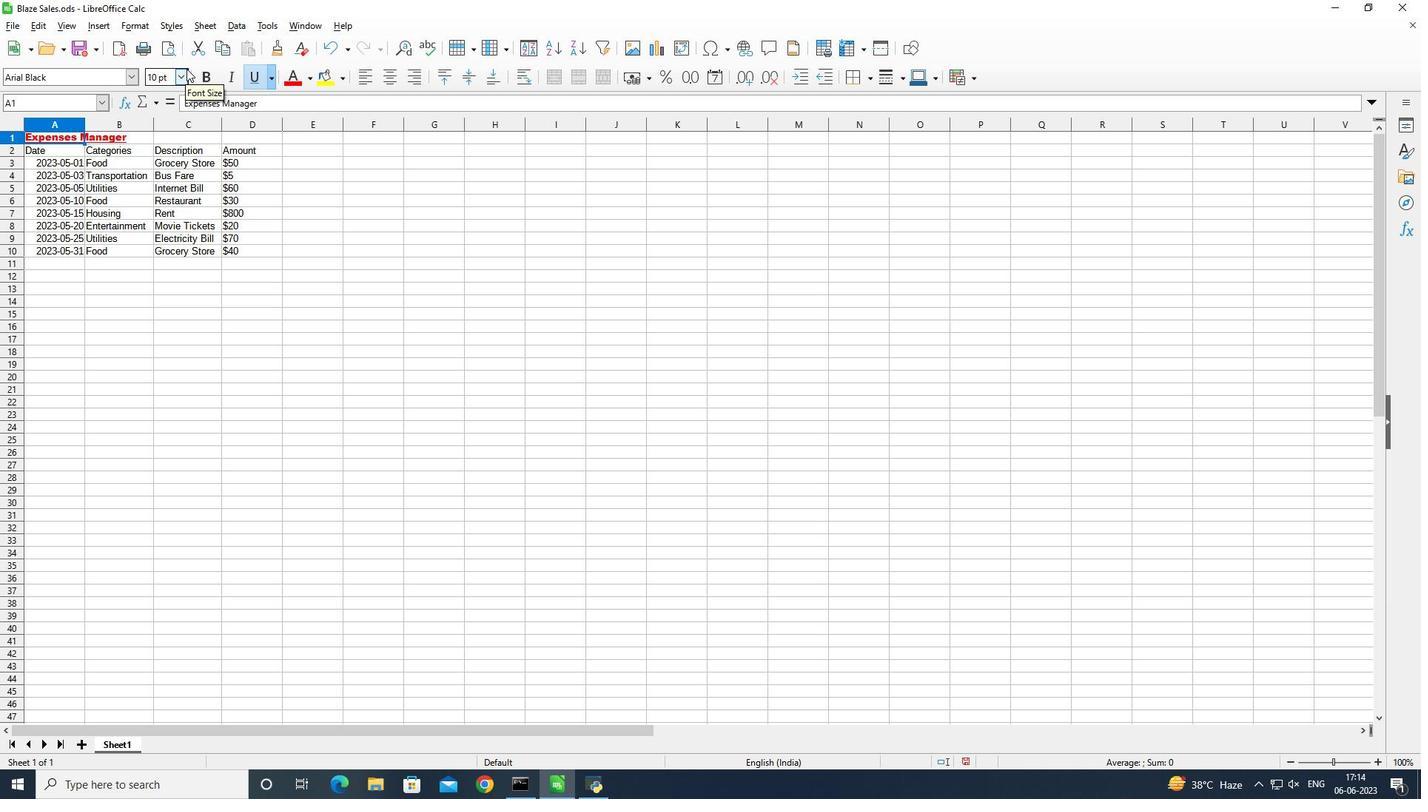 
Action: Mouse pressed left at (182, 68)
Screenshot: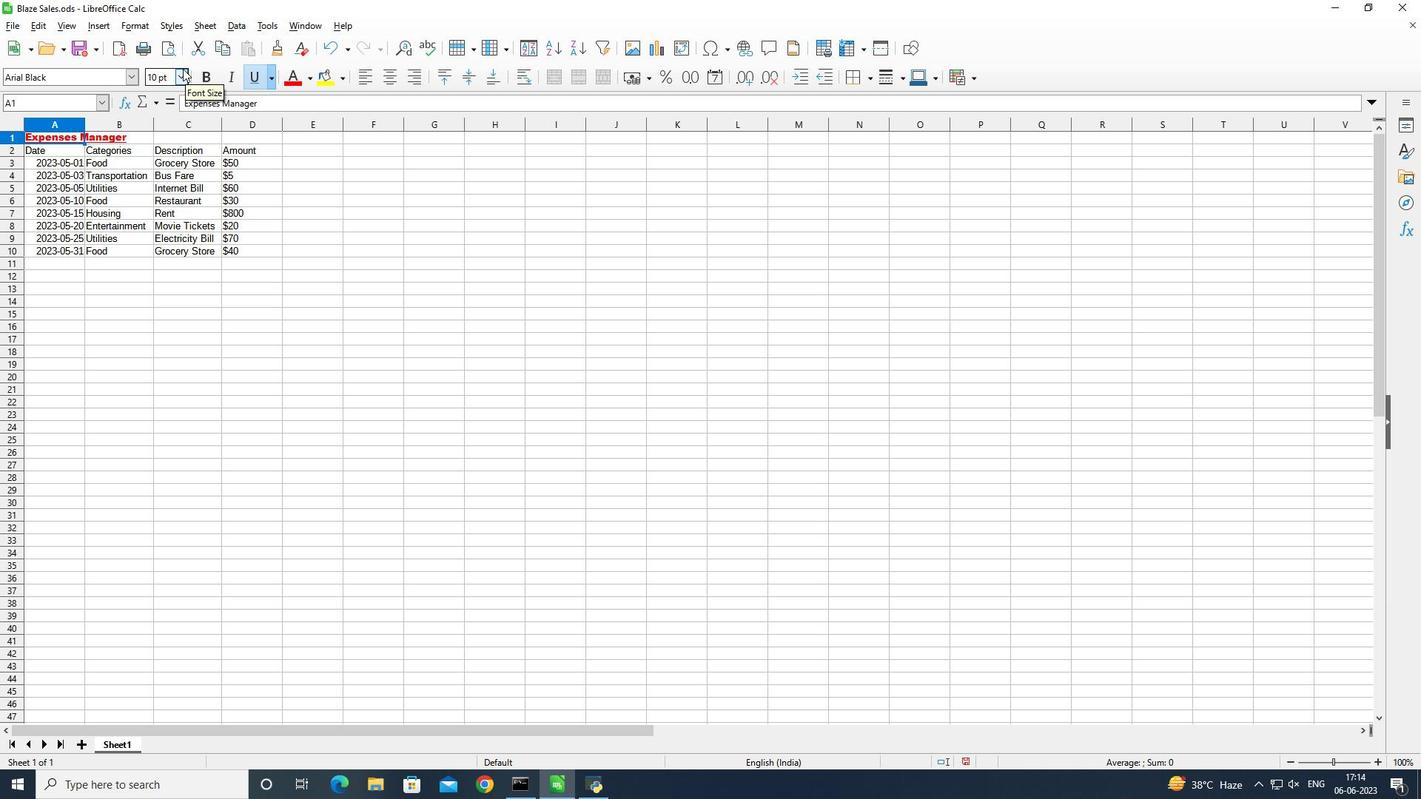 
Action: Mouse moved to (159, 179)
Screenshot: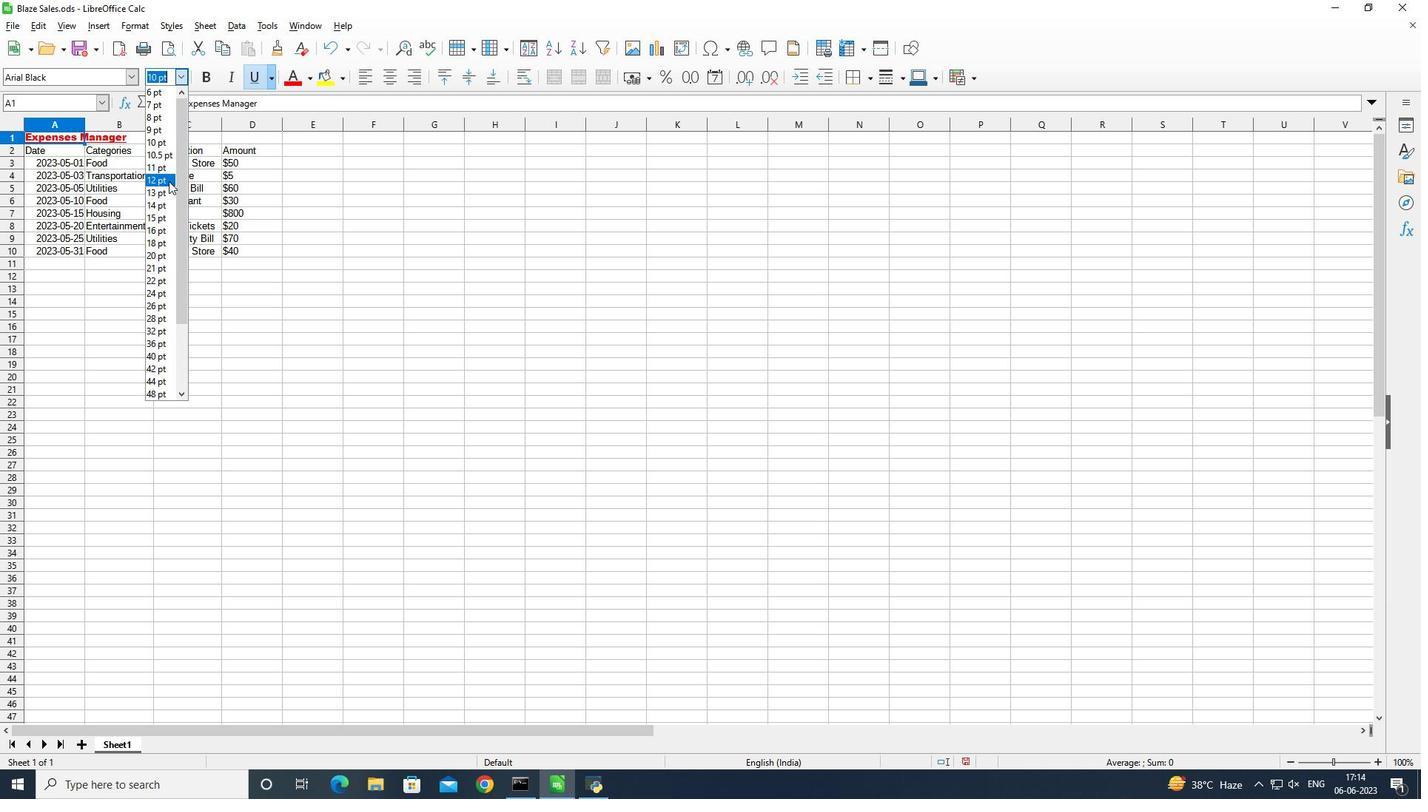 
Action: Mouse pressed left at (159, 179)
Screenshot: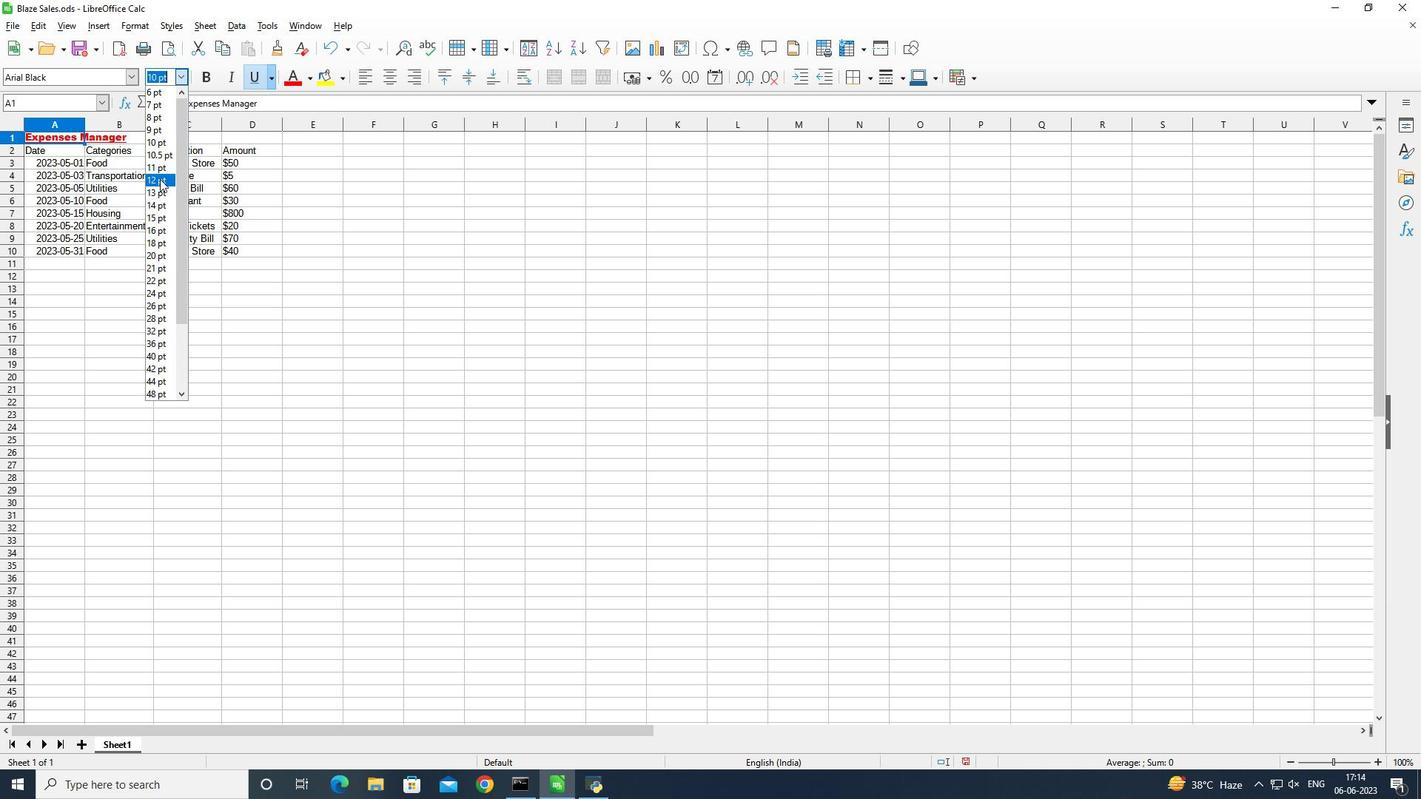 
Action: Mouse moved to (56, 149)
Screenshot: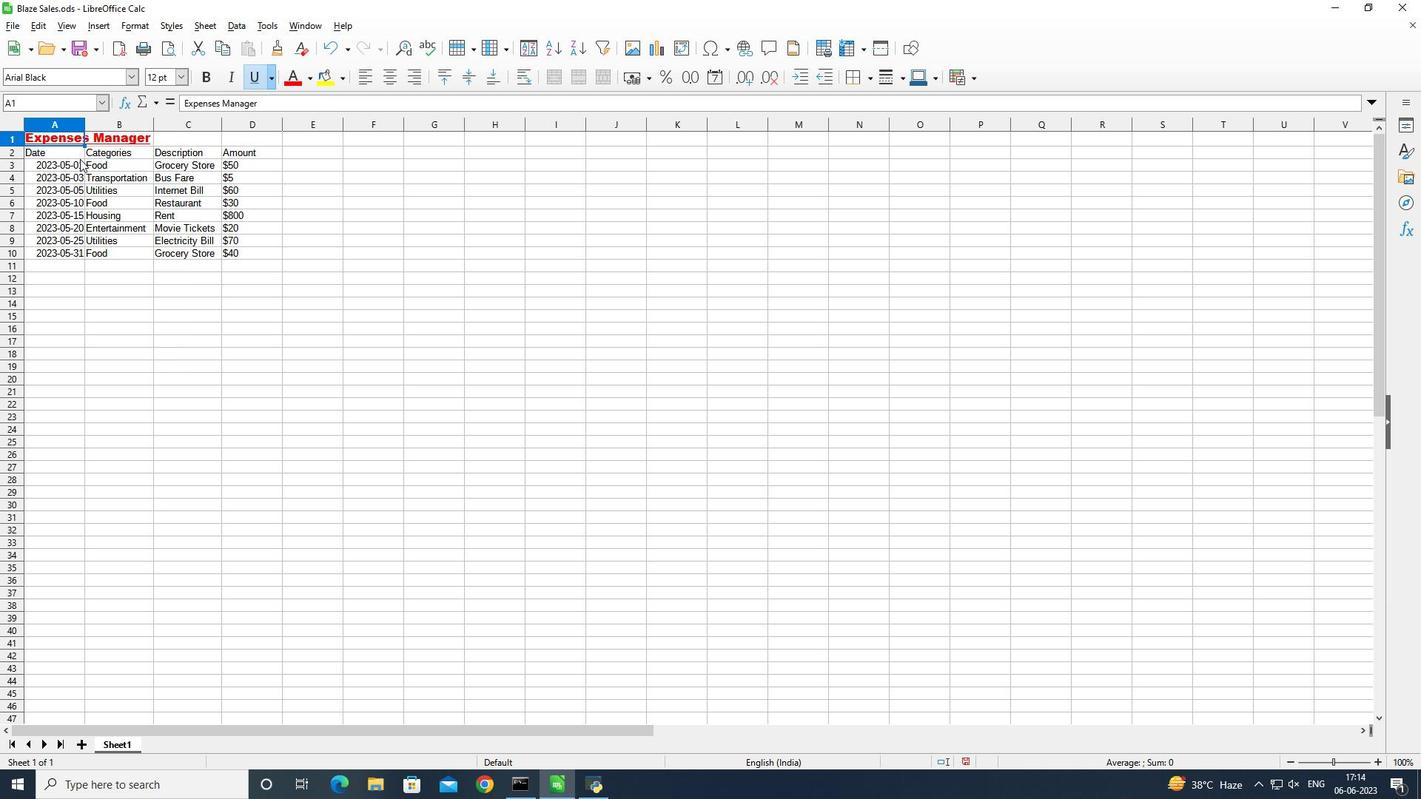 
Action: Mouse pressed left at (56, 149)
Screenshot: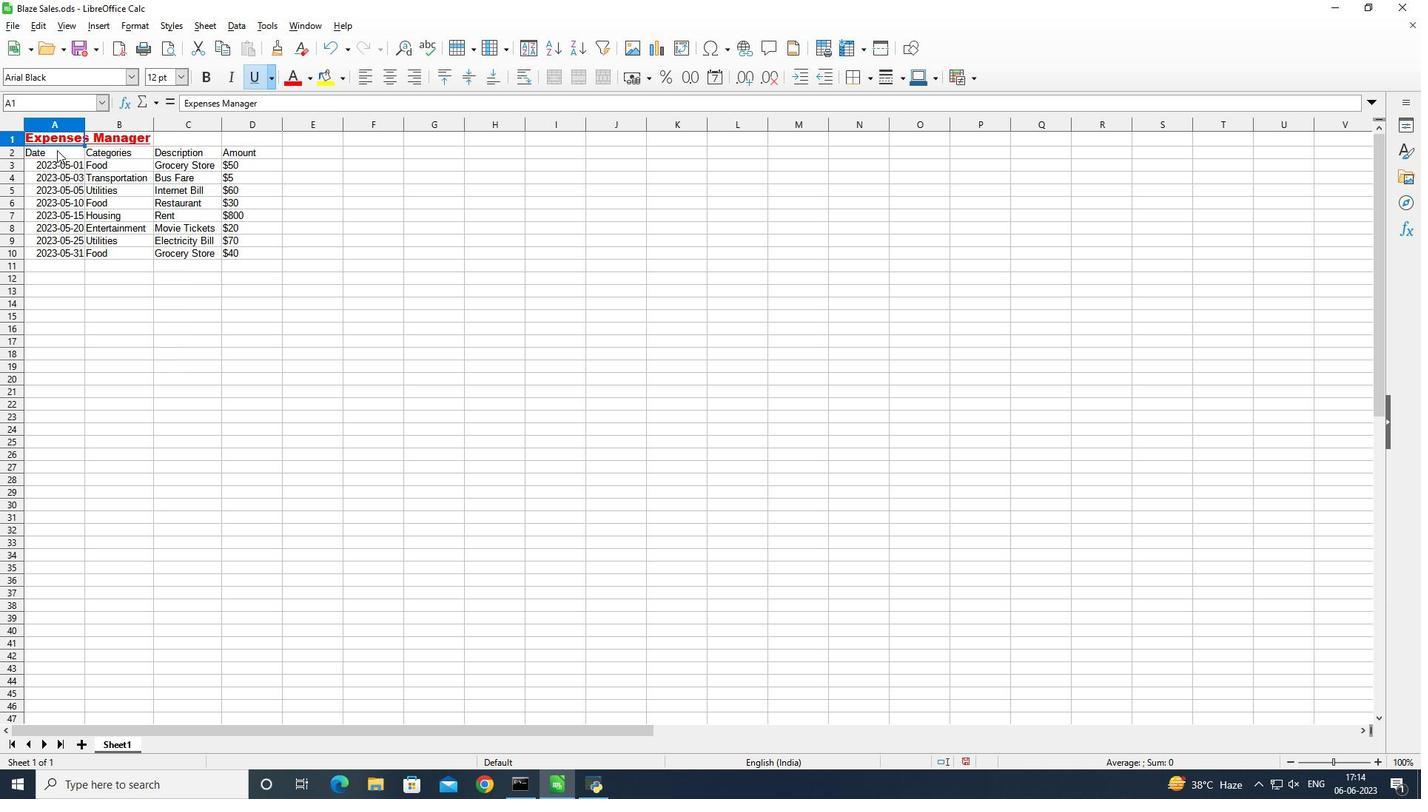 
Action: Mouse pressed left at (56, 149)
Screenshot: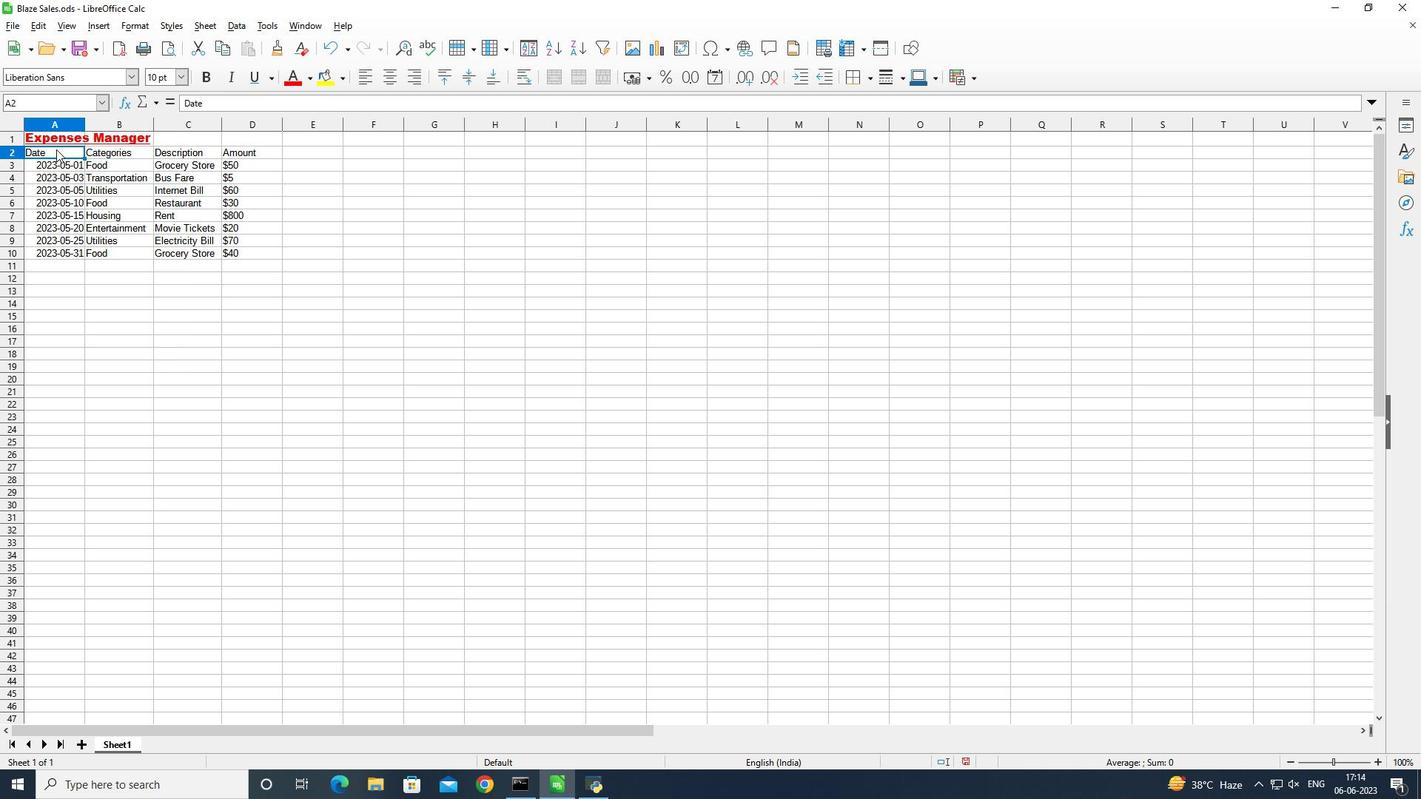 
Action: Mouse moved to (128, 81)
Screenshot: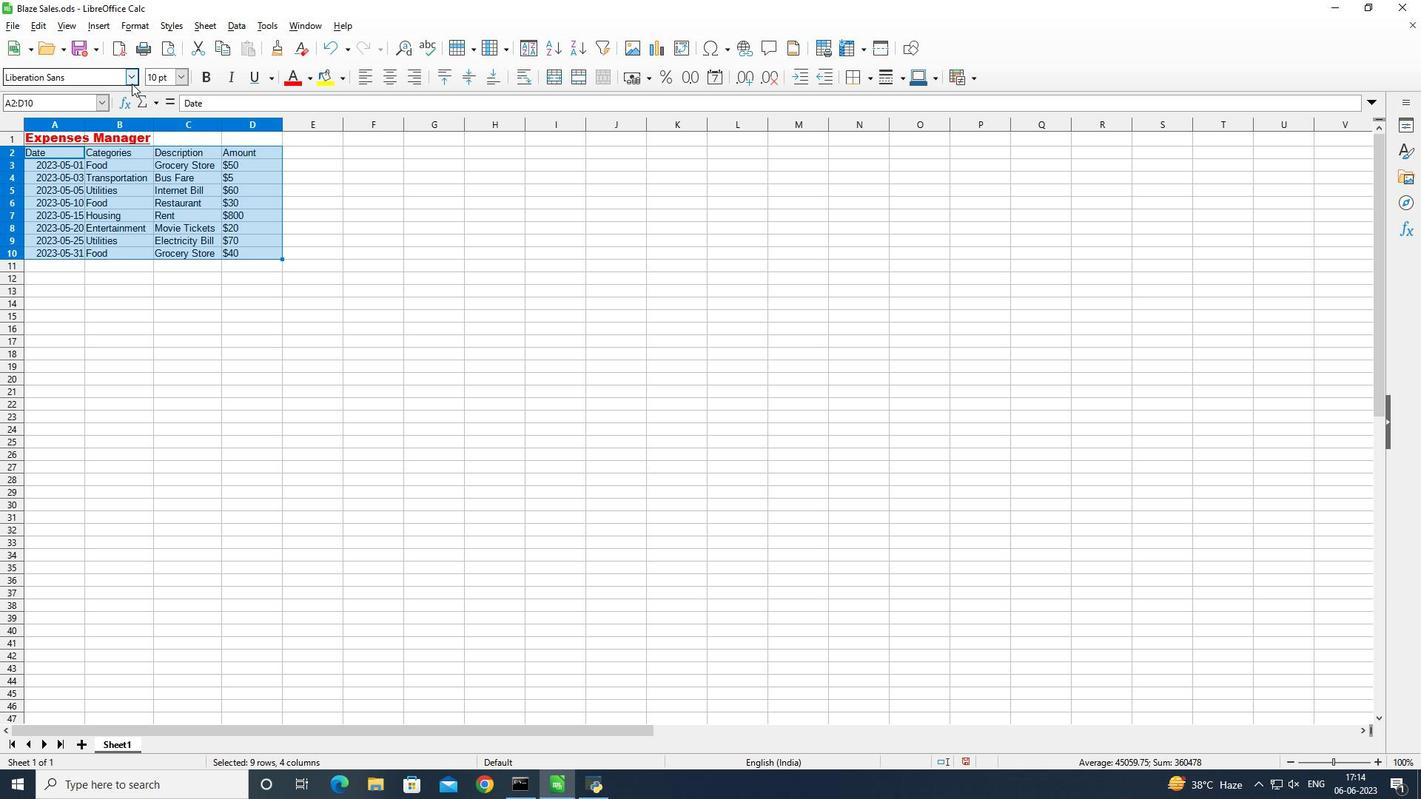 
Action: Mouse pressed left at (128, 81)
Screenshot: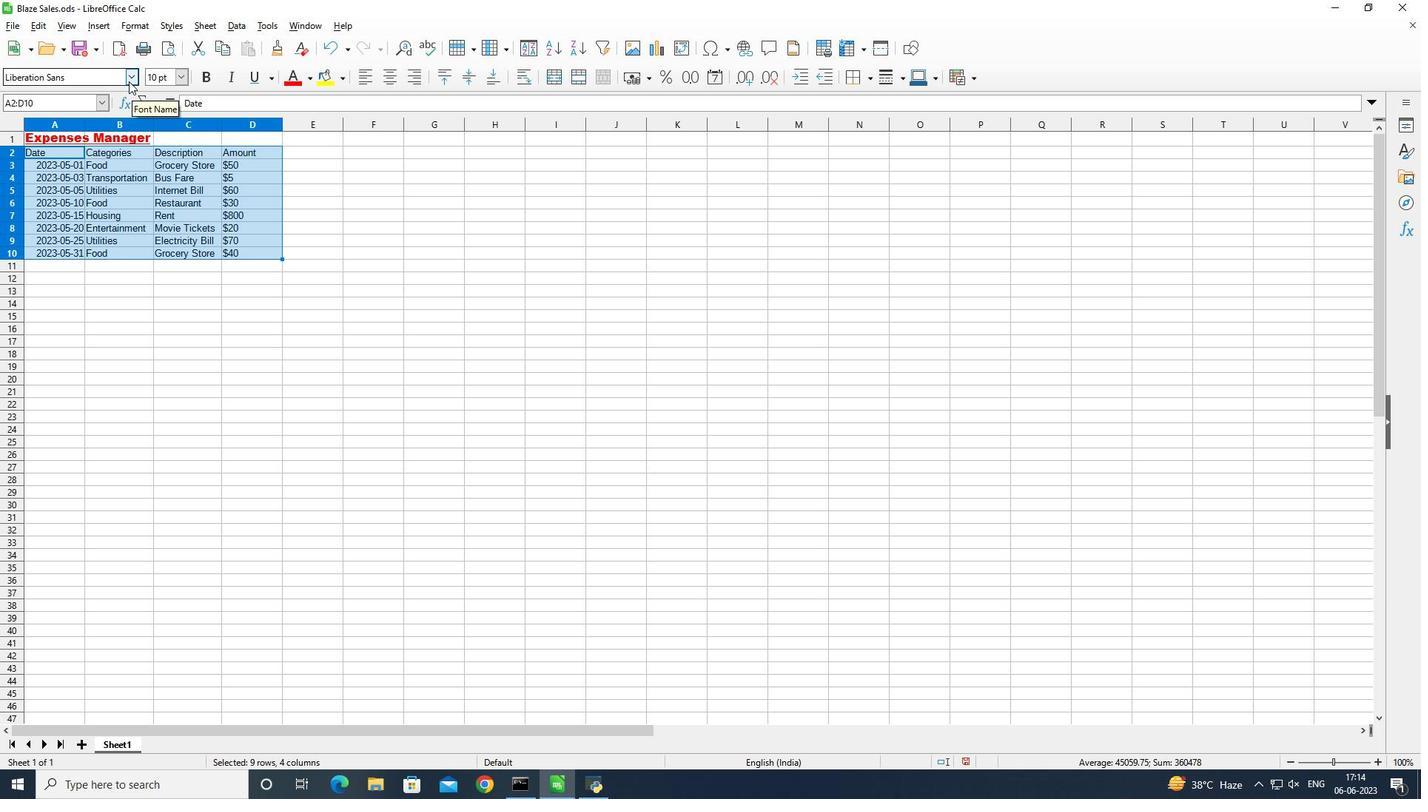 
Action: Mouse moved to (116, 230)
Screenshot: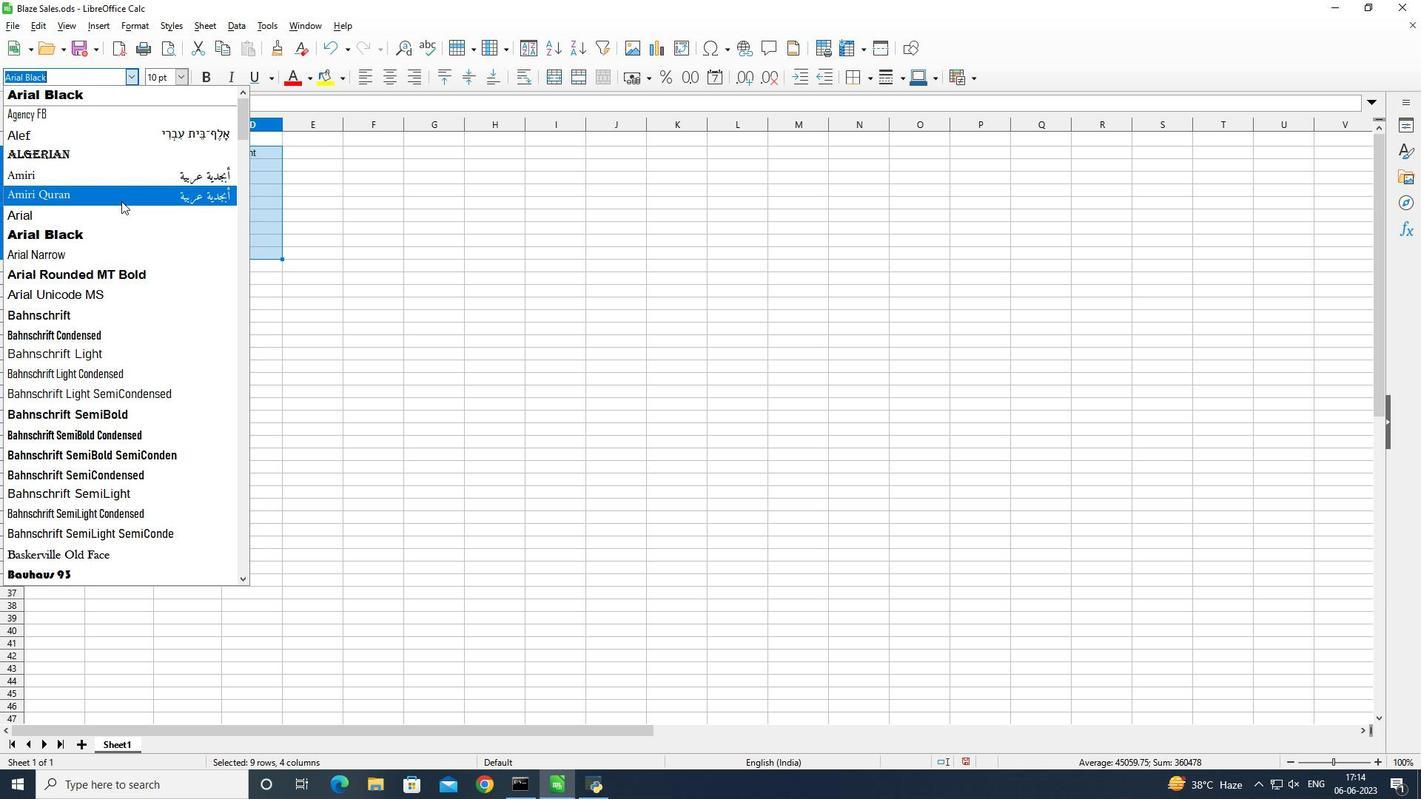 
Action: Mouse pressed left at (116, 230)
Screenshot: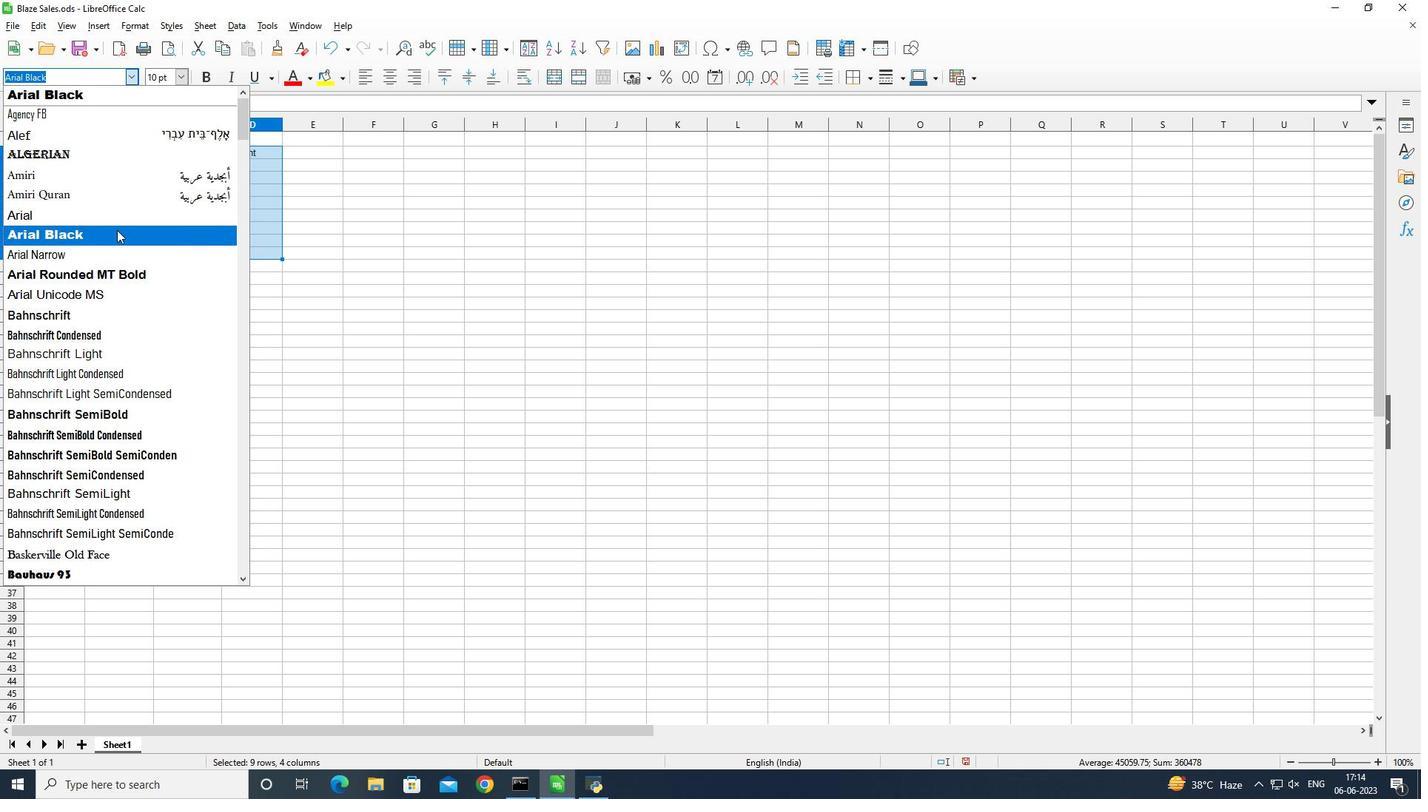 
Action: Mouse moved to (187, 75)
Screenshot: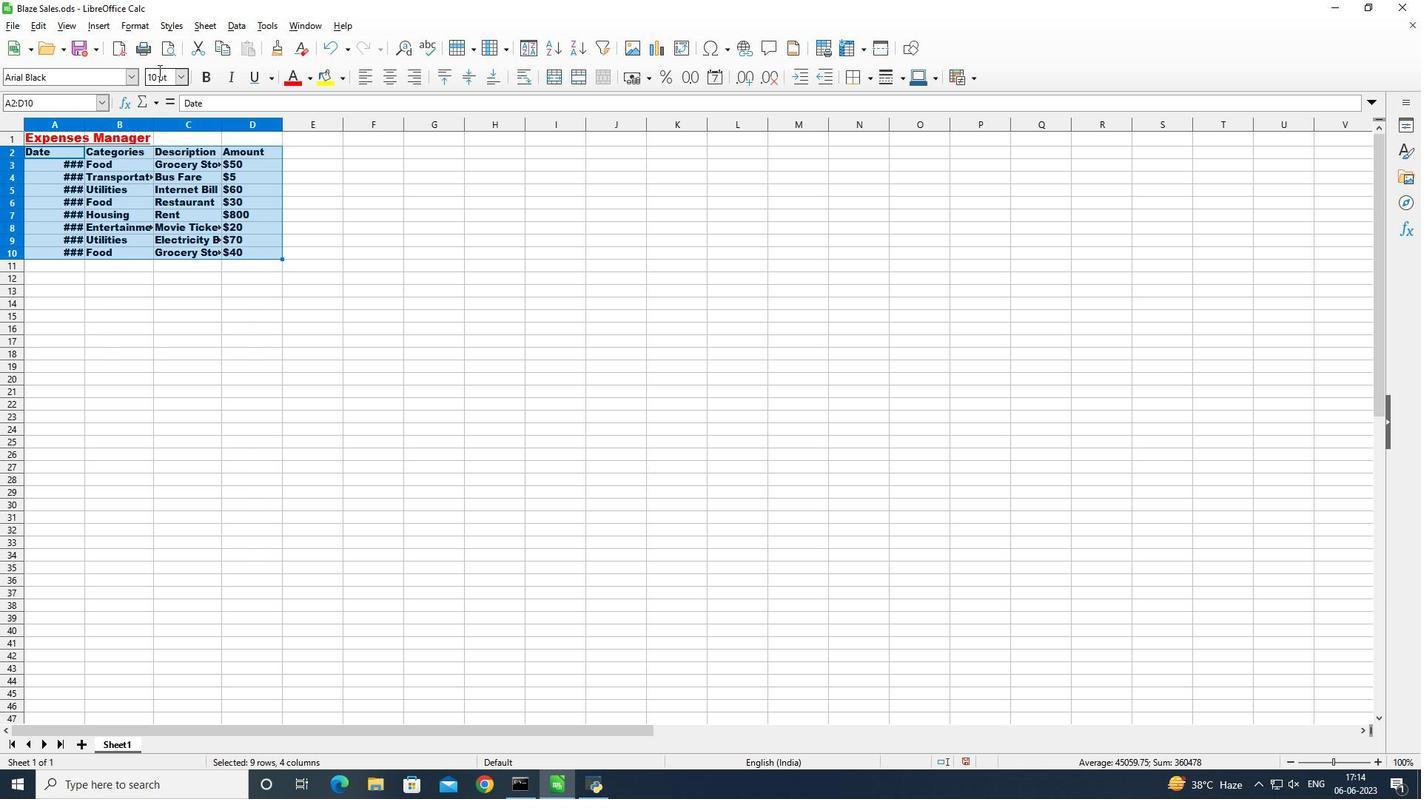 
Action: Mouse pressed left at (187, 75)
Screenshot: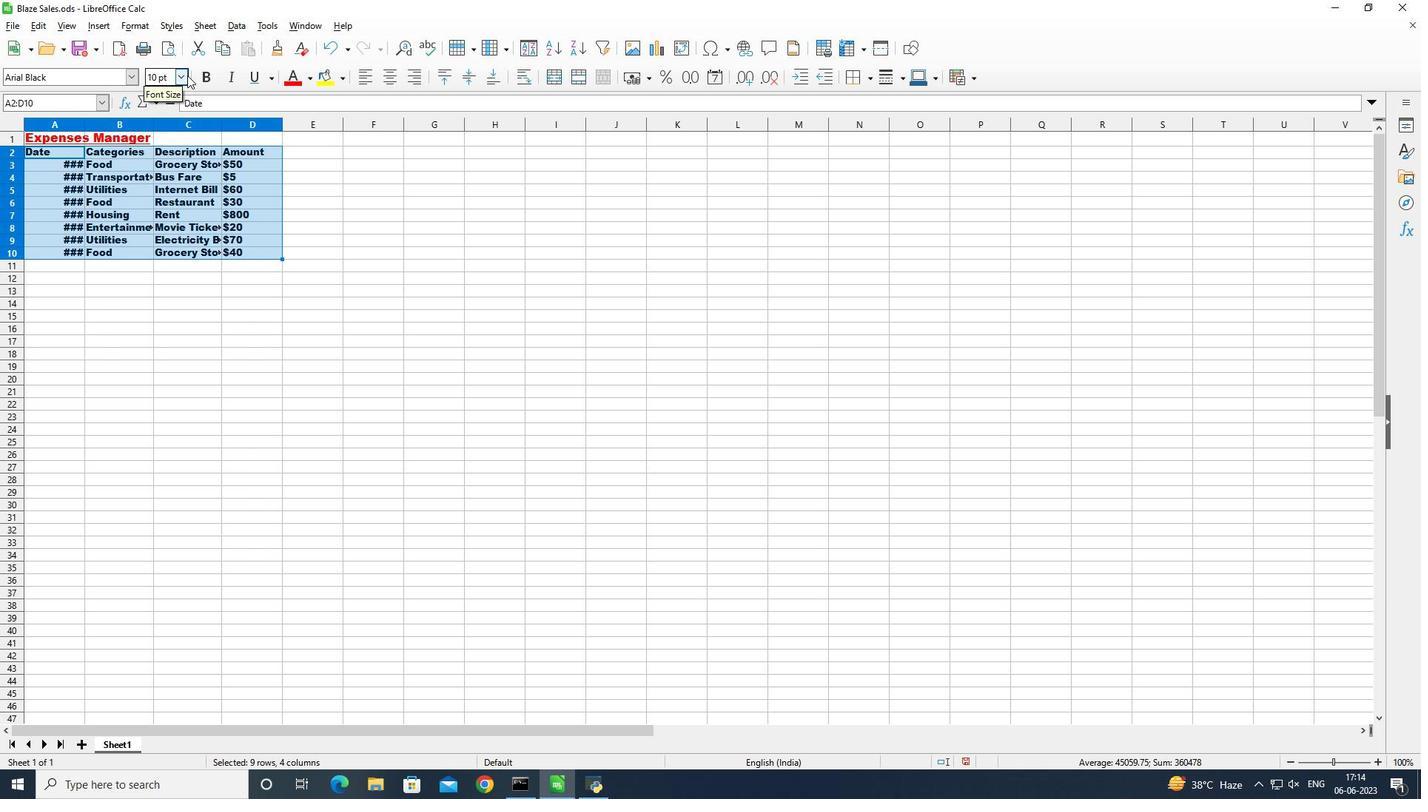 
Action: Mouse moved to (173, 177)
Screenshot: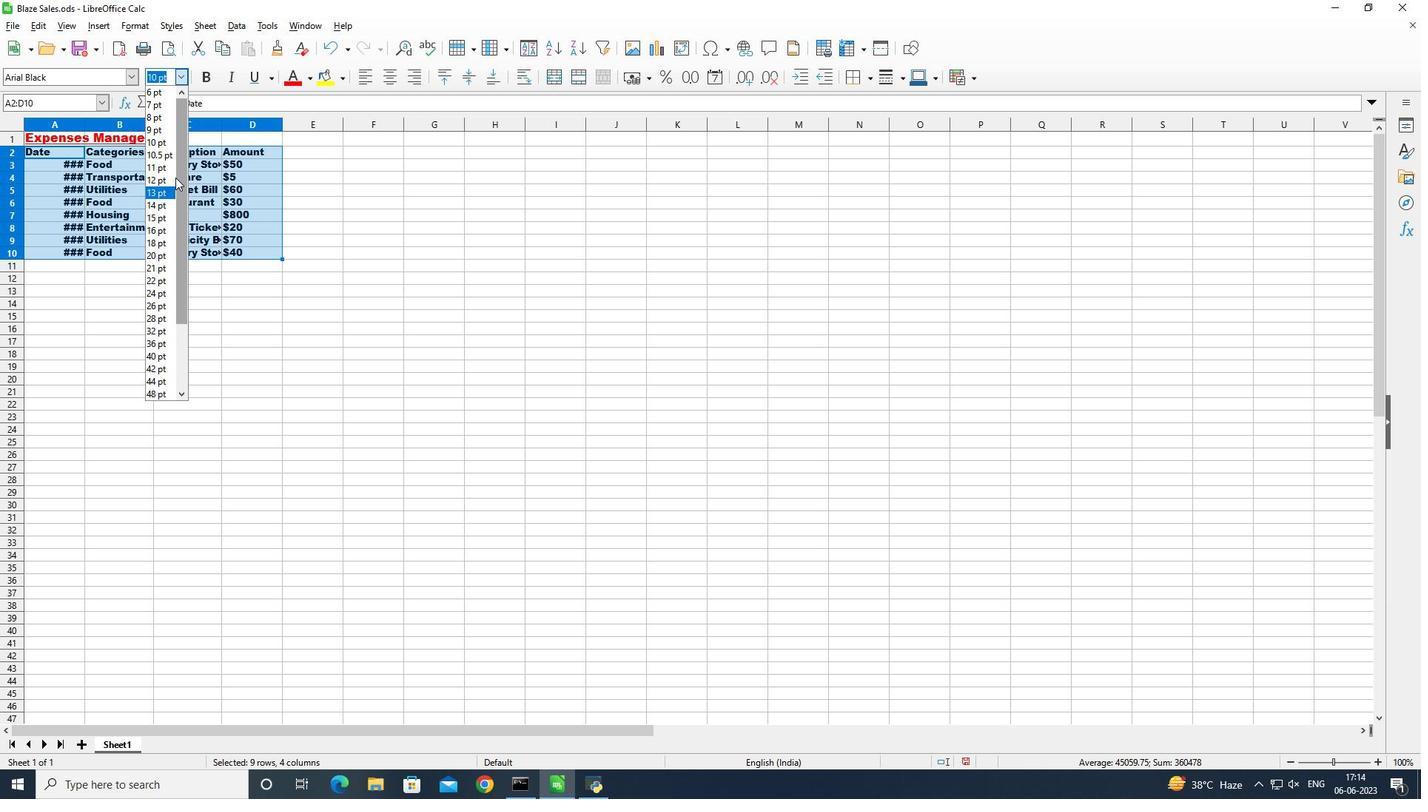 
Action: Mouse pressed left at (173, 177)
Screenshot: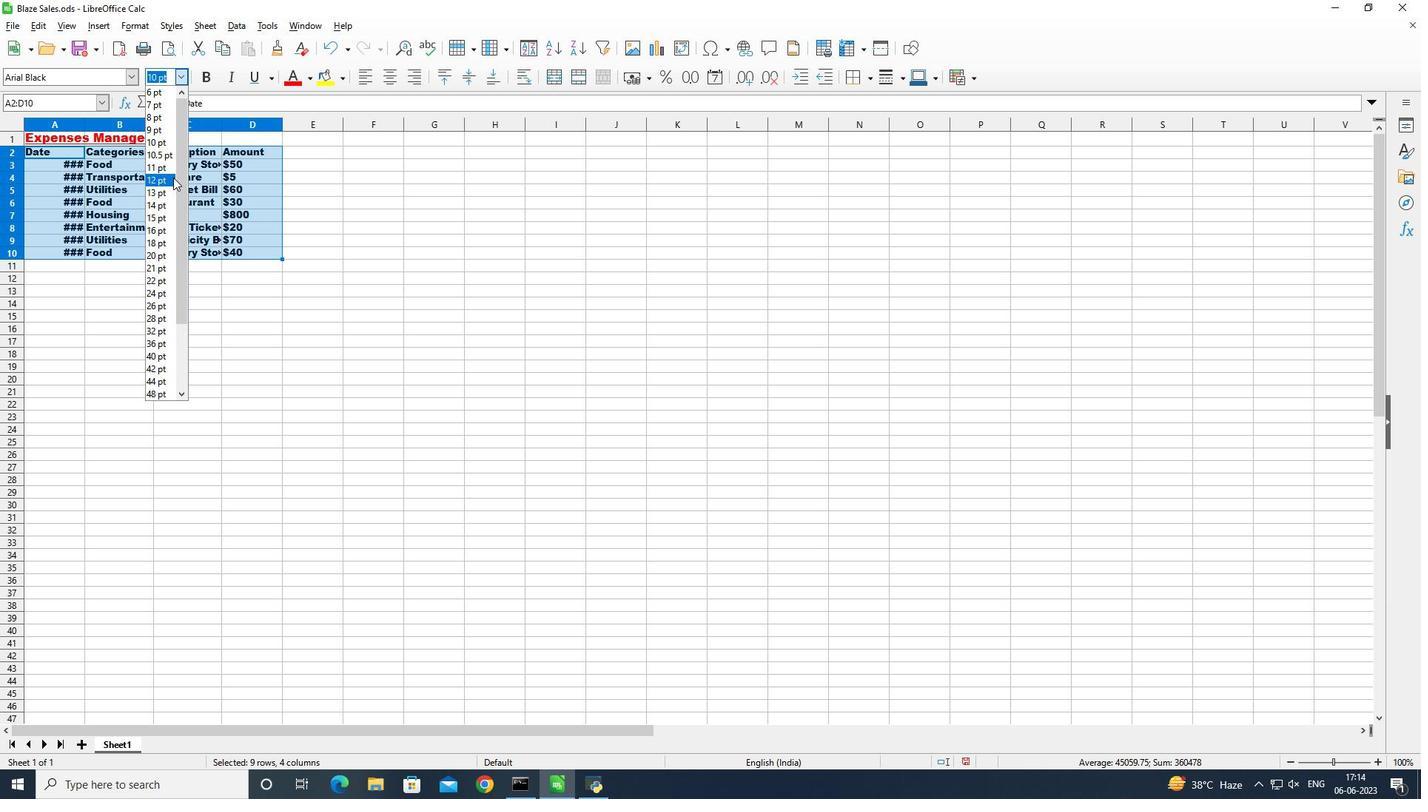 
Action: Mouse moved to (77, 135)
Screenshot: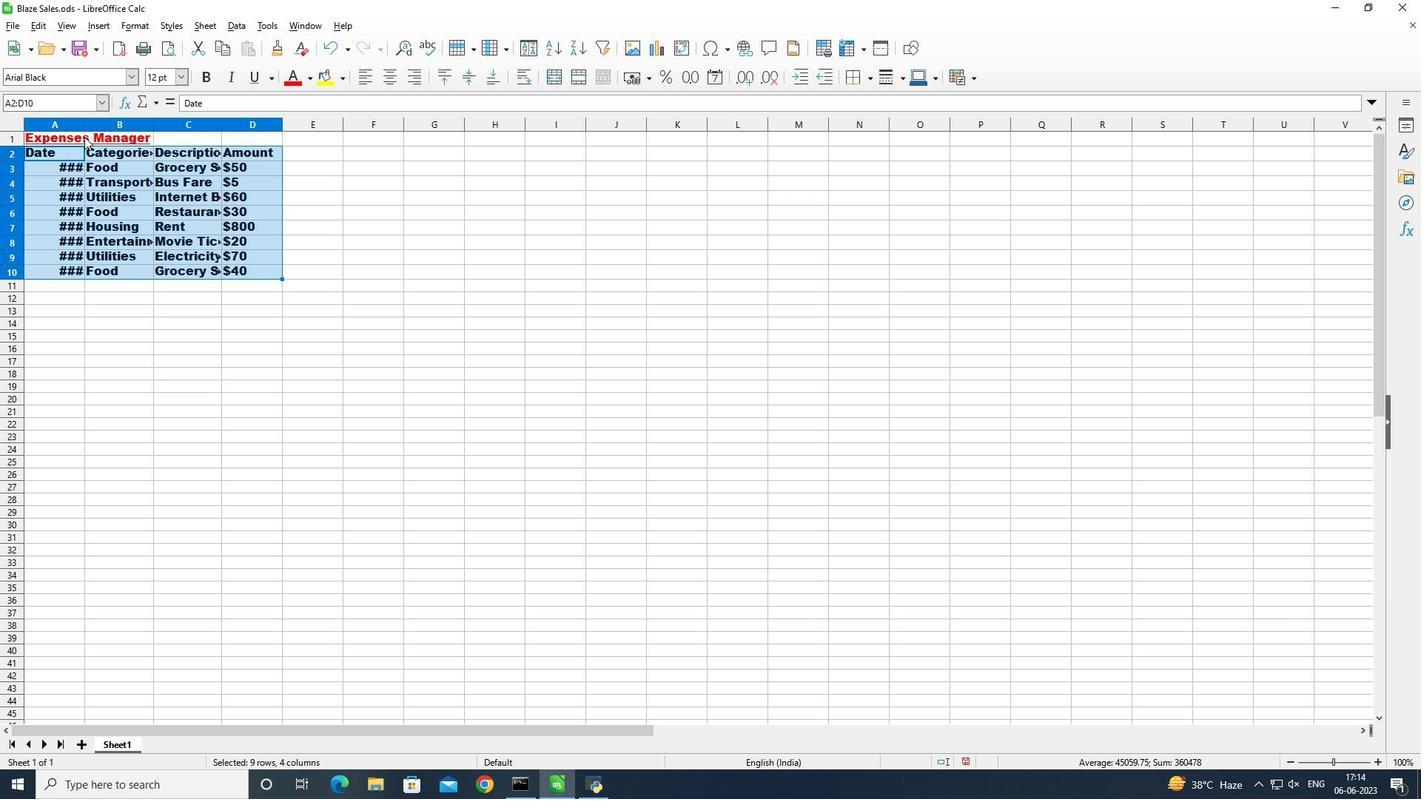 
Action: Mouse pressed left at (77, 135)
Screenshot: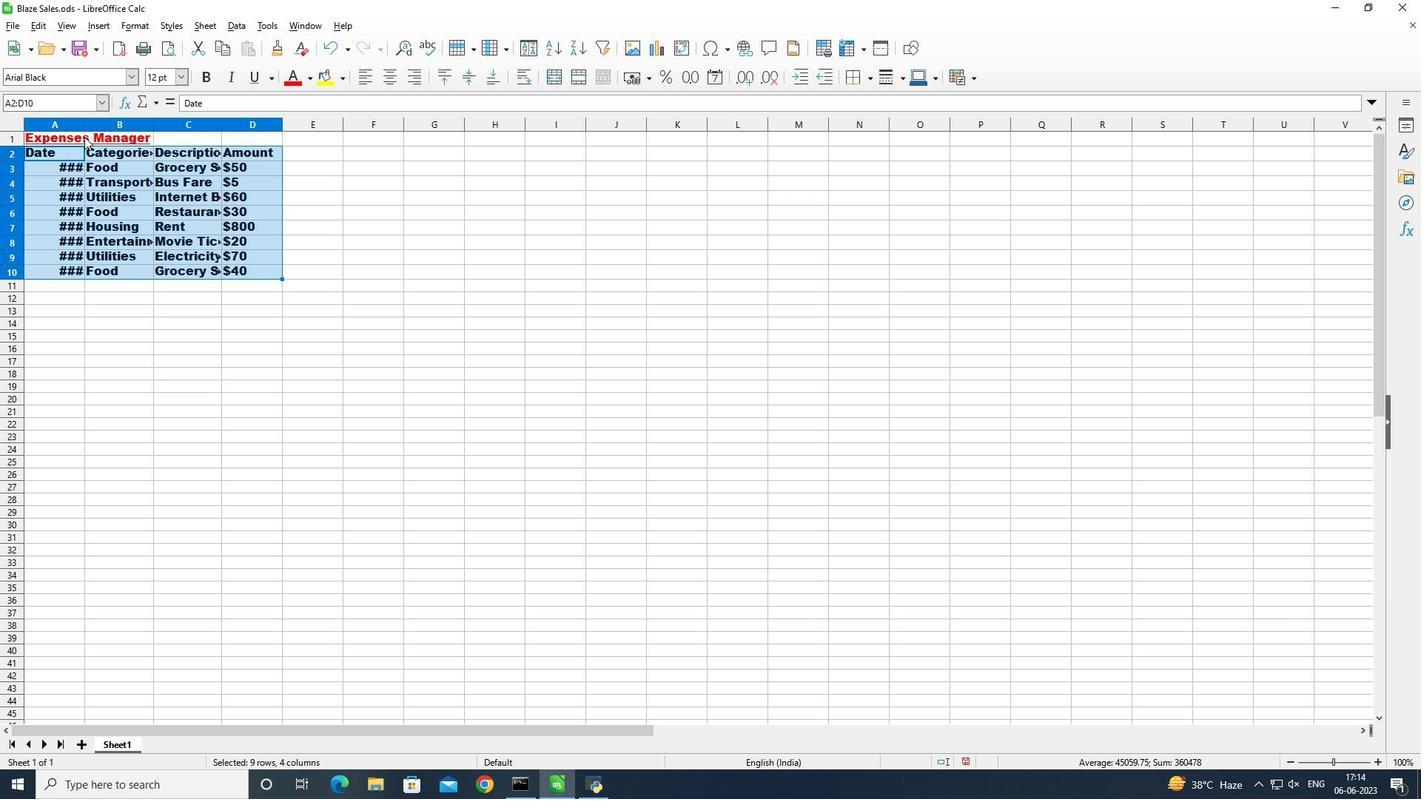 
Action: Mouse pressed left at (77, 135)
Screenshot: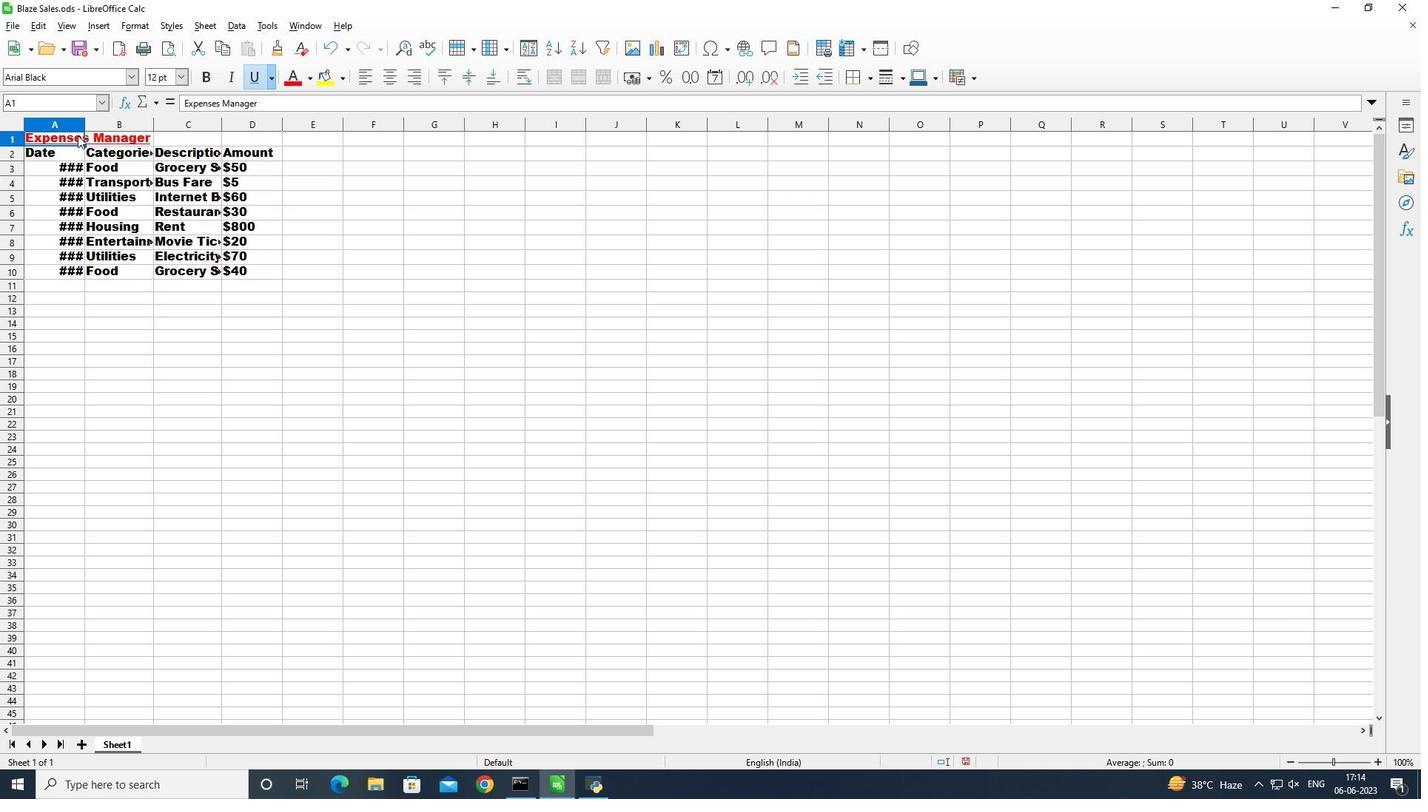 
Action: Mouse moved to (578, 74)
Screenshot: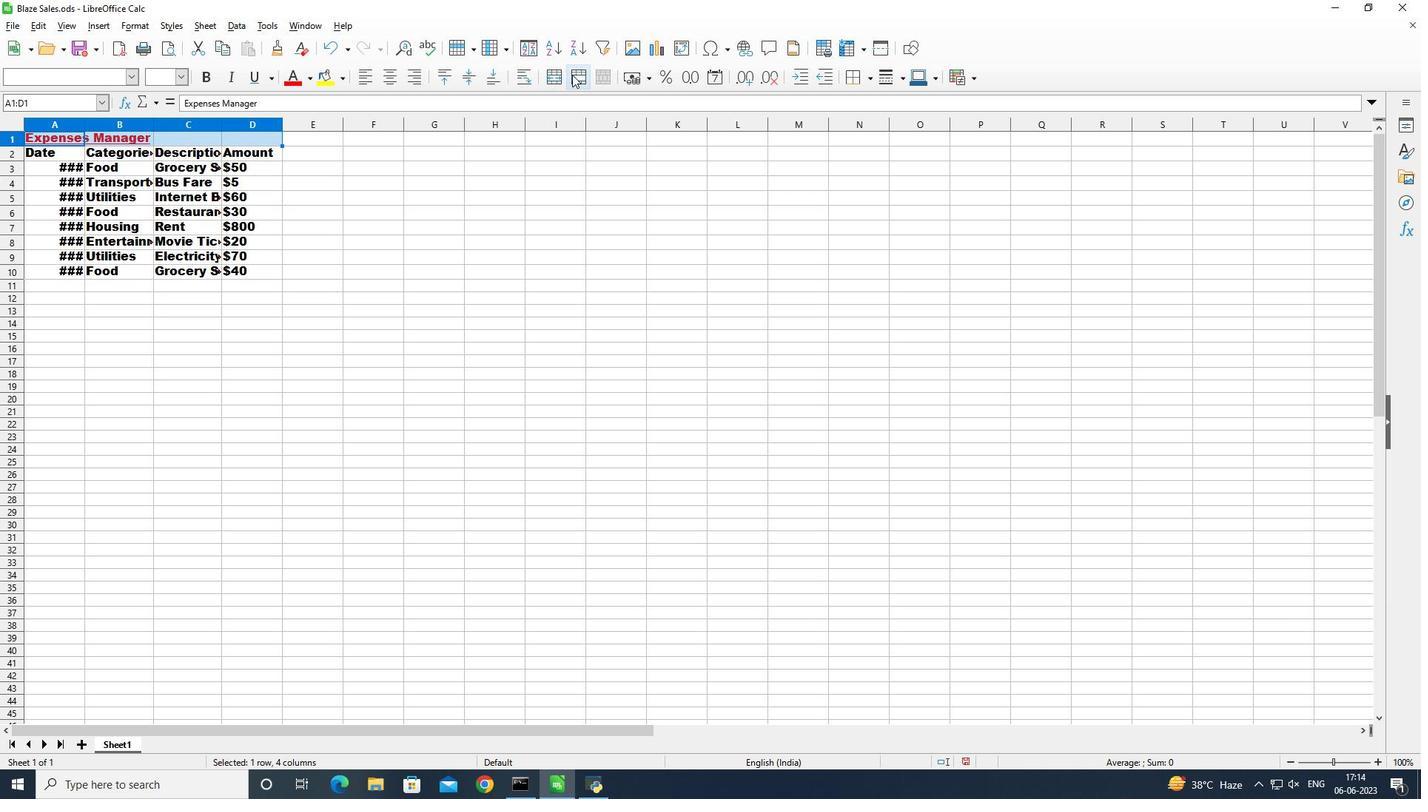 
Action: Mouse pressed left at (578, 74)
Screenshot: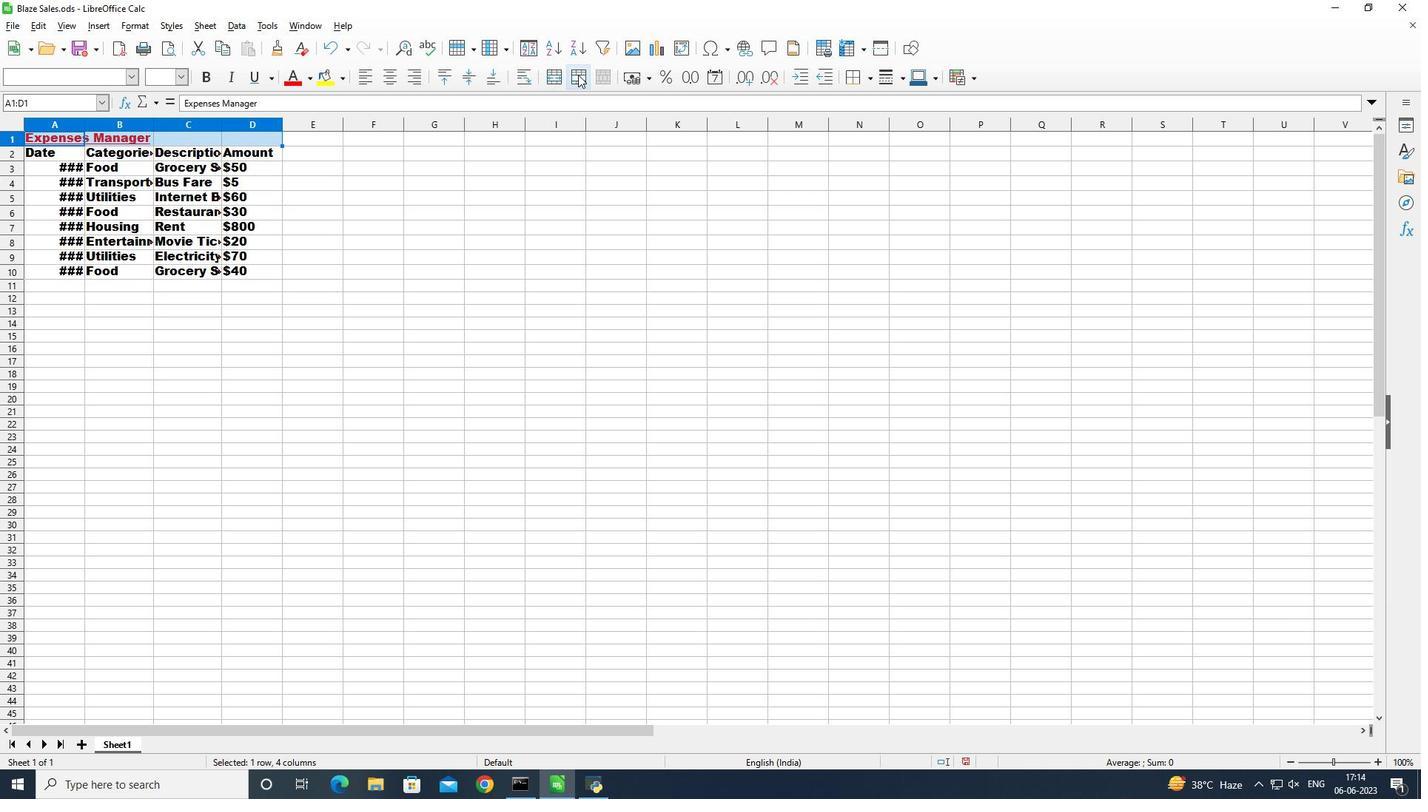 
Action: Mouse moved to (263, 137)
Screenshot: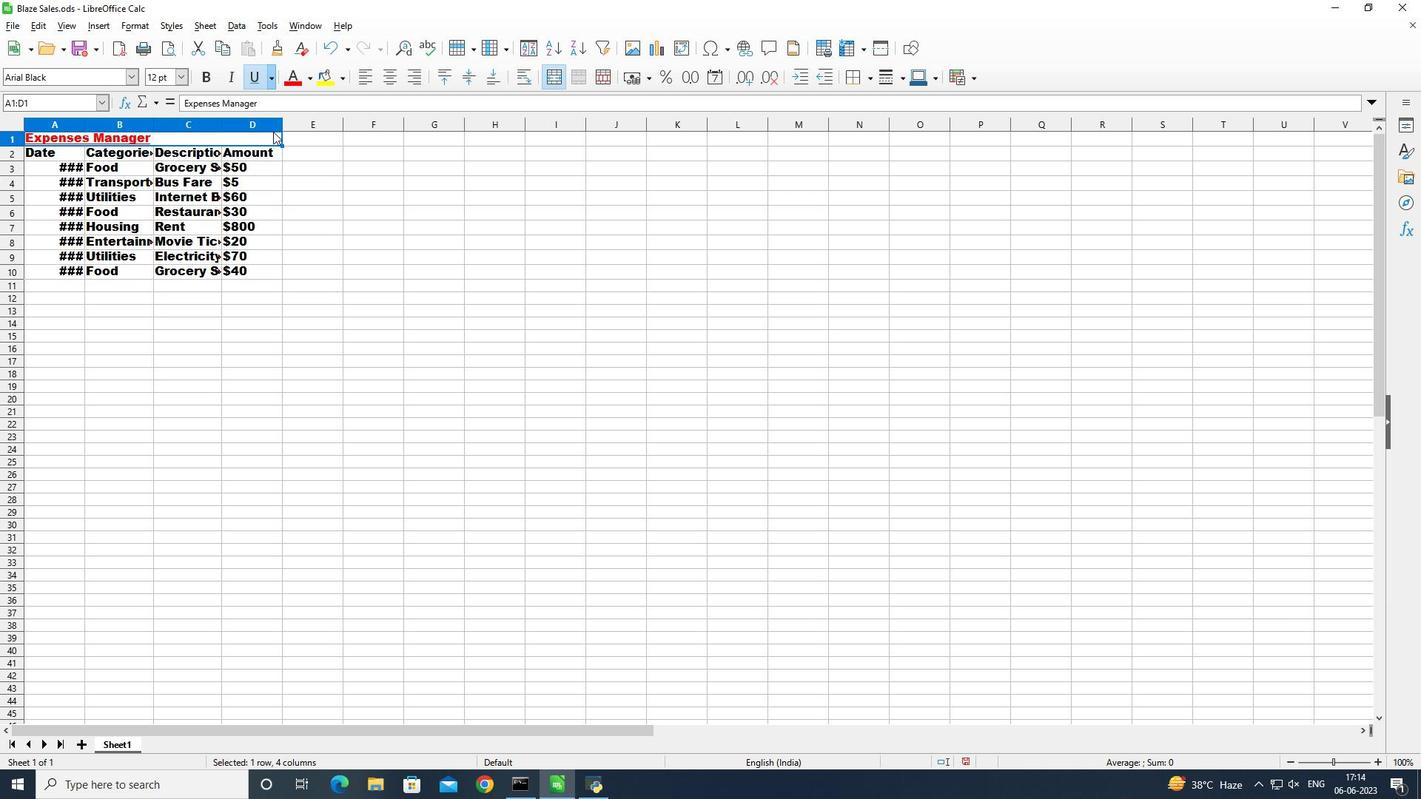 
Action: Key pressed <Key.shift_r><Key.down><Key.down><Key.down><Key.down><Key.down><Key.down><Key.down><Key.down><Key.down>
Screenshot: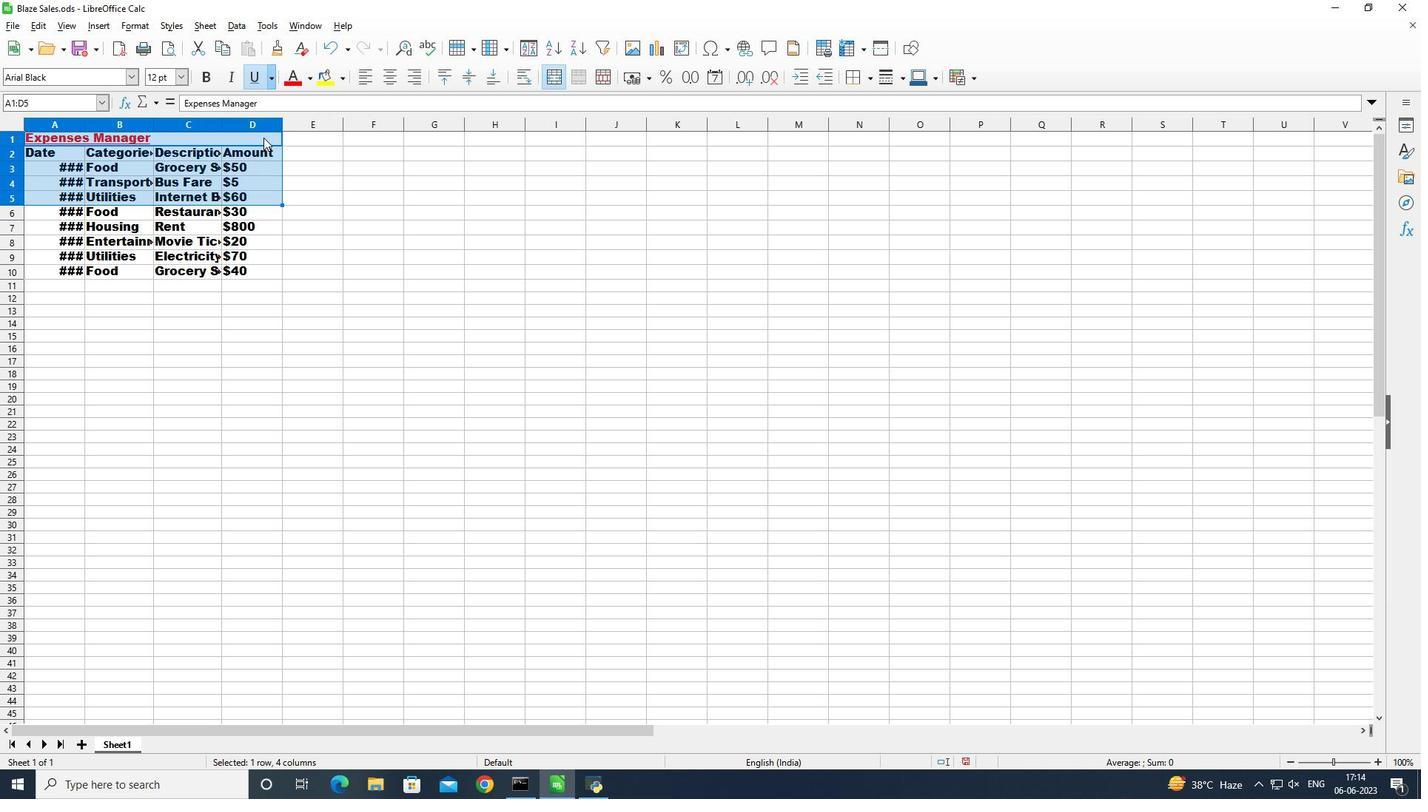
Action: Mouse moved to (410, 84)
Screenshot: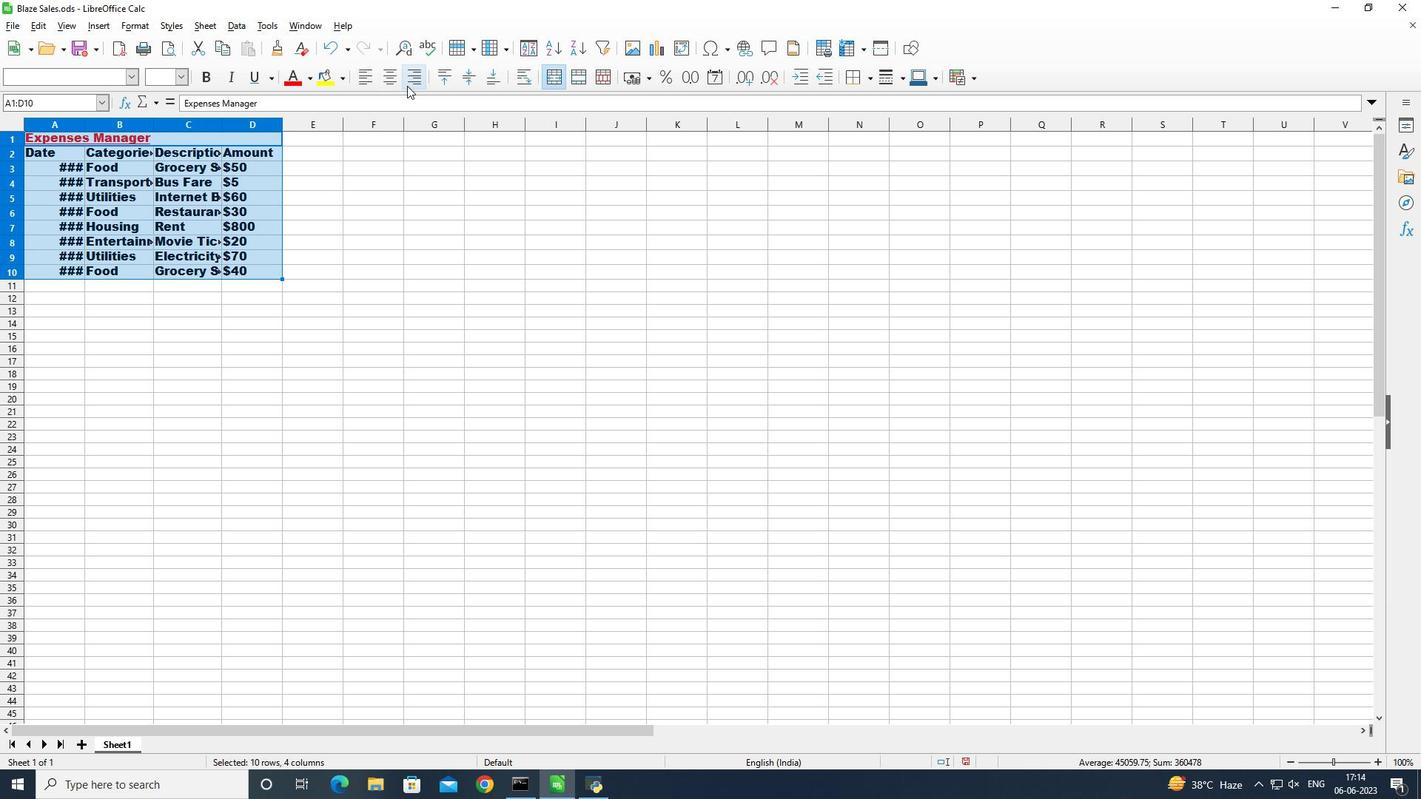
Action: Mouse pressed left at (410, 84)
Screenshot: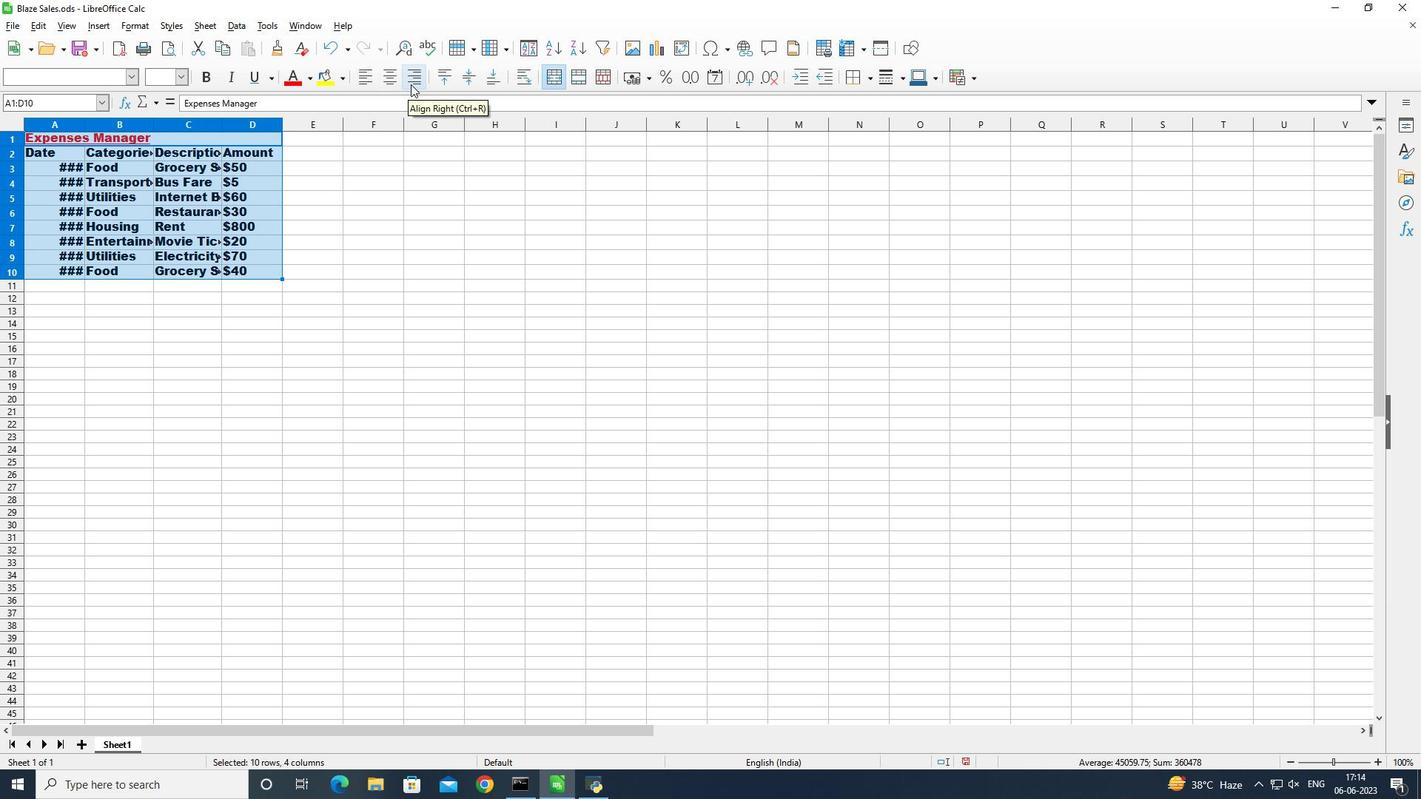 
Action: Mouse moved to (258, 274)
Screenshot: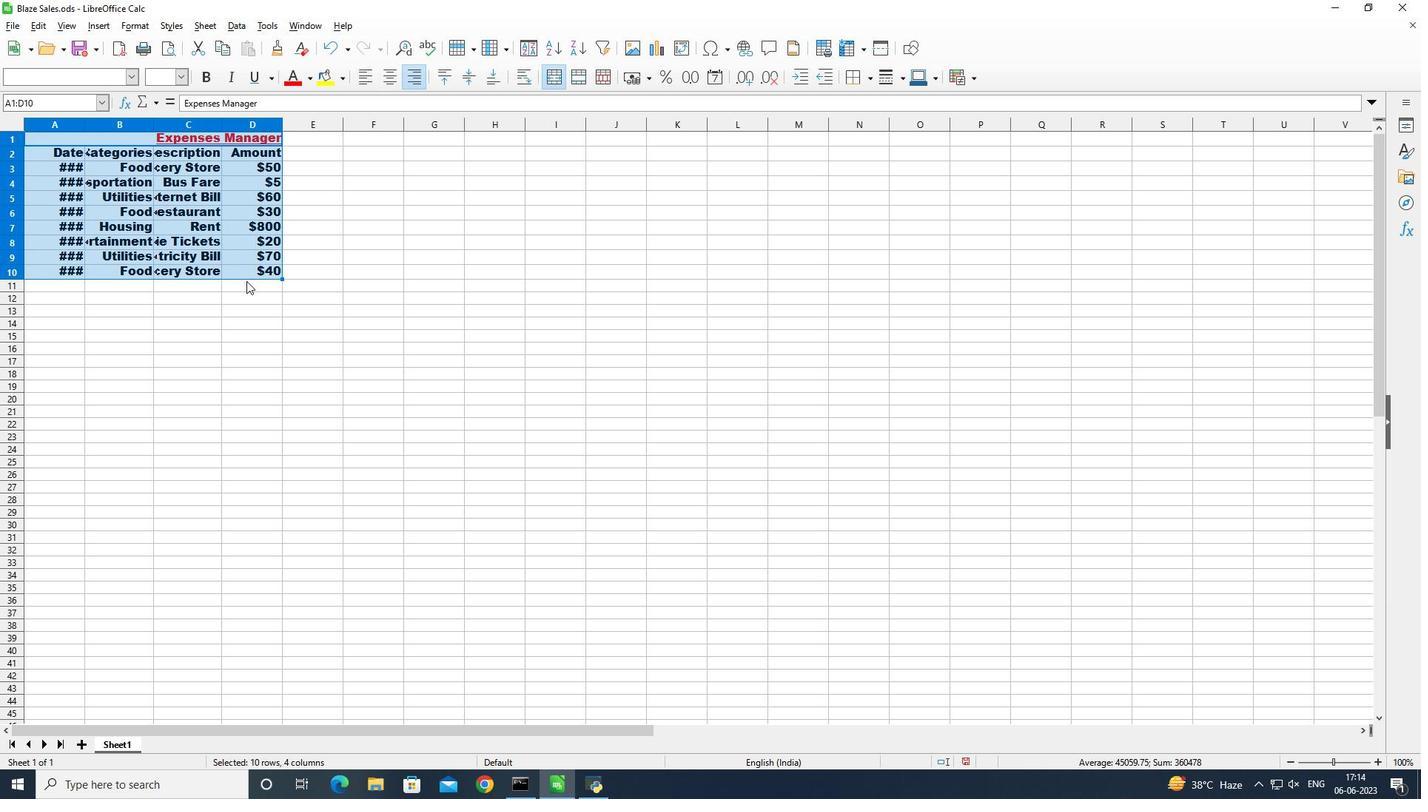
Action: Mouse pressed left at (258, 274)
Screenshot: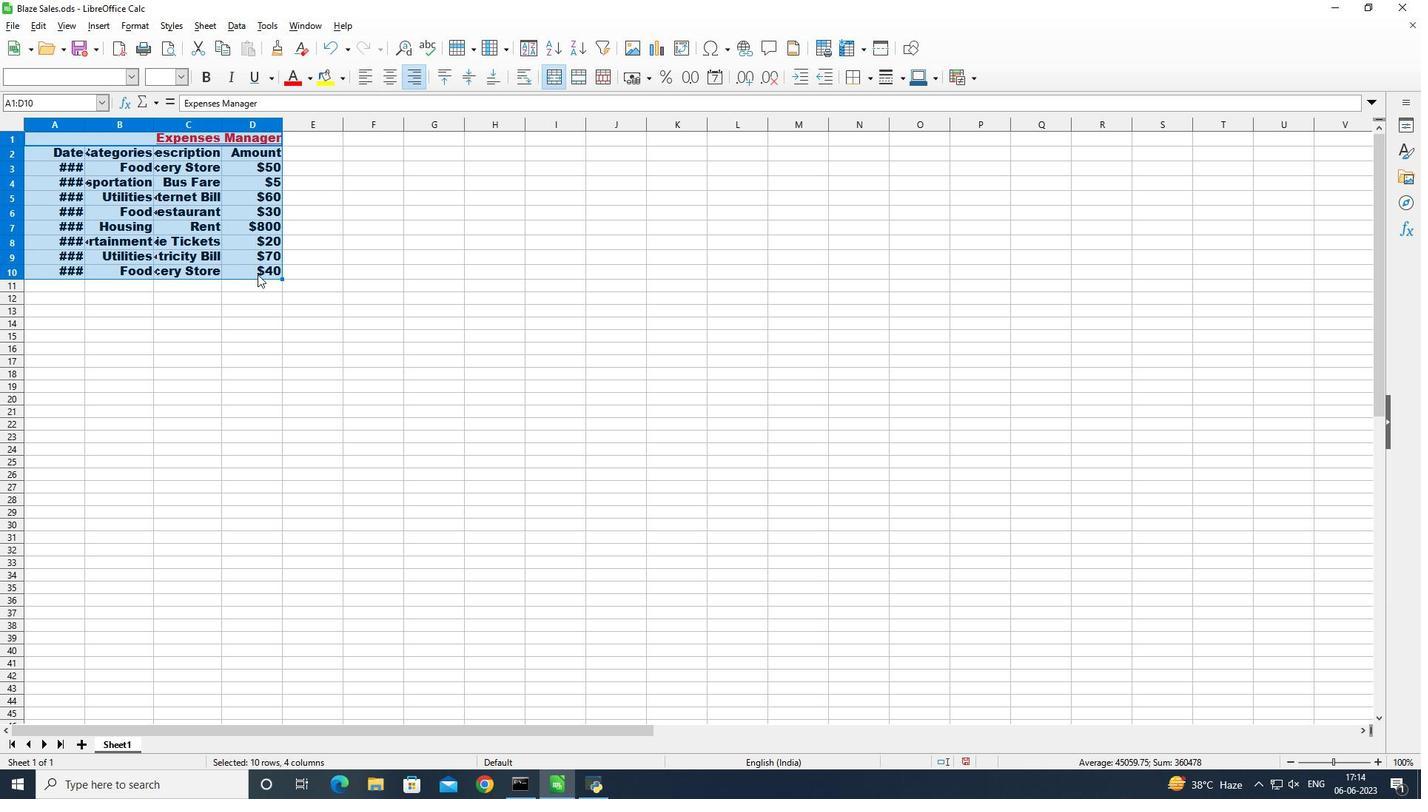 
Action: Mouse moved to (84, 126)
Screenshot: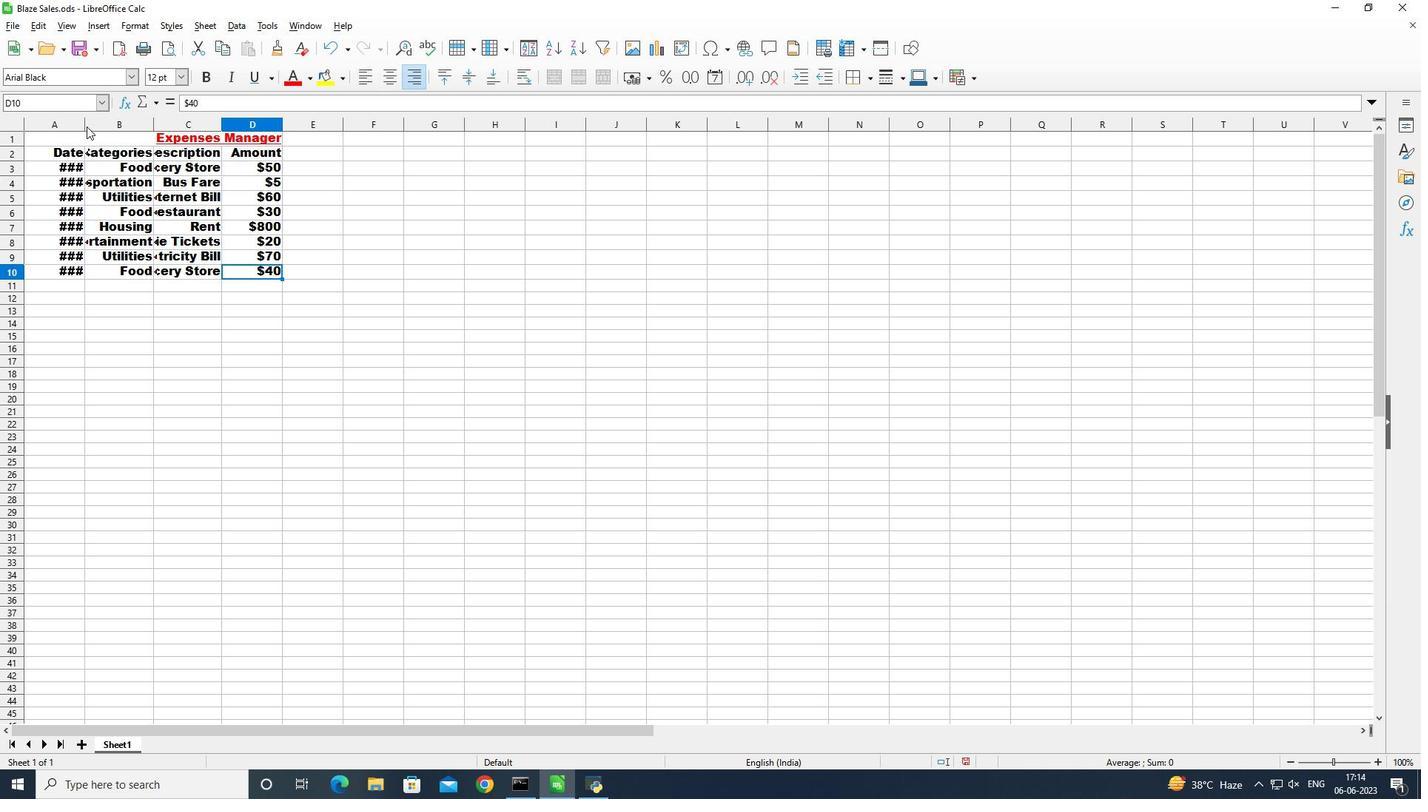 
Action: Mouse pressed left at (84, 126)
Screenshot: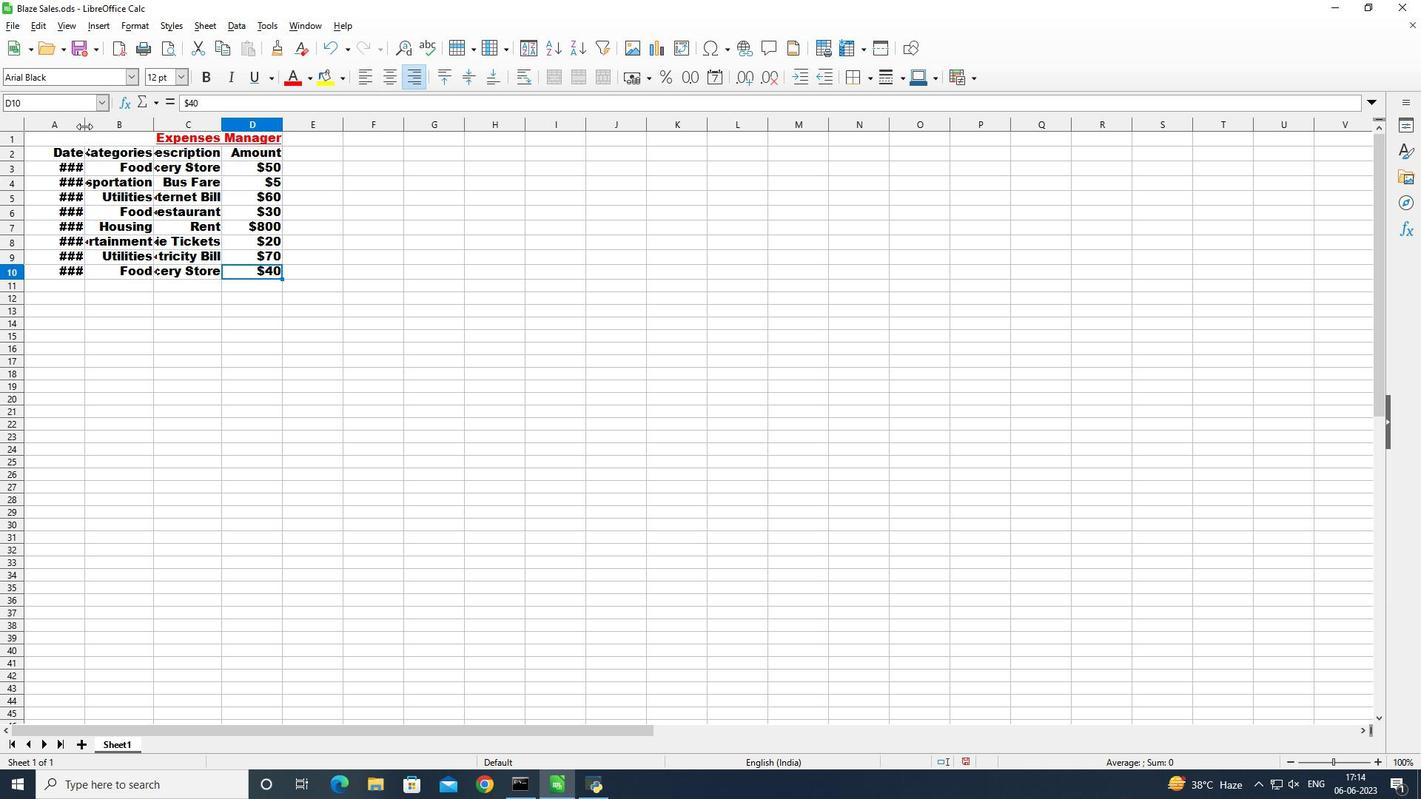 
Action: Mouse pressed left at (84, 126)
Screenshot: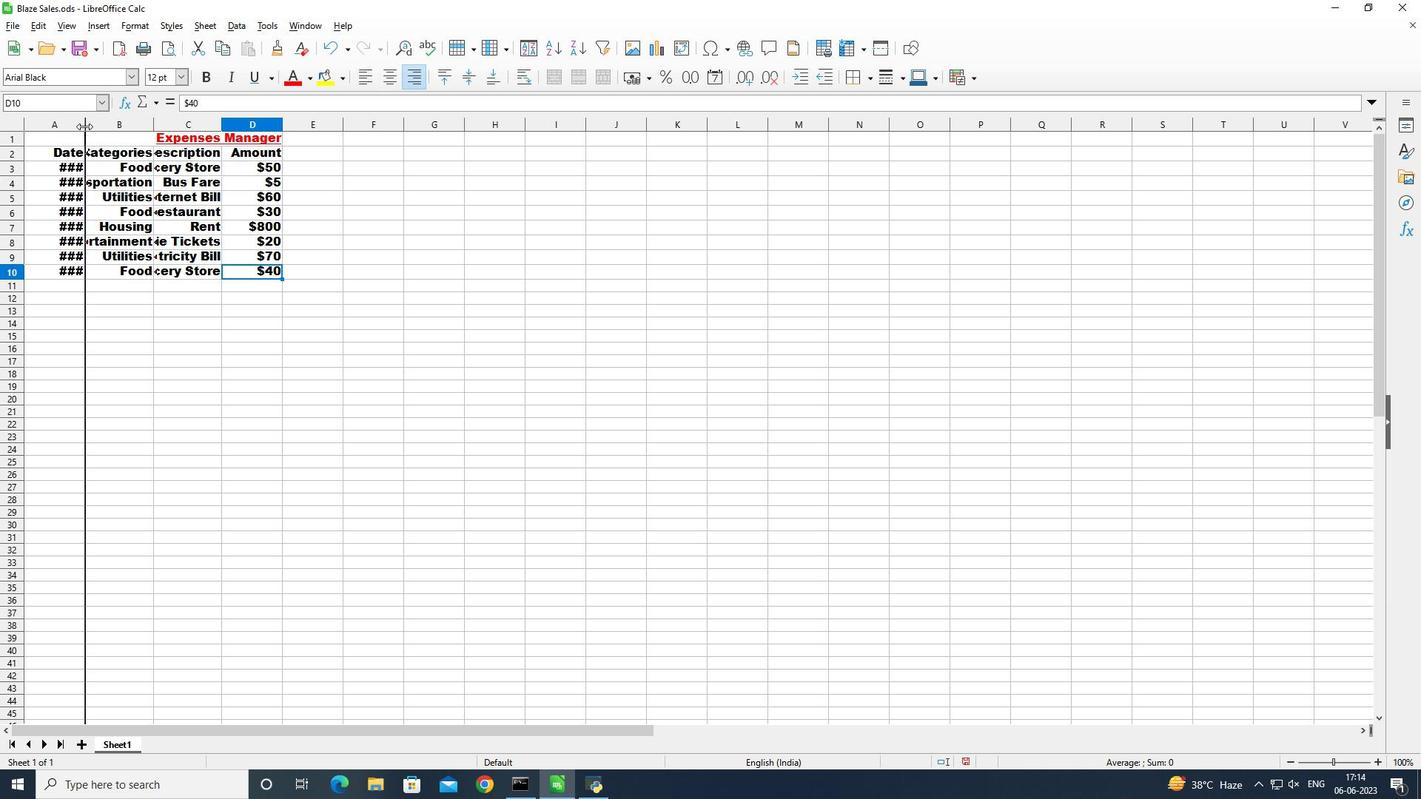 
Action: Mouse moved to (173, 123)
Screenshot: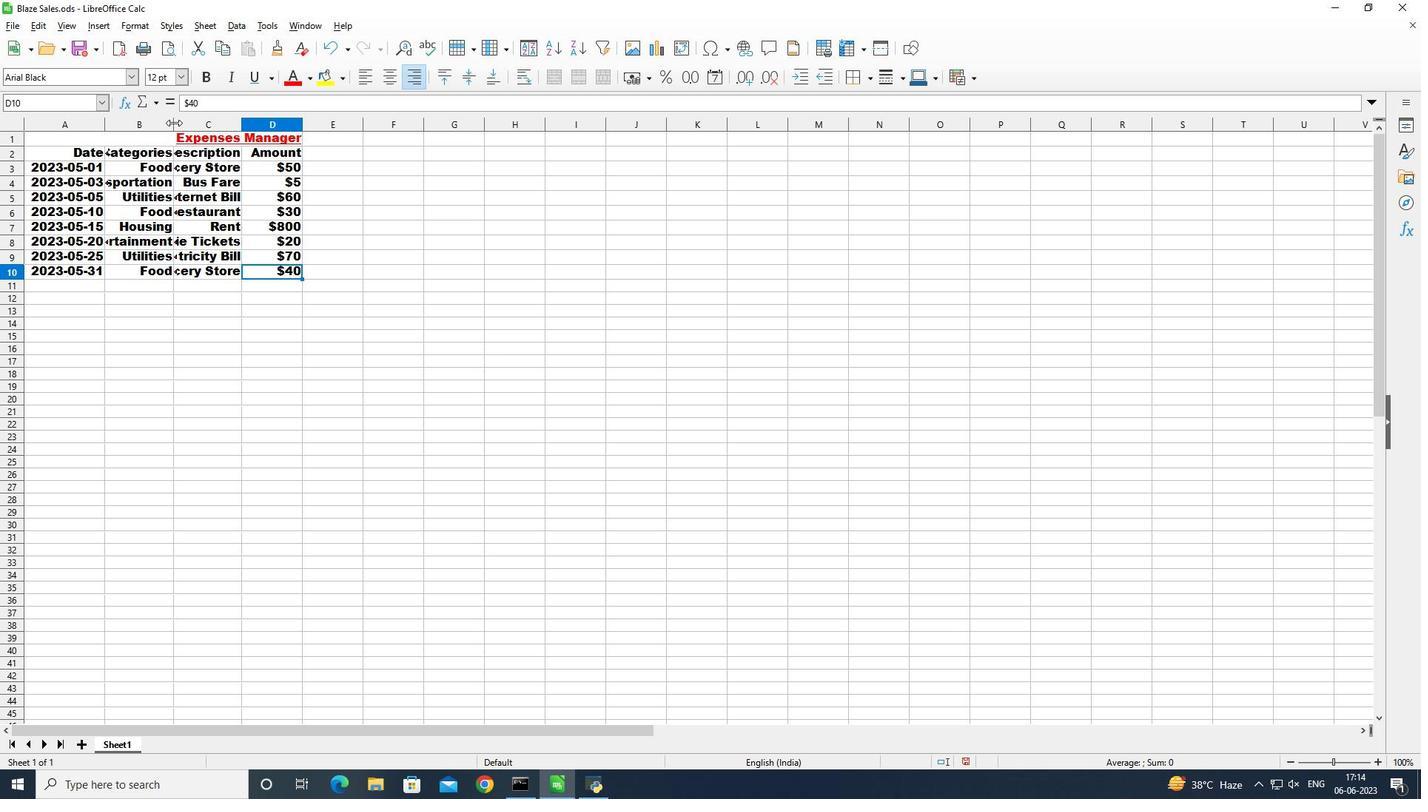 
Action: Mouse pressed left at (173, 123)
Screenshot: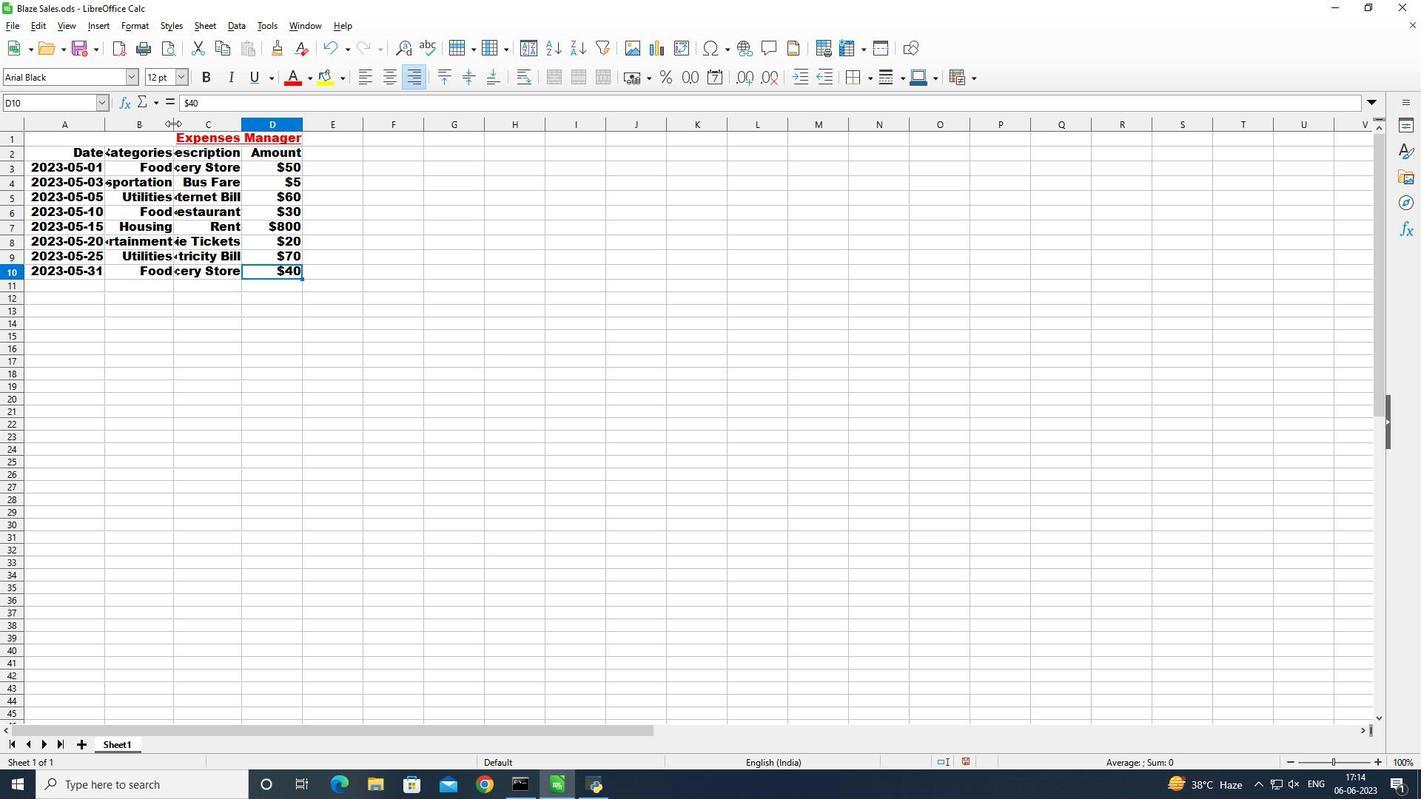 
Action: Mouse pressed left at (173, 123)
Screenshot: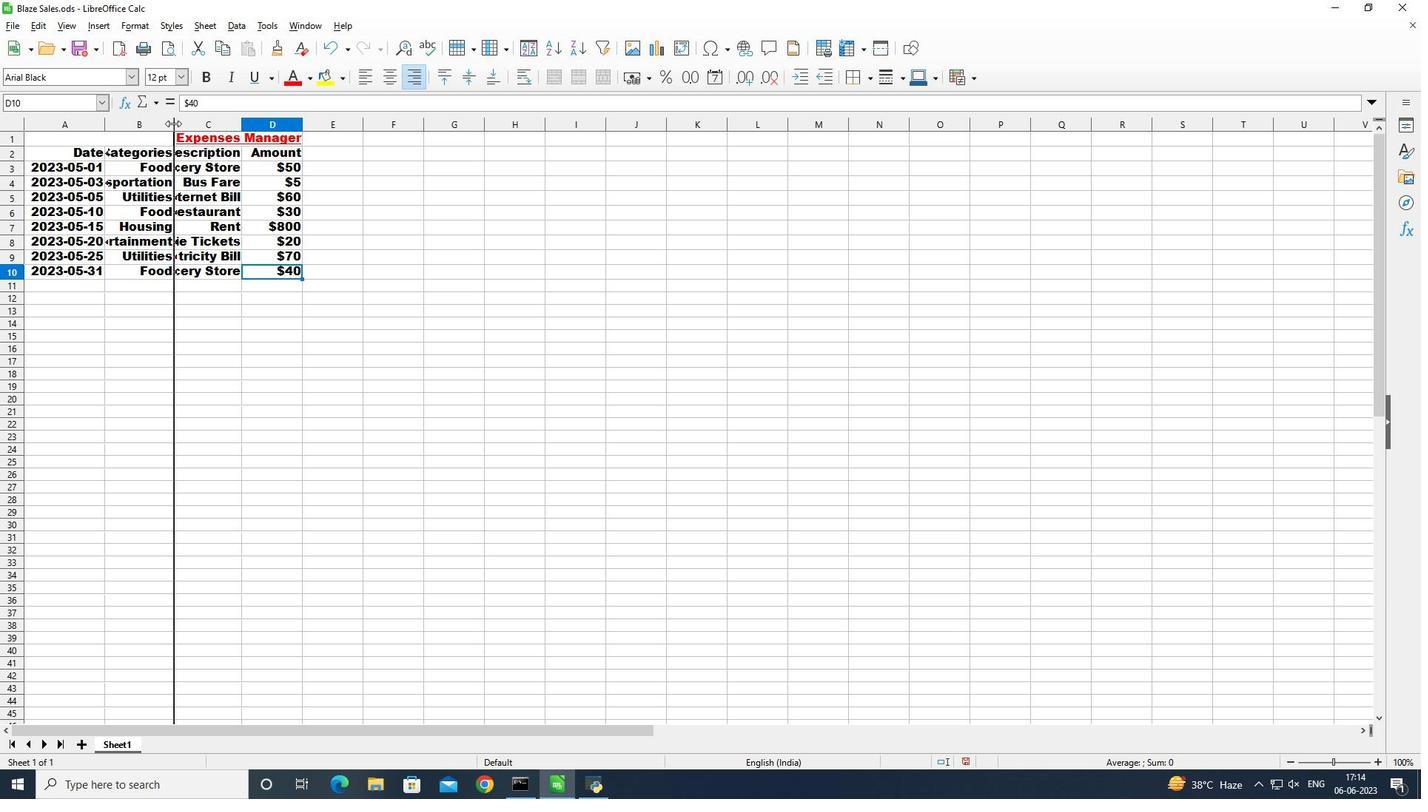 
Action: Mouse moved to (276, 128)
Screenshot: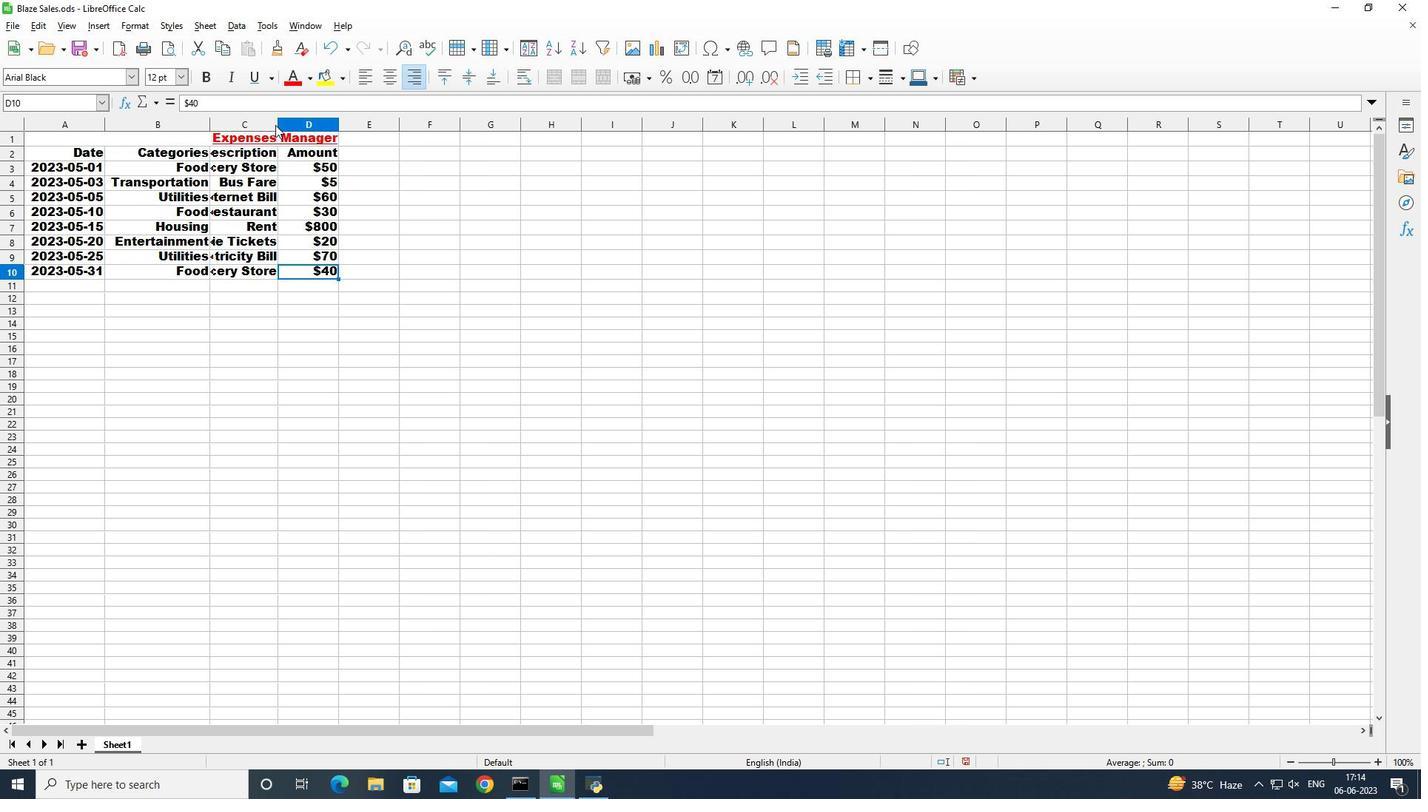 
Action: Mouse pressed left at (276, 128)
Screenshot: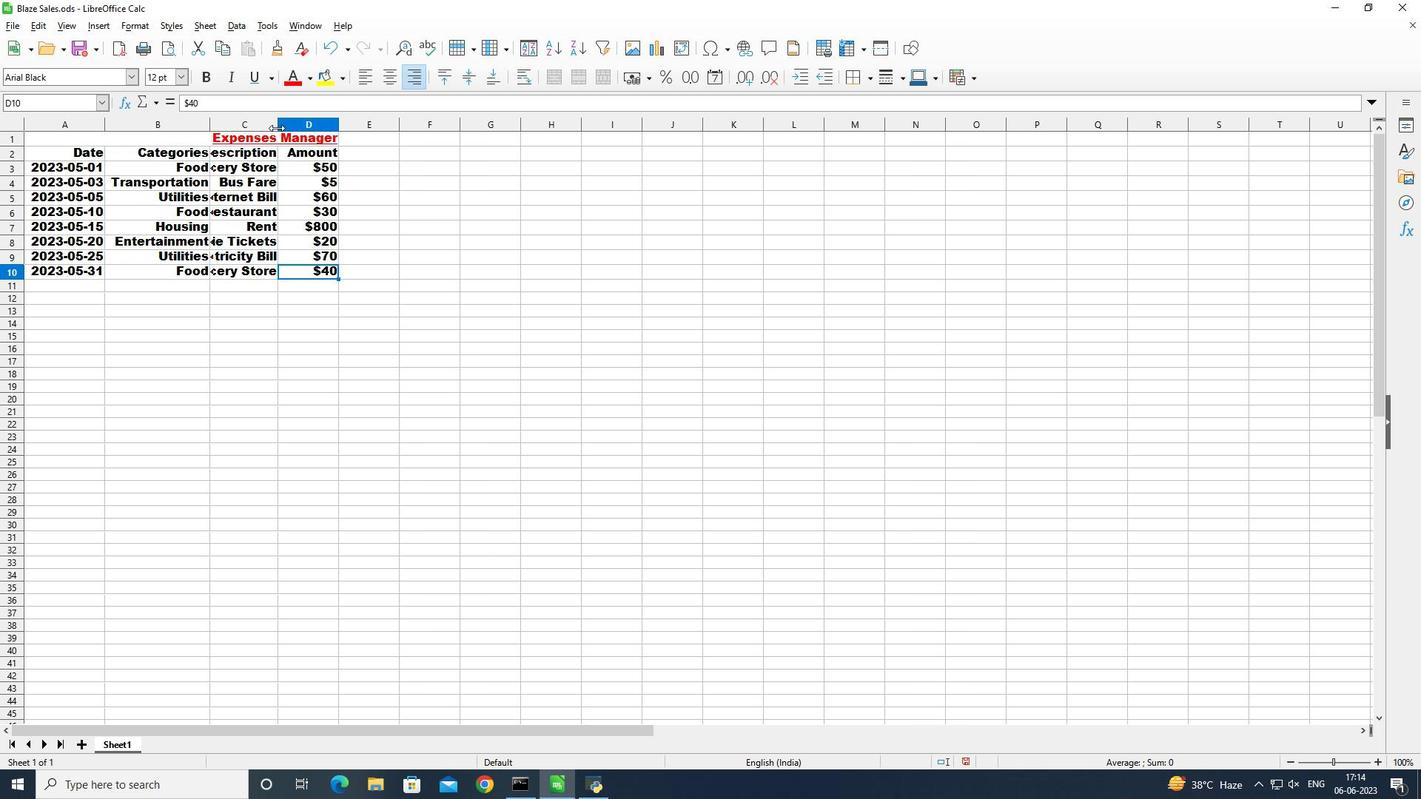 
Action: Mouse pressed left at (276, 128)
Screenshot: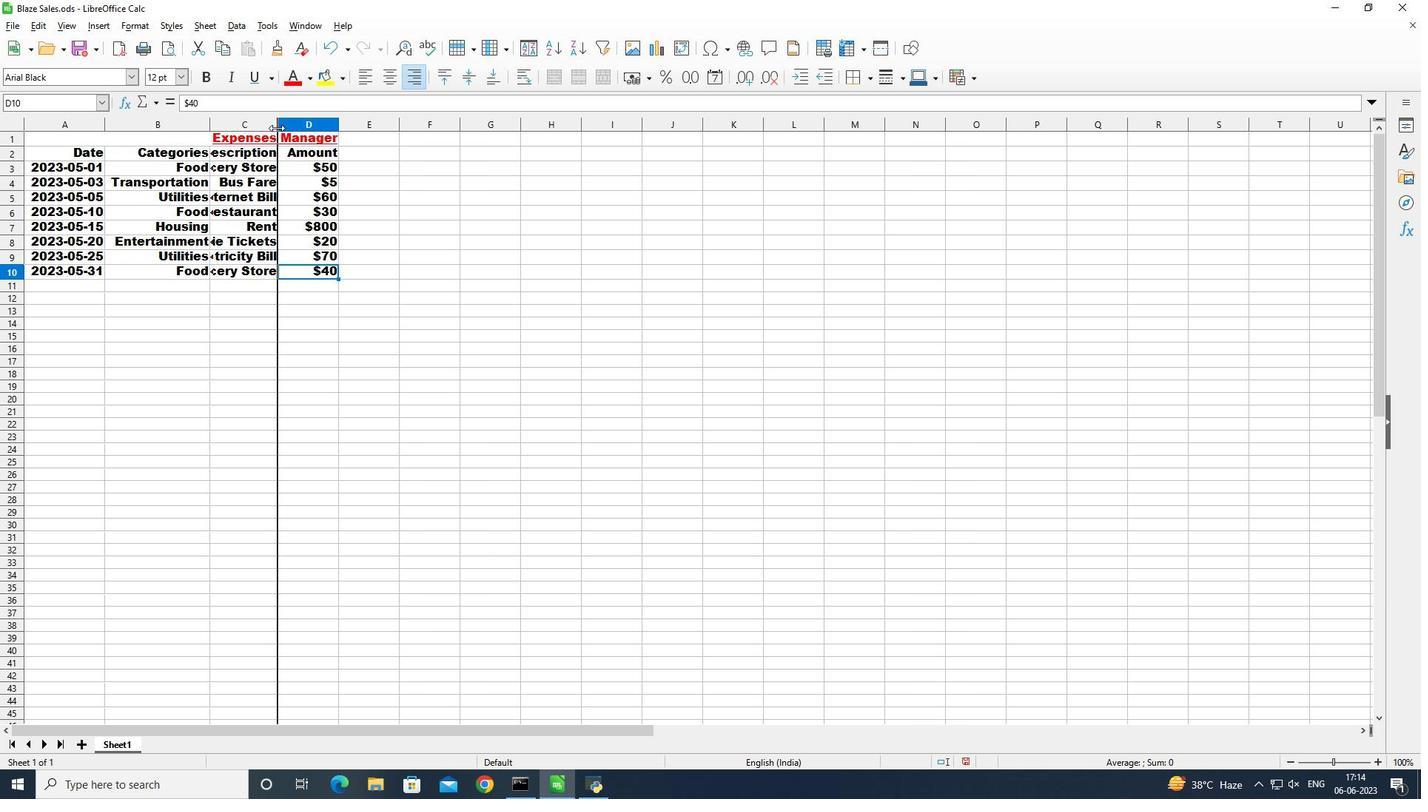 
Action: Mouse moved to (370, 128)
Screenshot: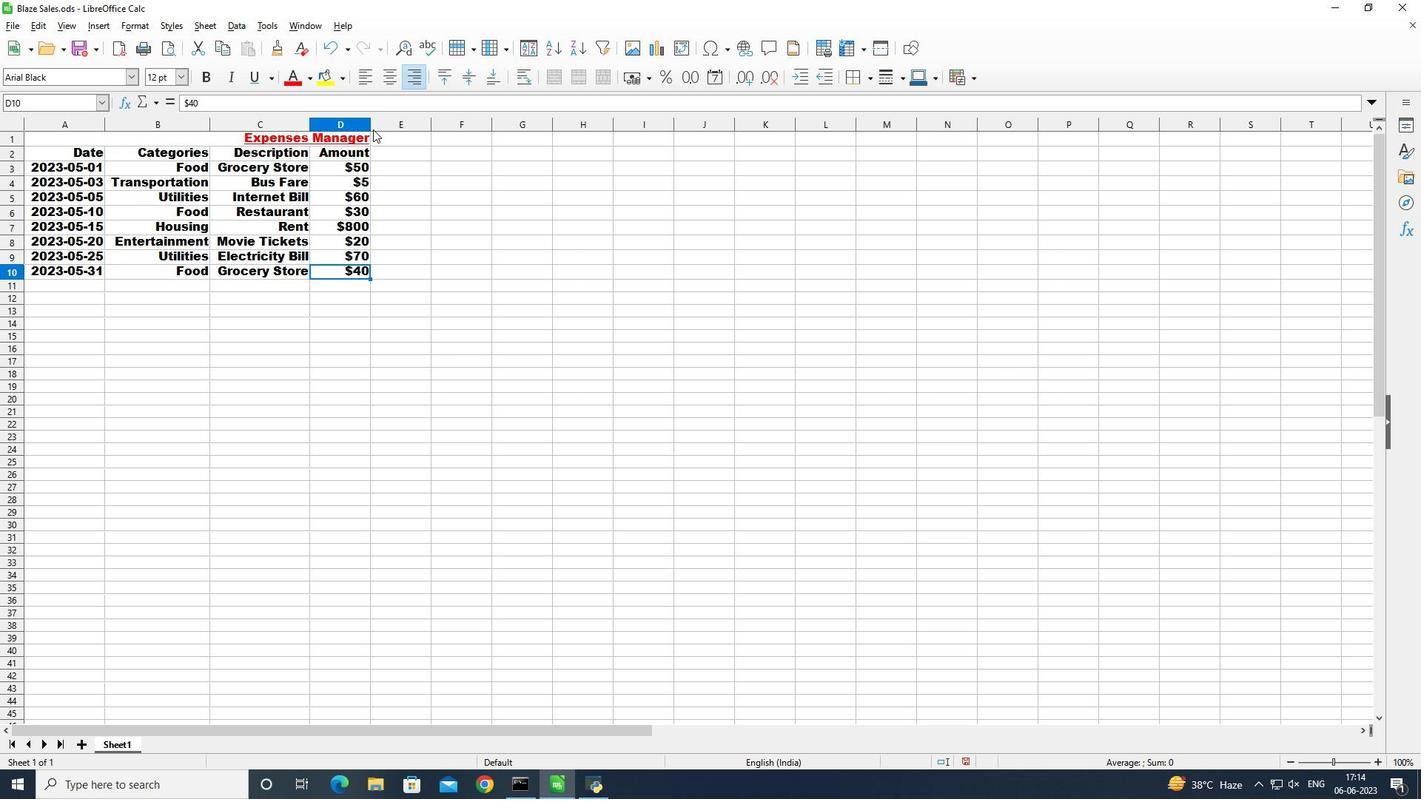 
Action: Mouse pressed left at (370, 128)
Screenshot: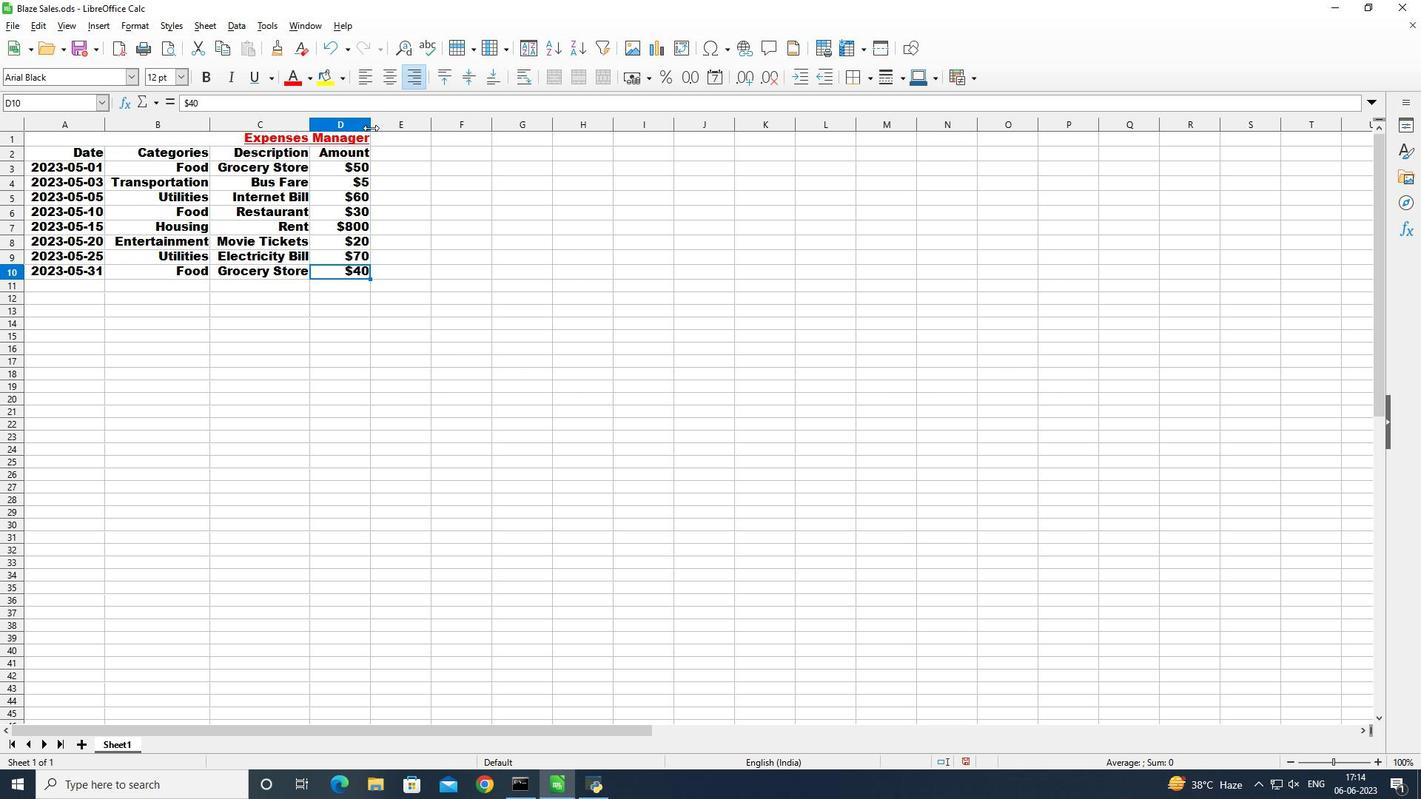 
Action: Mouse pressed left at (370, 128)
Screenshot: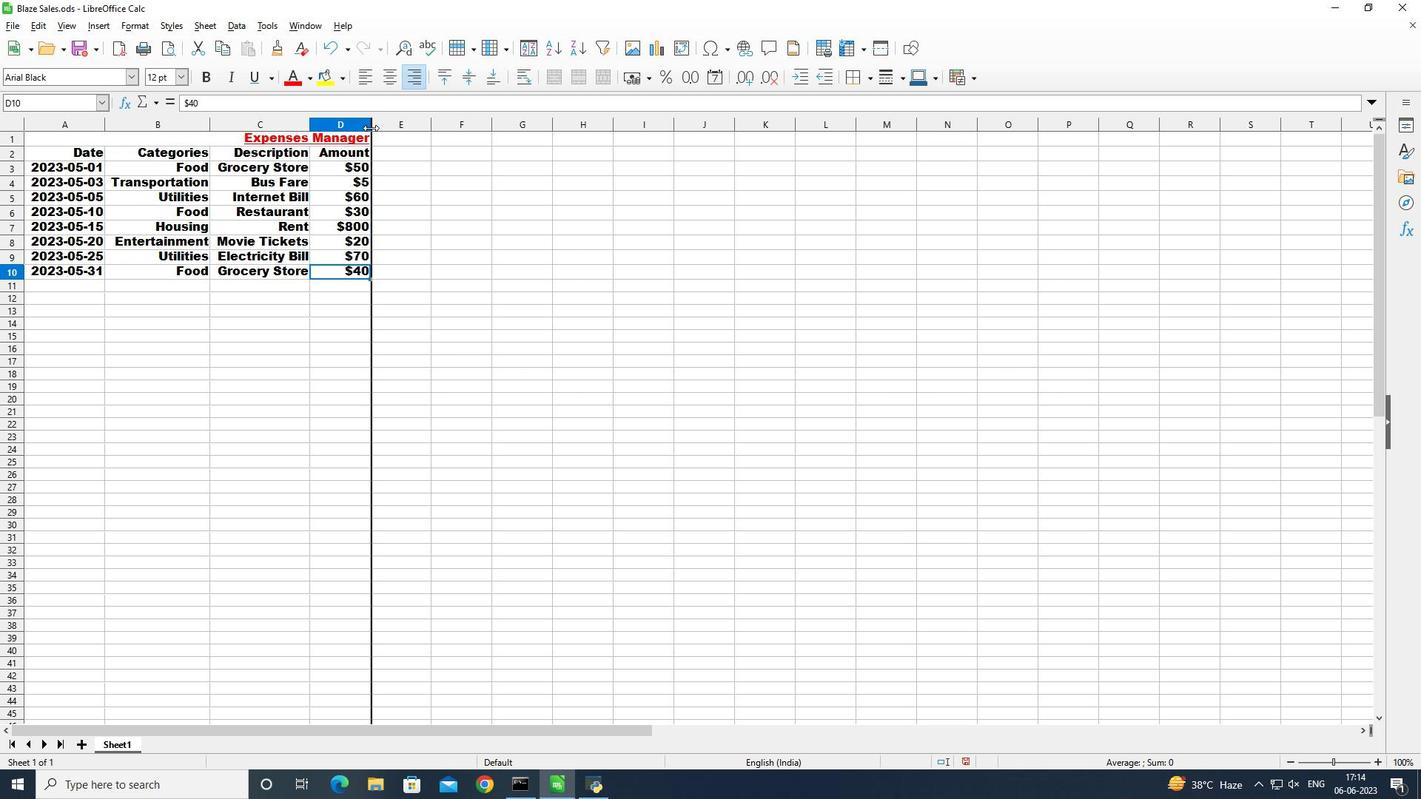 
Action: Mouse moved to (415, 265)
Screenshot: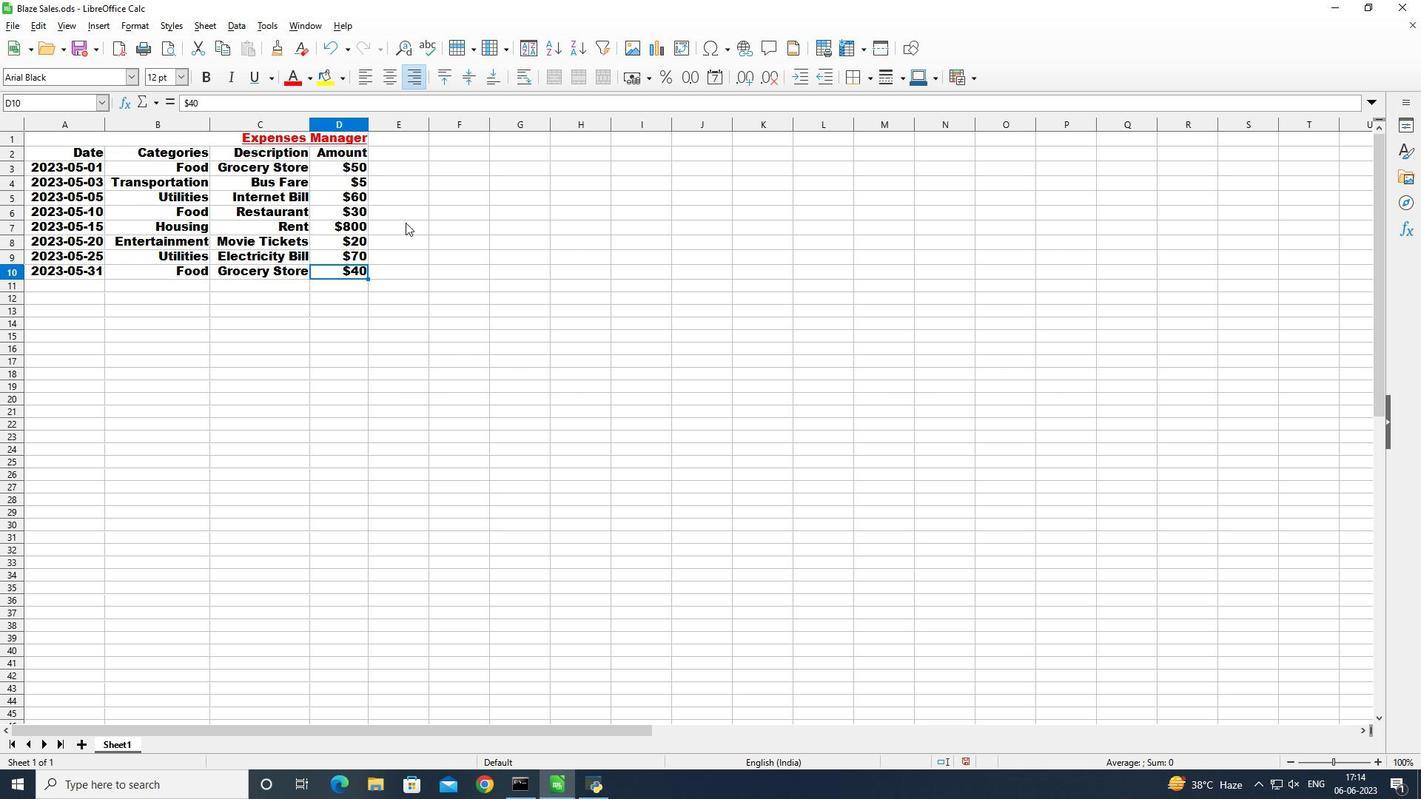 
